 Task: Create new customer invoice with Date Opened: 21-Apr-23, Select Customer: Promise Me Not, Terms: Net 30. Make invoice entry for item-1 with Date: 21-mar-23, Description: Revlon Colorstay Concealer Skin Awakening 5-in-1 Caramel 076
, Income Account: Income:Sales, Quantity: 1, Unit Price: 6.99, Sales Tax: Y, Sales Tax Included: Y, Tax Table: Sales Tax. Make entry for item-2 with Date: 21-Apr-23, Description: L'Oreal Paris 620 Mica Lipstick, Income Account: Income:Sales, Quantity: 2, Unit Price: 12.49, Sales Tax: Y, Sales Tax Included: Y, Tax Table: Sales Tax. Post Invoice with Post Date: 21-Apr-23, Post to Accounts: Assets:Accounts Receivable. Pay / Process Payment with Transaction Date: 20-May-23, Amount: 31.97, Transfer Account: Checking Account. Go to 'Print Invoice'. Save a pdf copy of the invoice.
Action: Mouse moved to (186, 42)
Screenshot: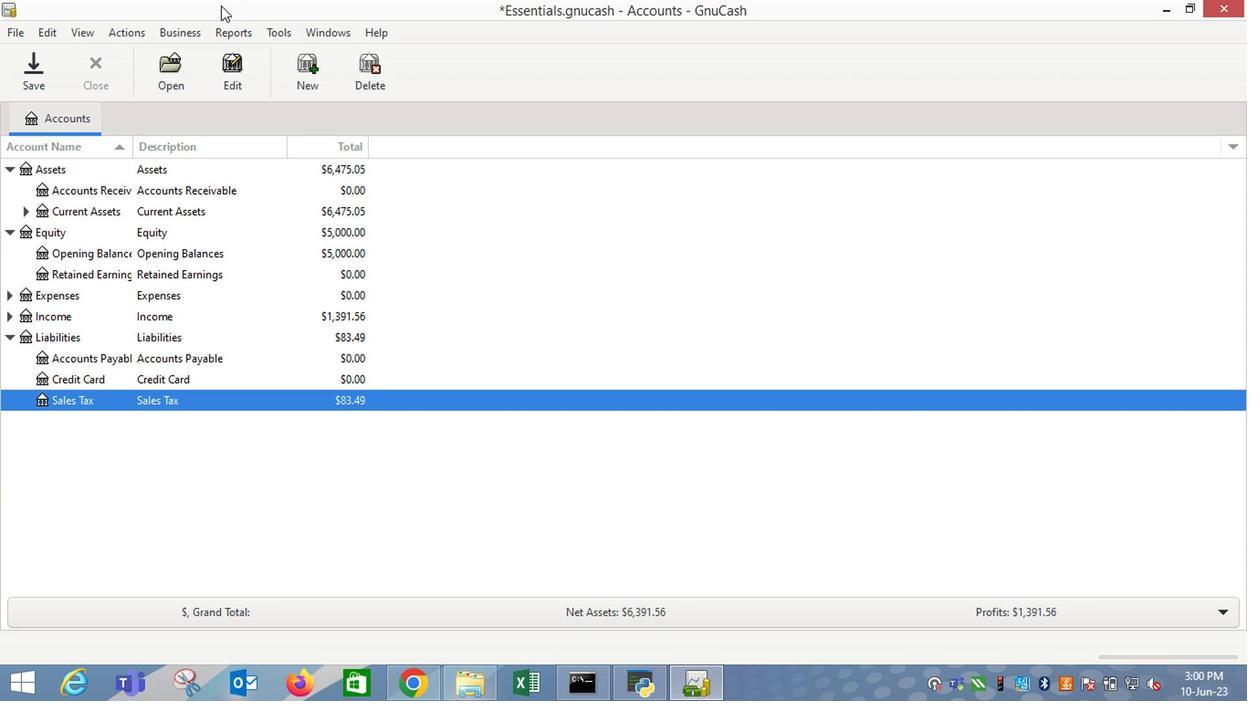 
Action: Mouse pressed left at (186, 42)
Screenshot: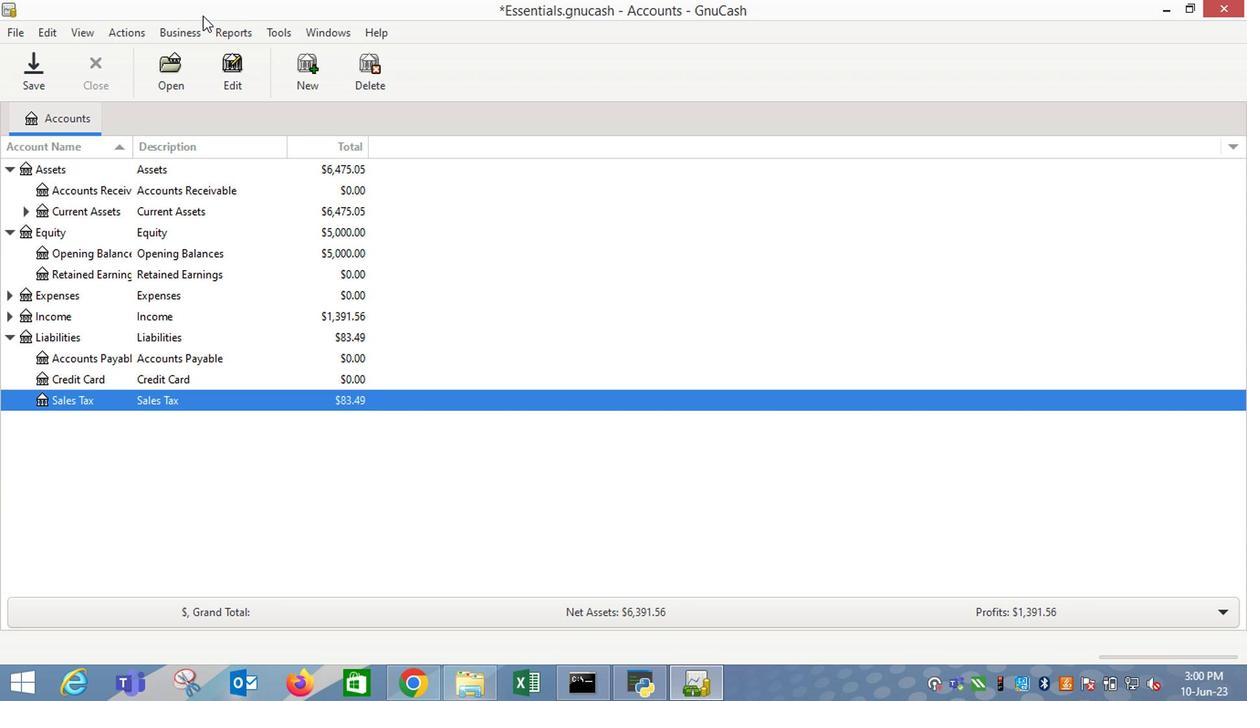 
Action: Mouse moved to (402, 106)
Screenshot: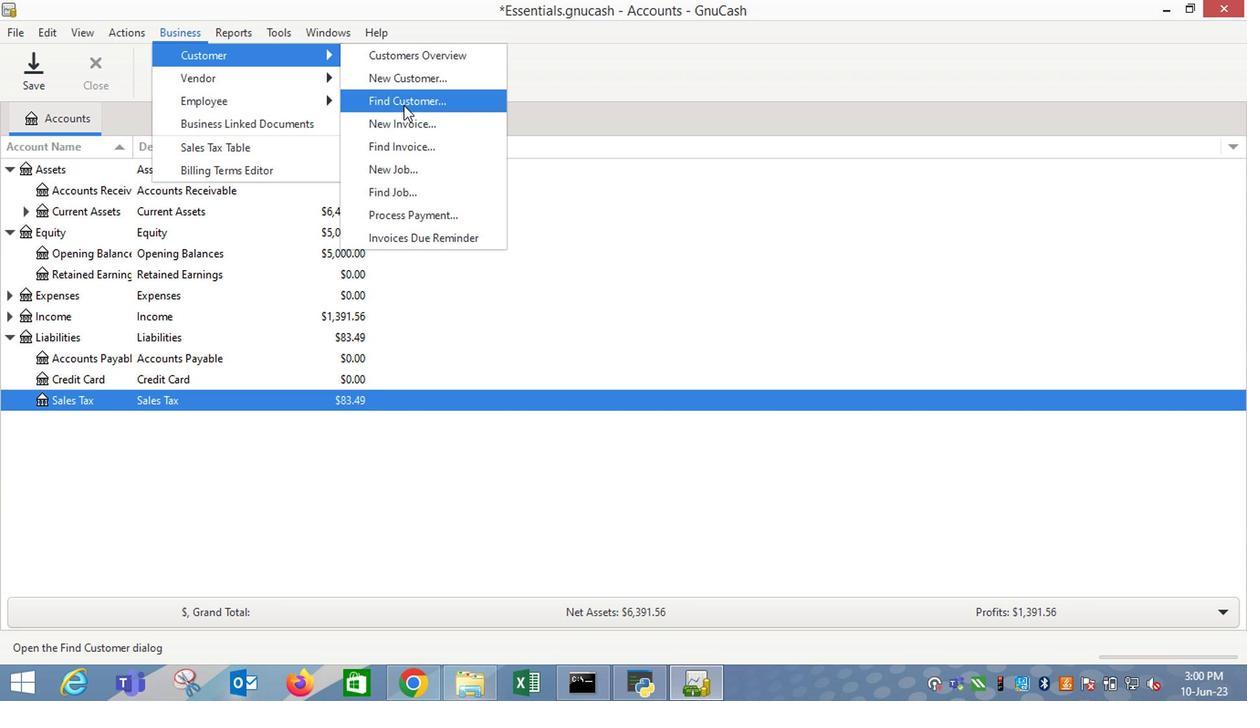 
Action: Mouse pressed left at (402, 106)
Screenshot: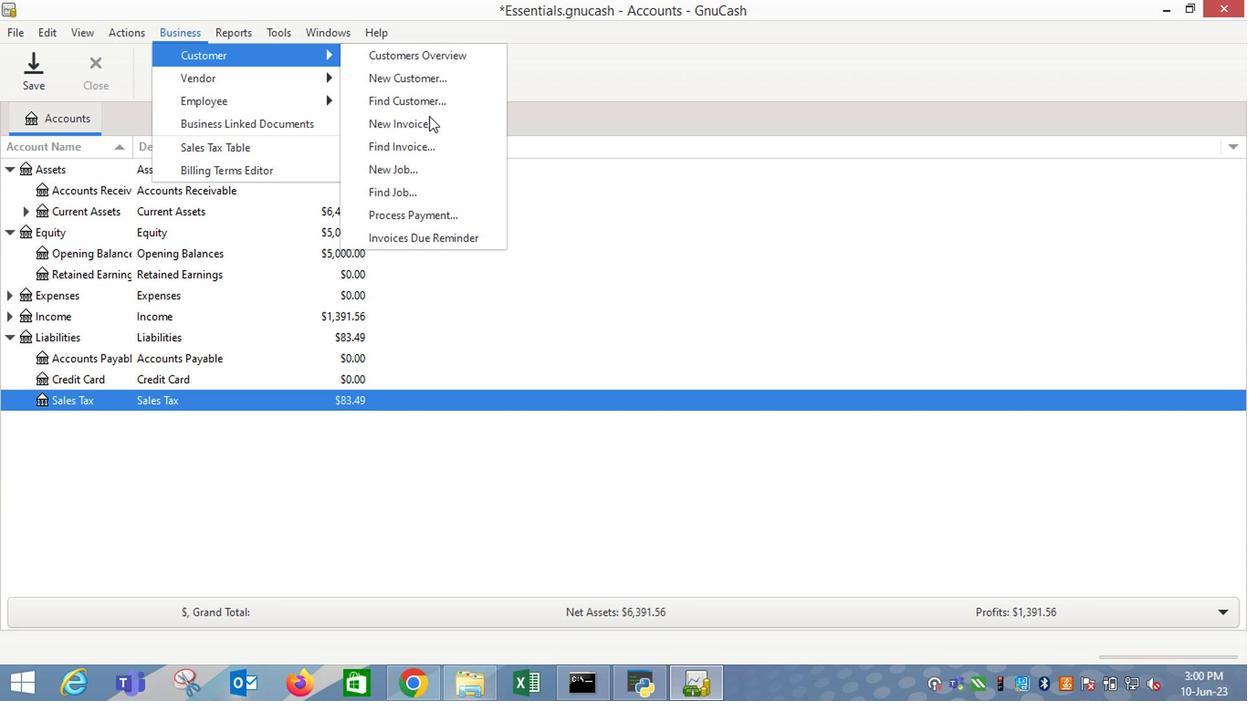 
Action: Mouse moved to (175, 35)
Screenshot: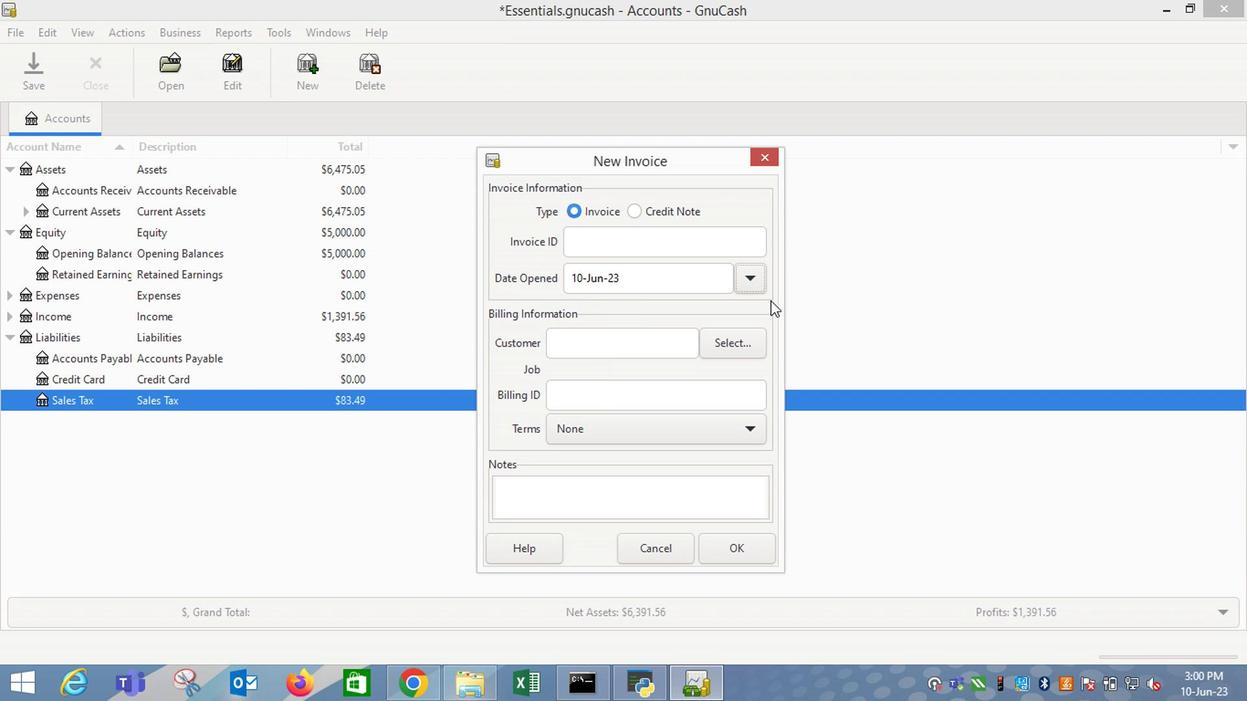 
Action: Mouse pressed left at (175, 35)
Screenshot: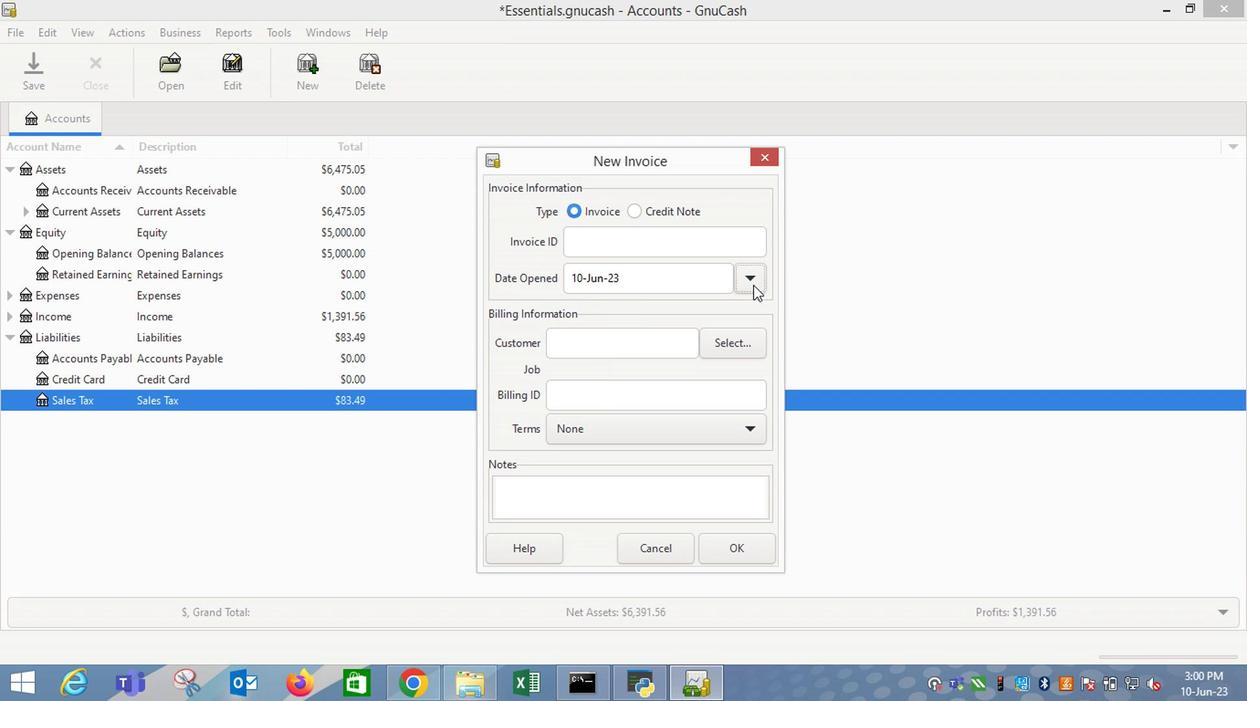 
Action: Mouse moved to (200, 42)
Screenshot: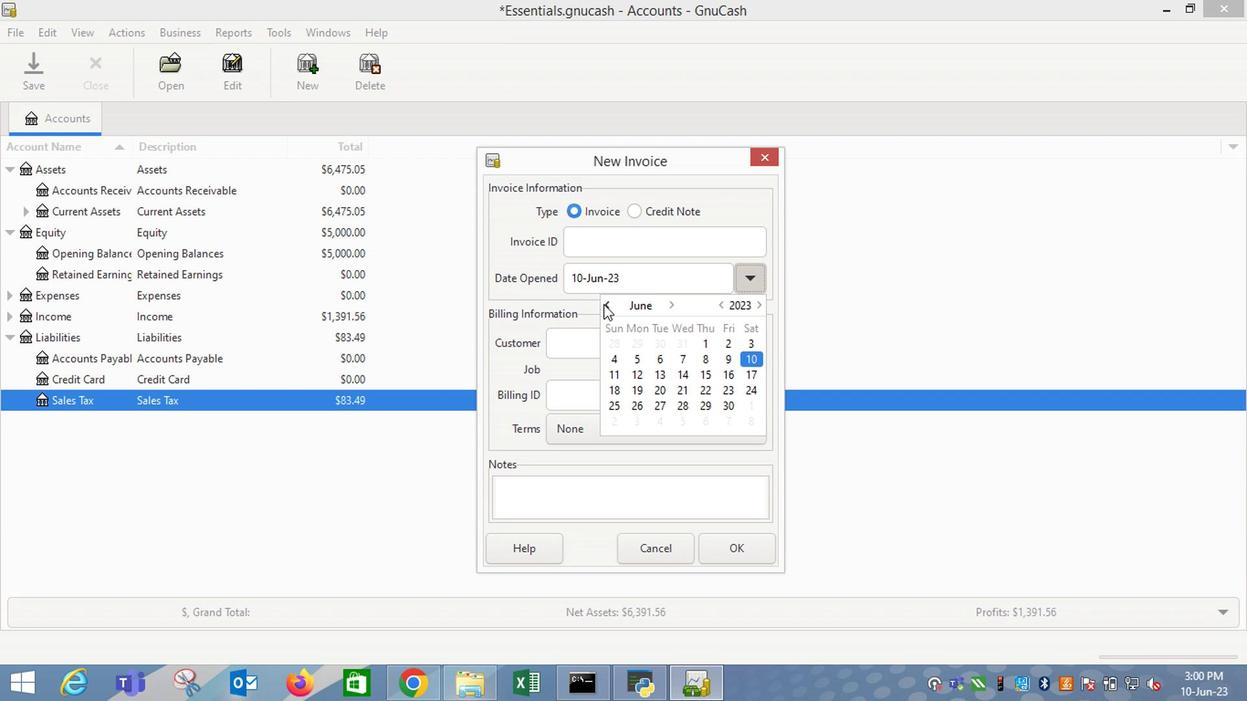 
Action: Key pressed <Key.esc>
Screenshot: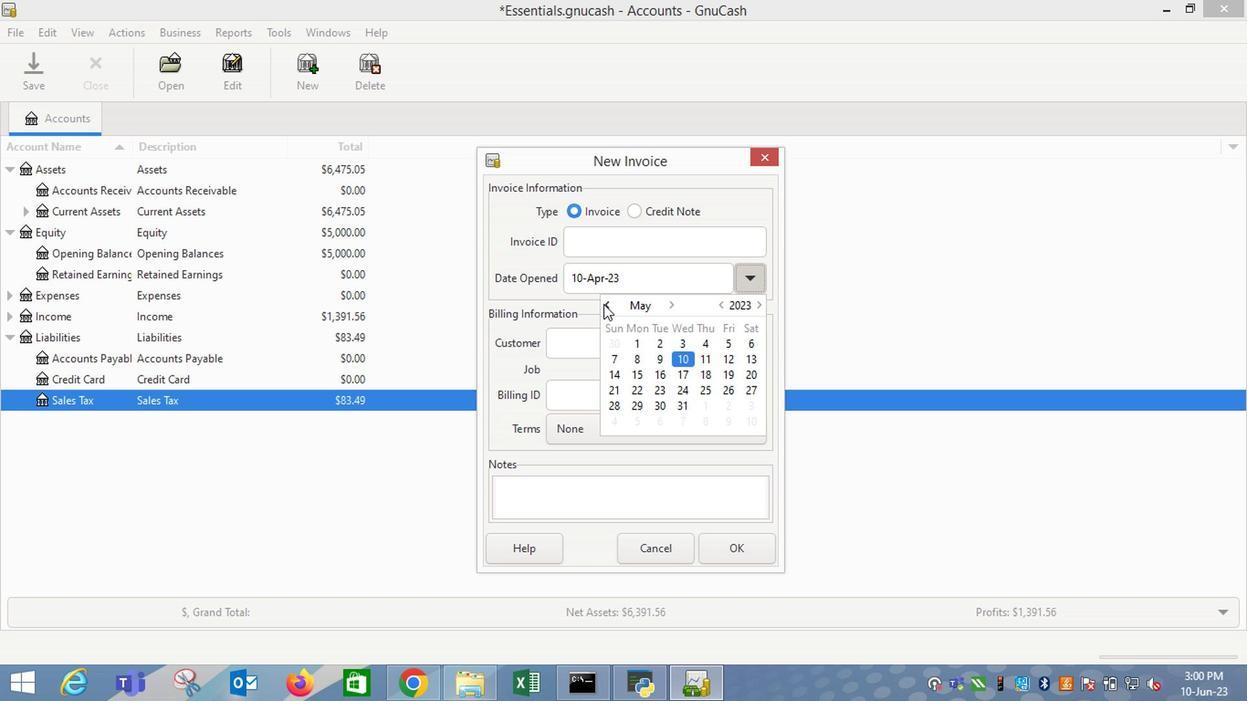 
Action: Mouse moved to (174, 40)
Screenshot: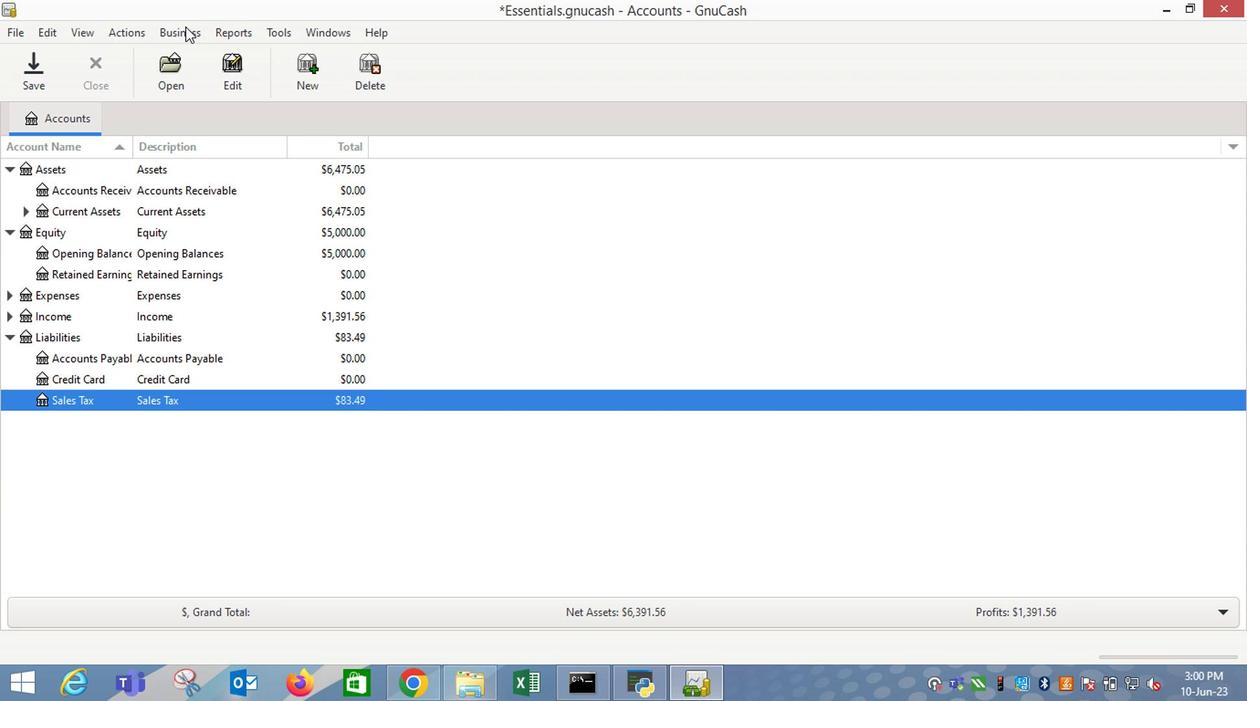 
Action: Mouse pressed left at (174, 40)
Screenshot: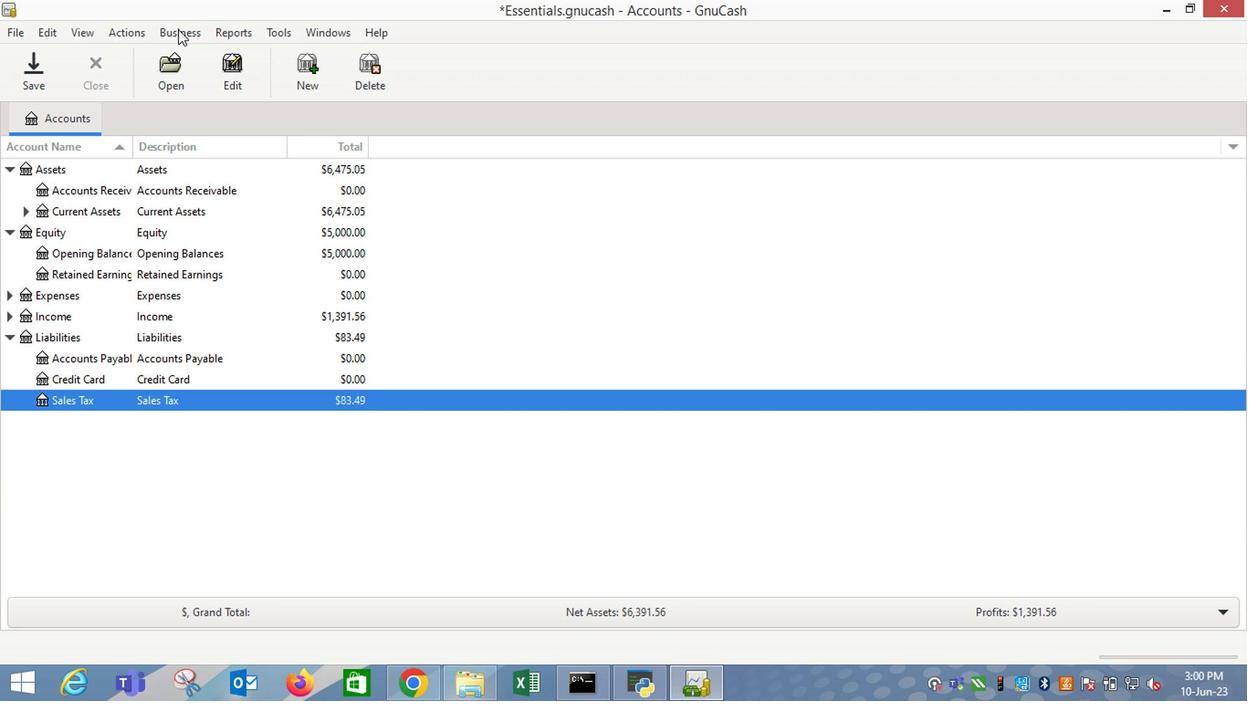 
Action: Mouse moved to (423, 135)
Screenshot: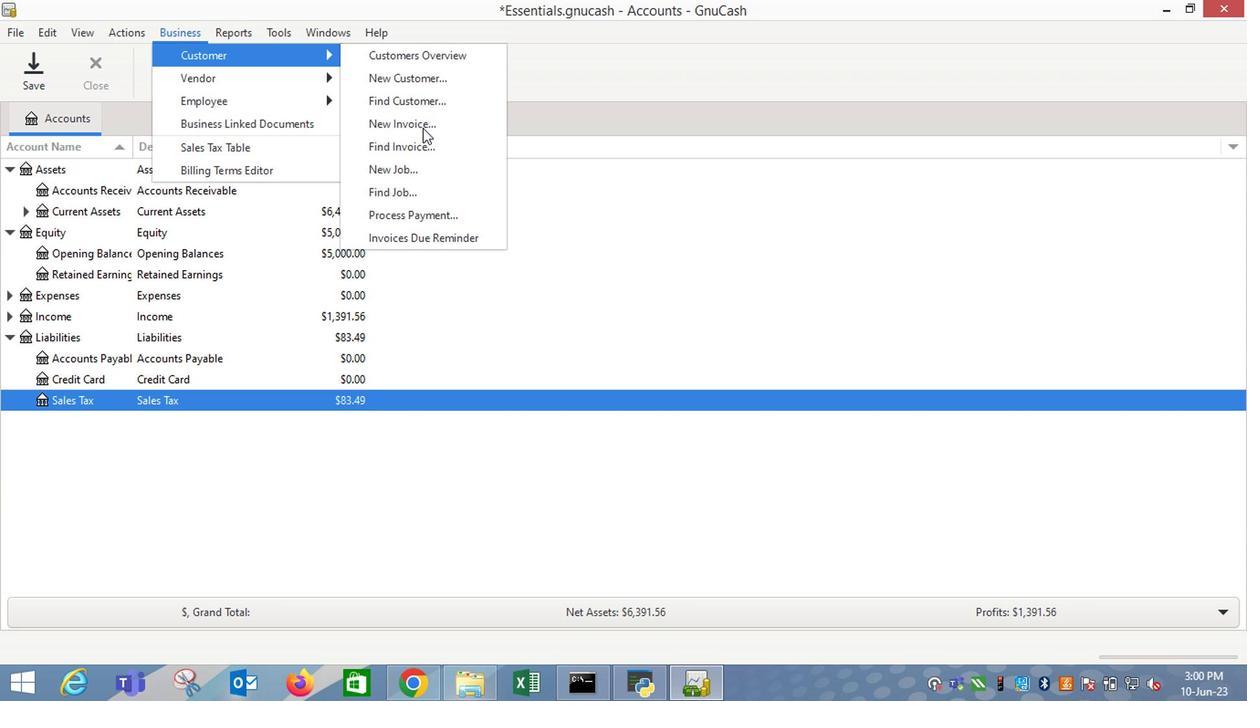 
Action: Mouse pressed left at (423, 135)
Screenshot: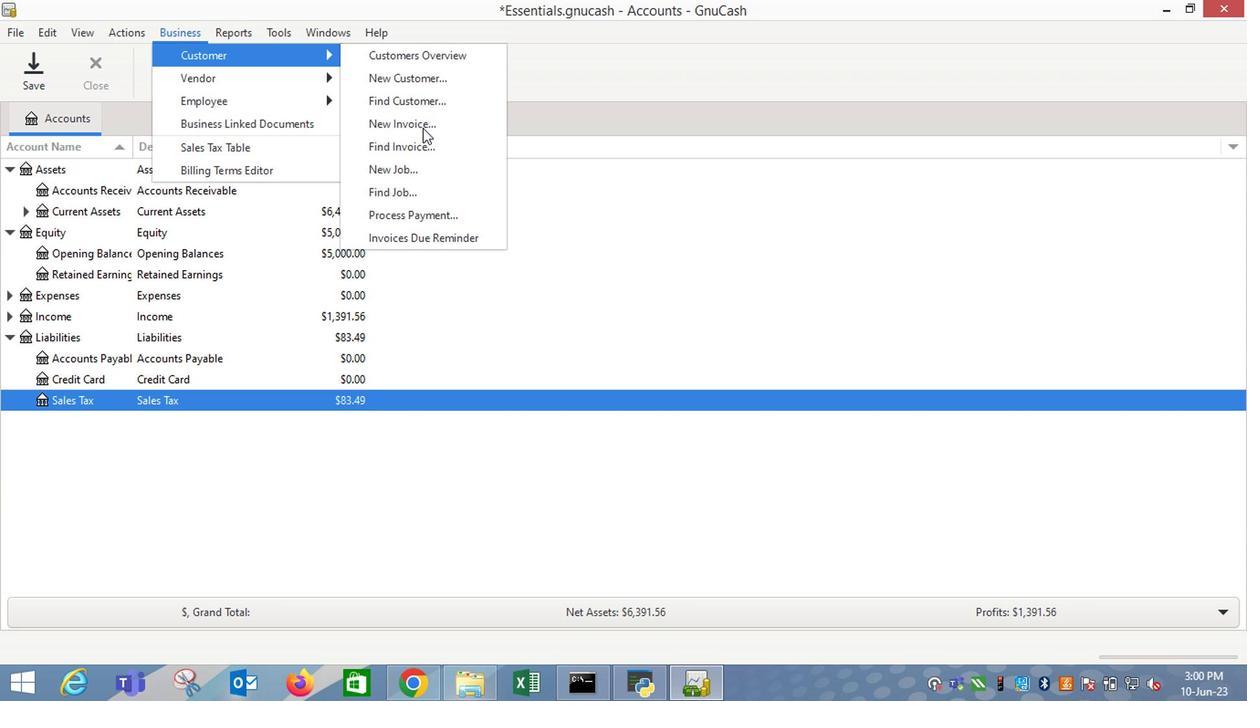 
Action: Mouse moved to (751, 282)
Screenshot: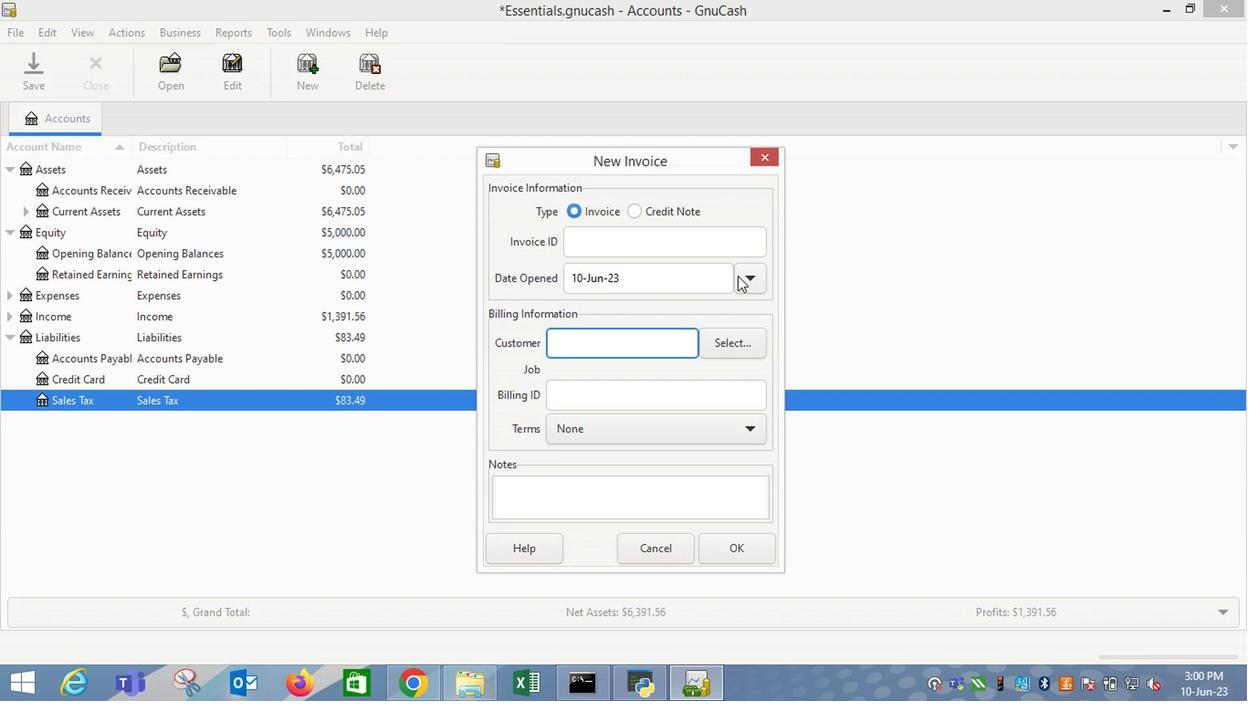 
Action: Mouse pressed left at (751, 282)
Screenshot: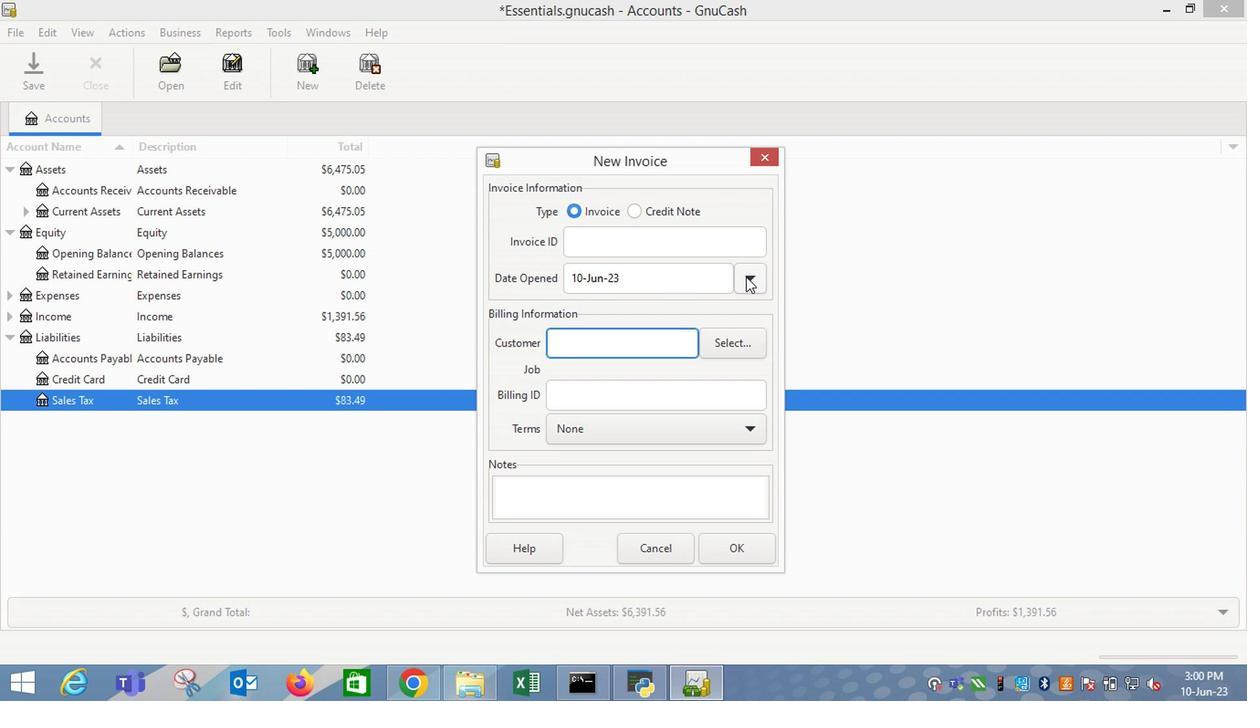 
Action: Mouse moved to (612, 311)
Screenshot: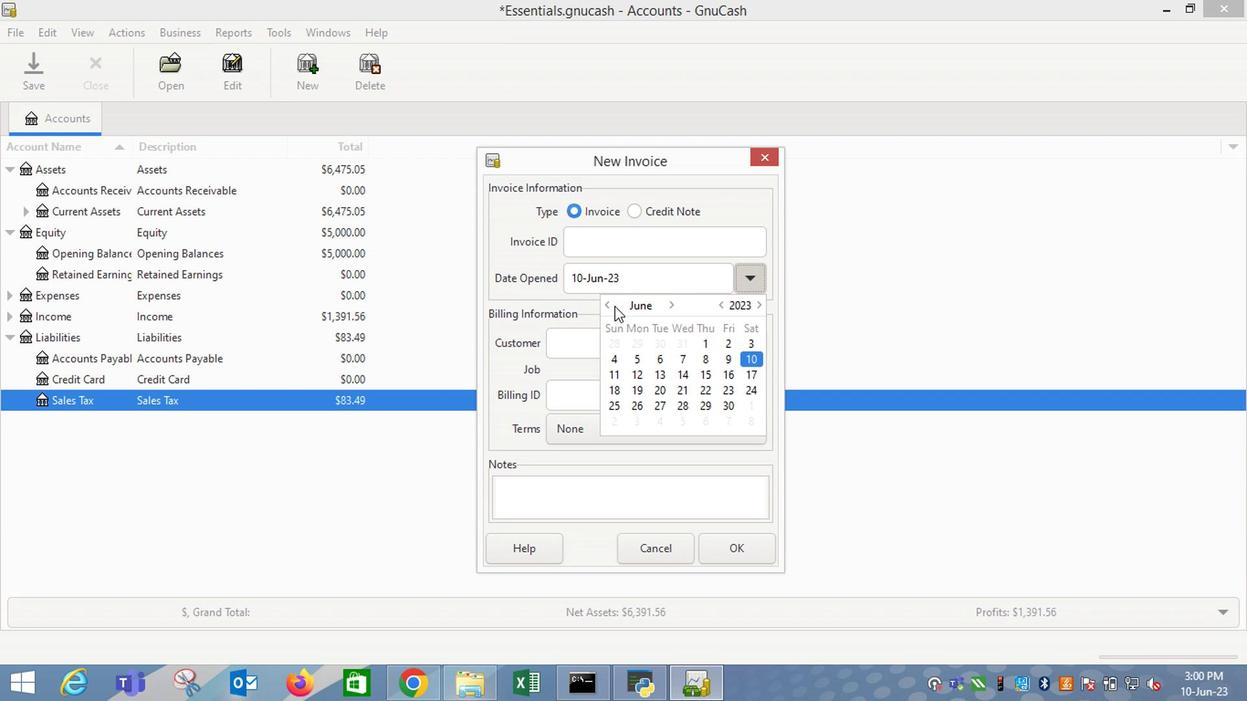 
Action: Mouse pressed left at (612, 311)
Screenshot: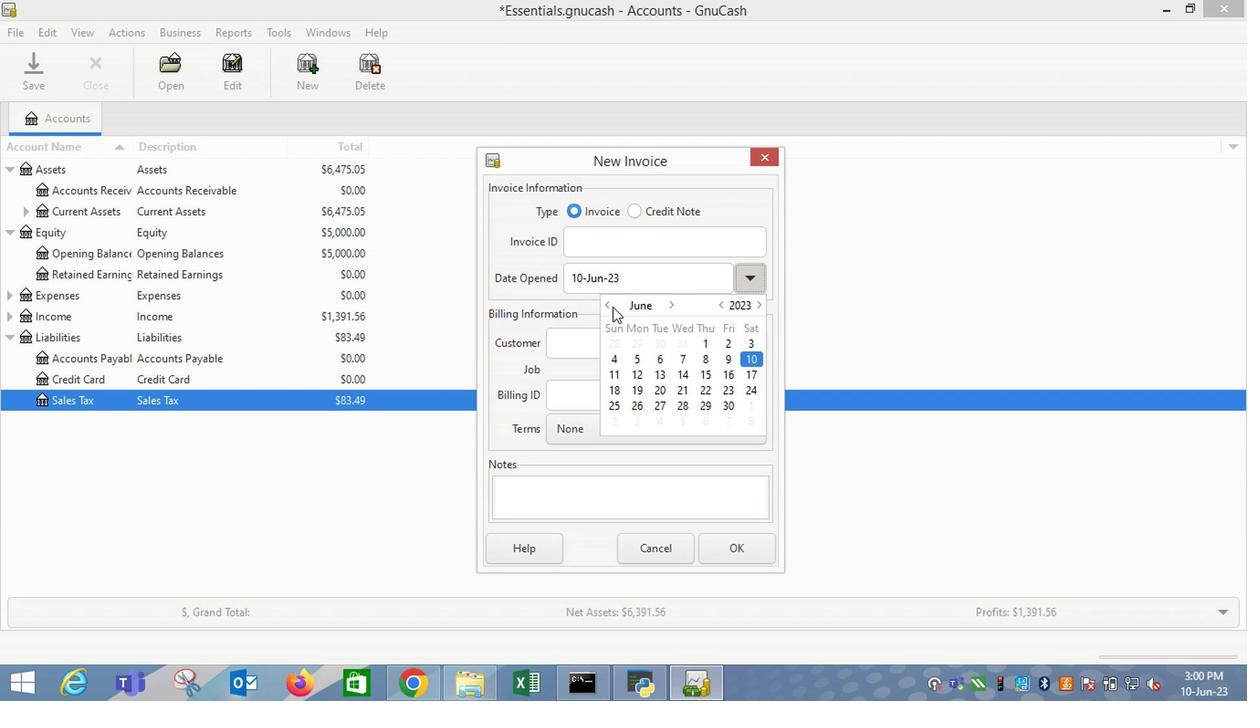 
Action: Mouse moved to (749, 287)
Screenshot: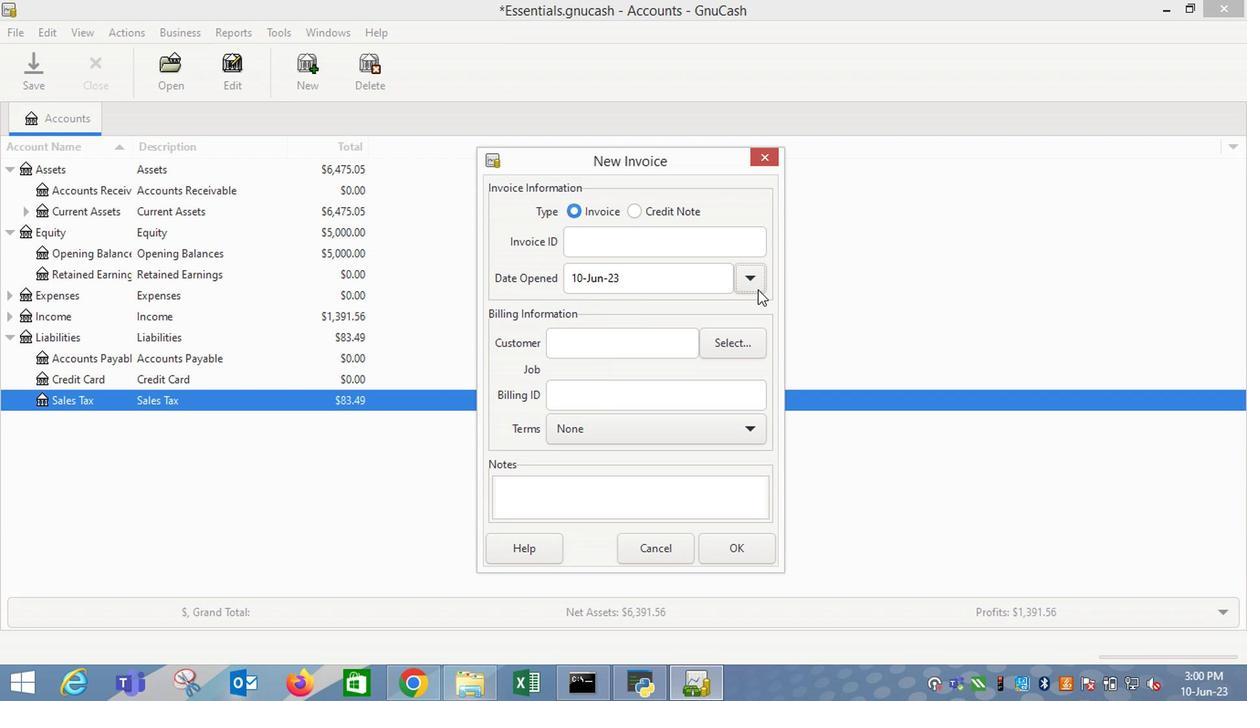 
Action: Mouse pressed left at (749, 287)
Screenshot: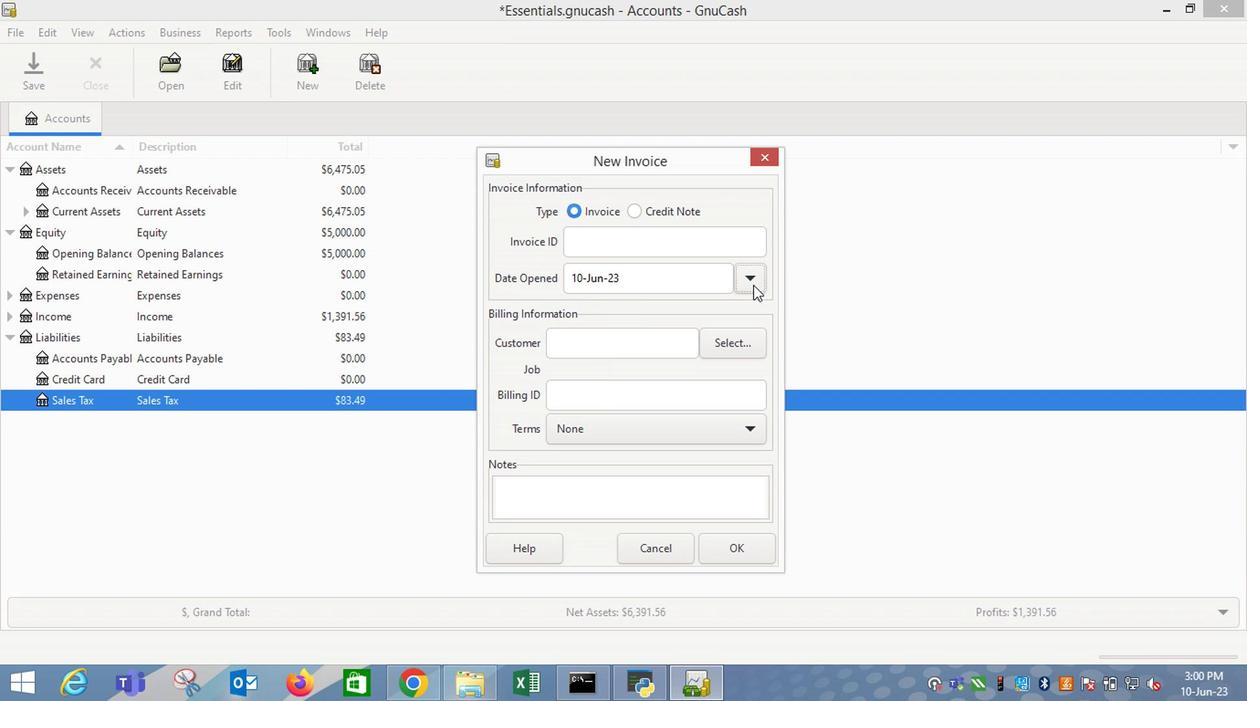 
Action: Mouse moved to (603, 308)
Screenshot: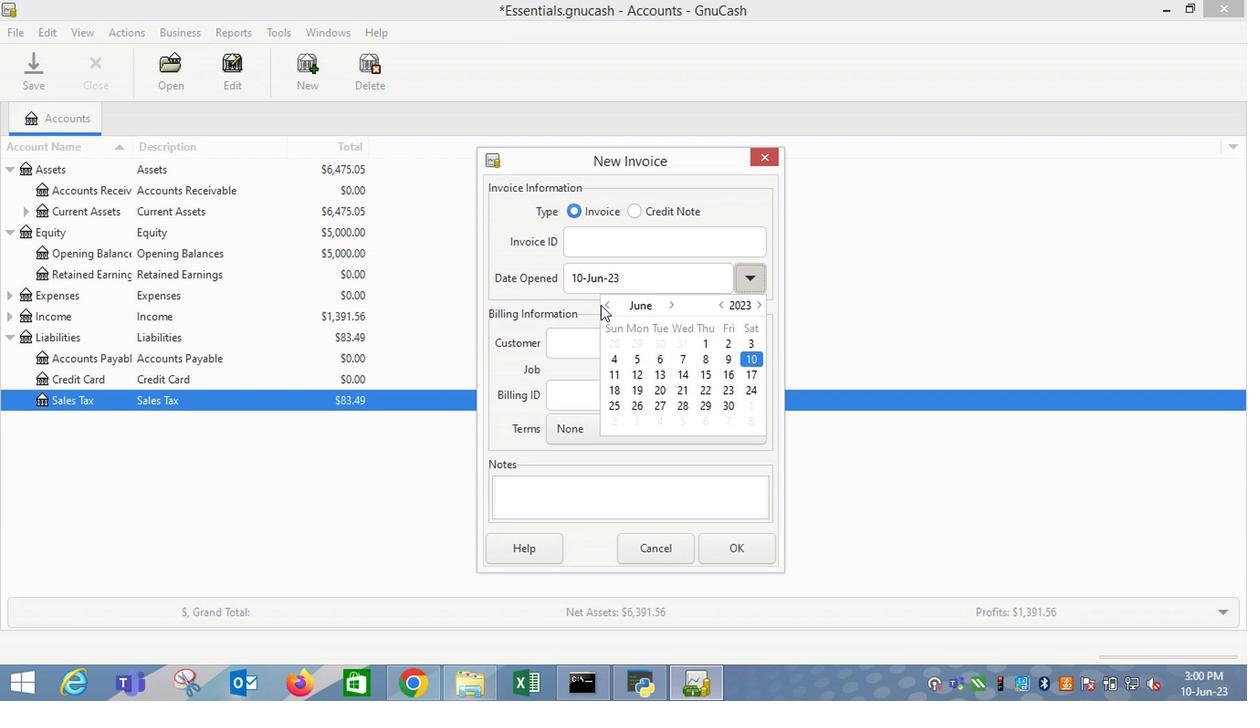 
Action: Mouse pressed left at (603, 308)
Screenshot: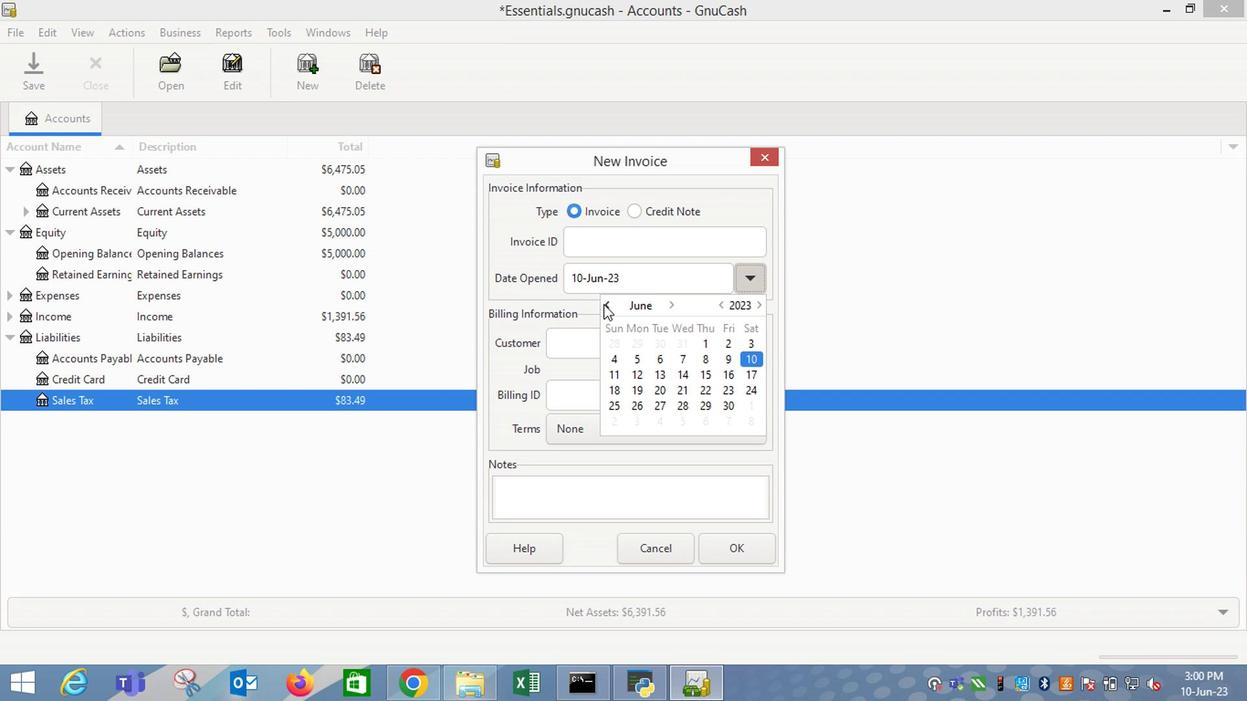 
Action: Mouse pressed left at (603, 308)
Screenshot: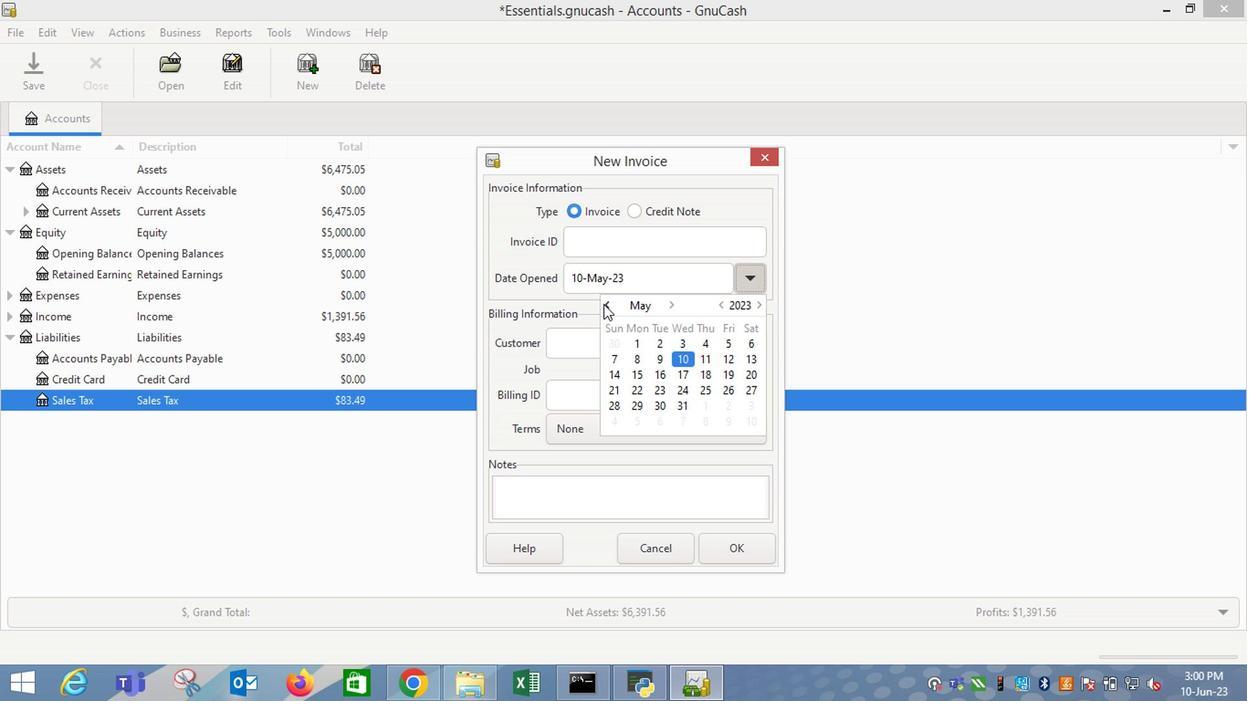 
Action: Mouse moved to (723, 392)
Screenshot: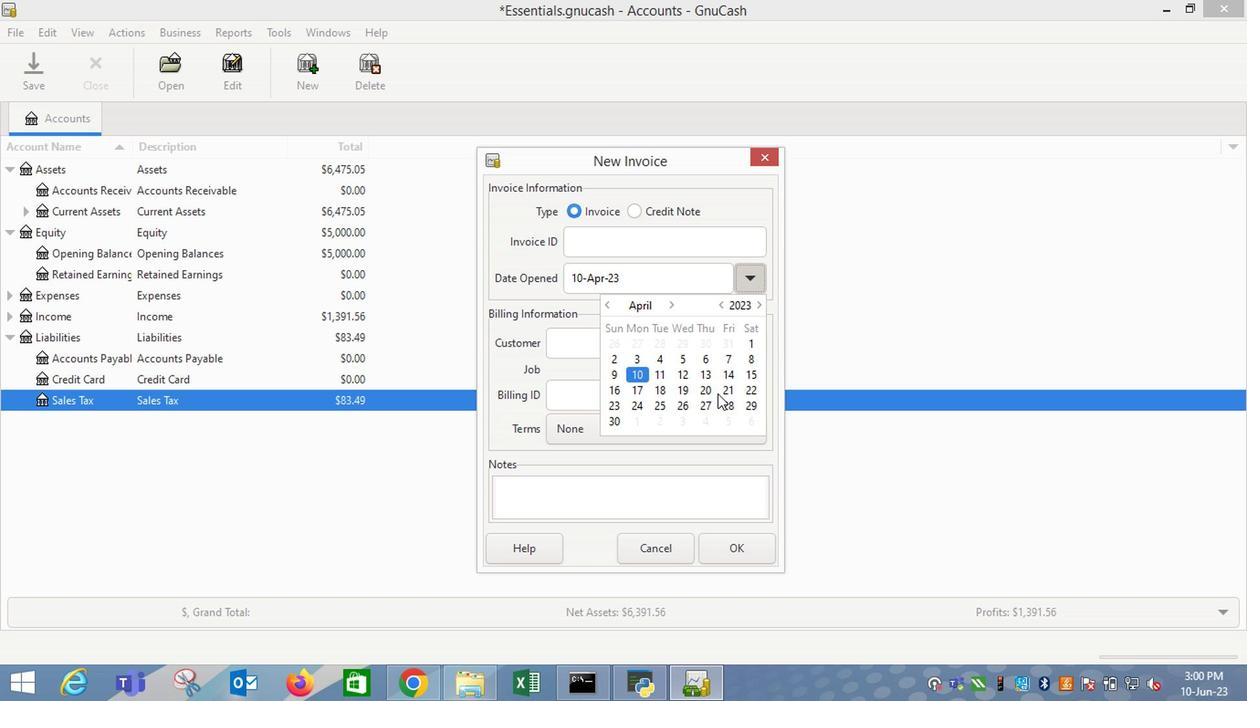 
Action: Mouse pressed left at (723, 392)
Screenshot: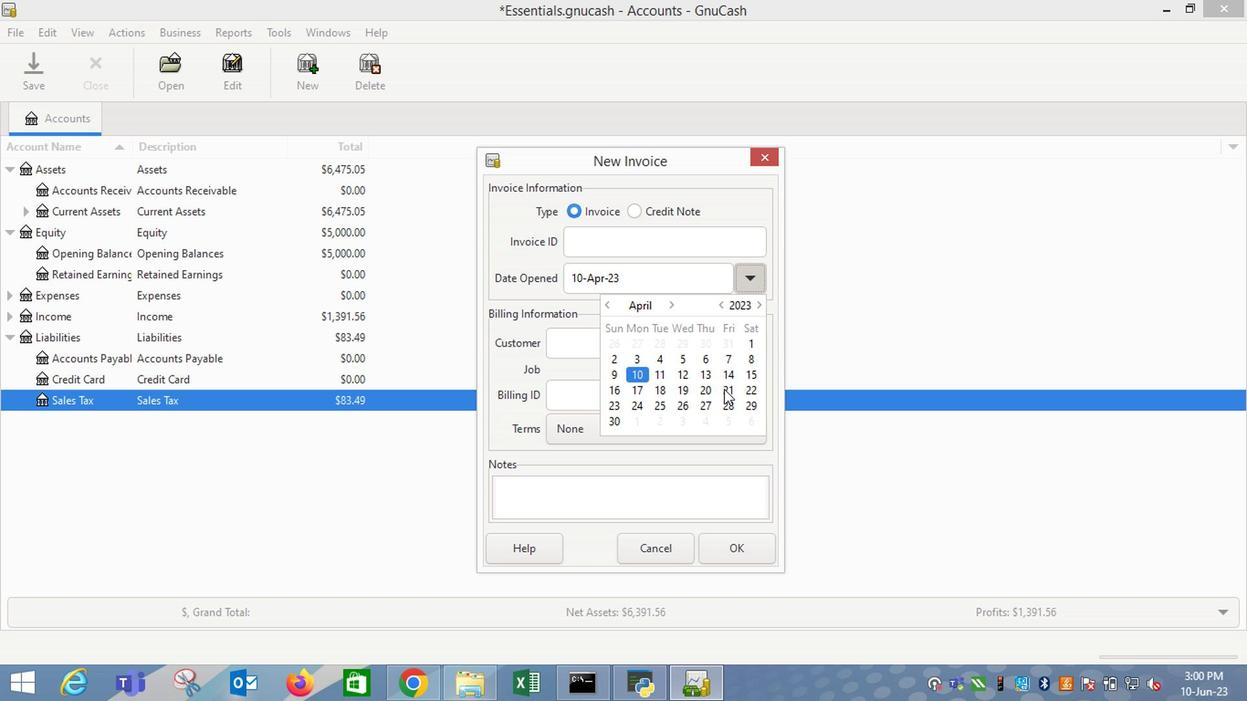 
Action: Mouse moved to (577, 352)
Screenshot: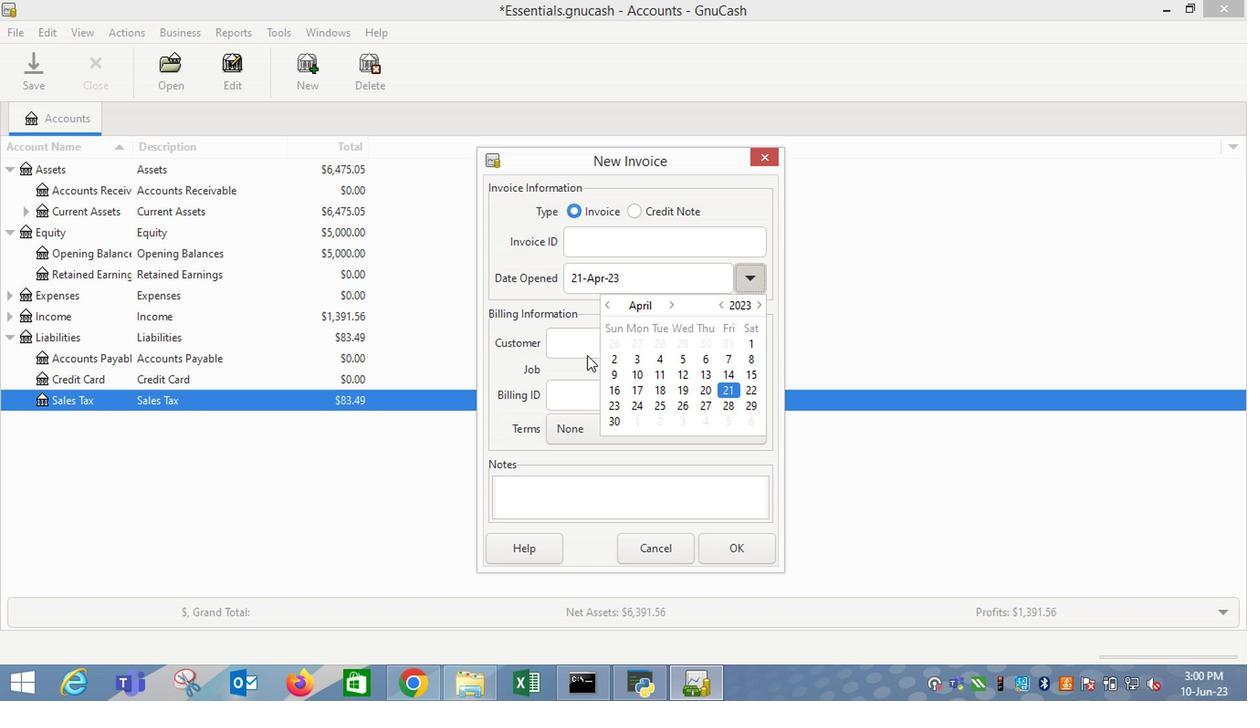 
Action: Mouse pressed left at (577, 352)
Screenshot: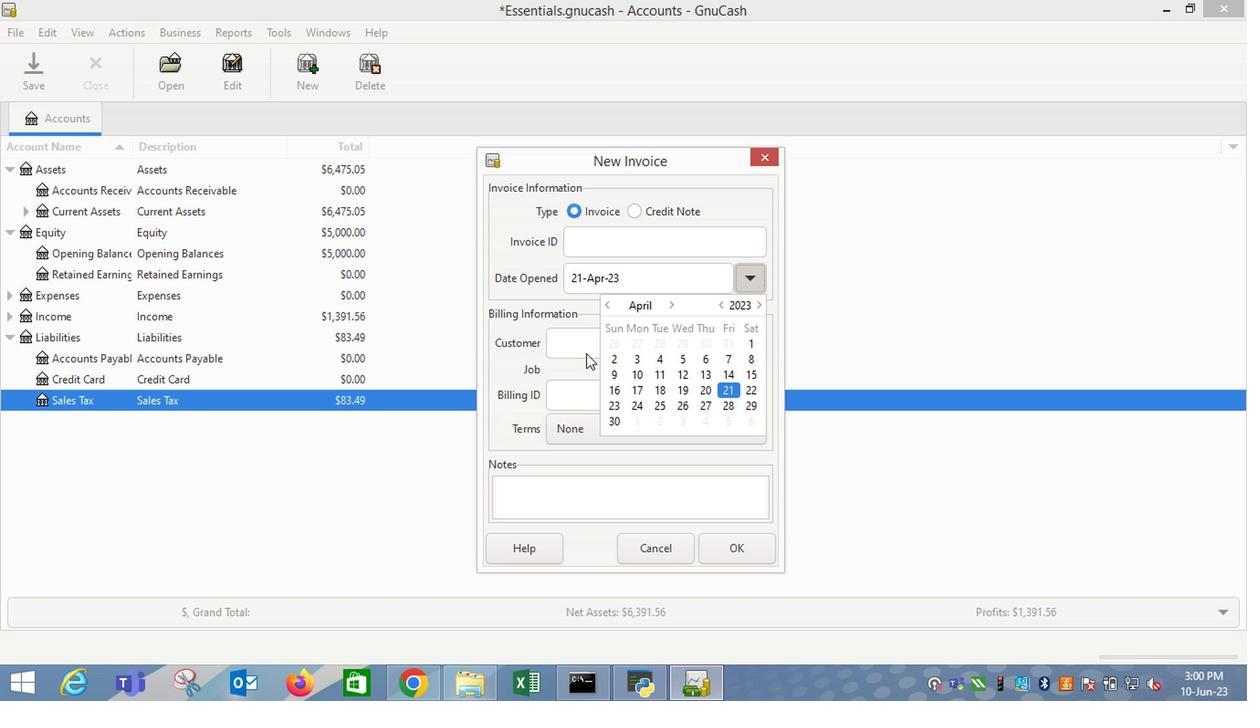 
Action: Mouse moved to (579, 350)
Screenshot: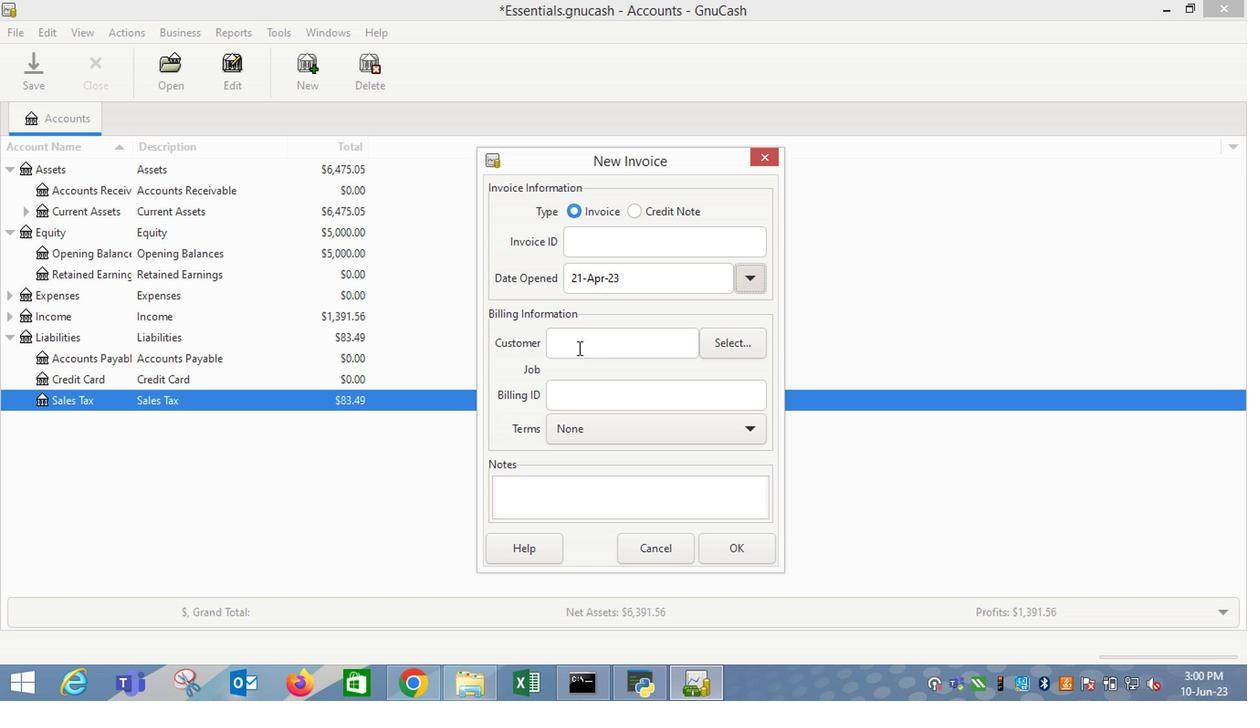 
Action: Mouse pressed left at (579, 350)
Screenshot: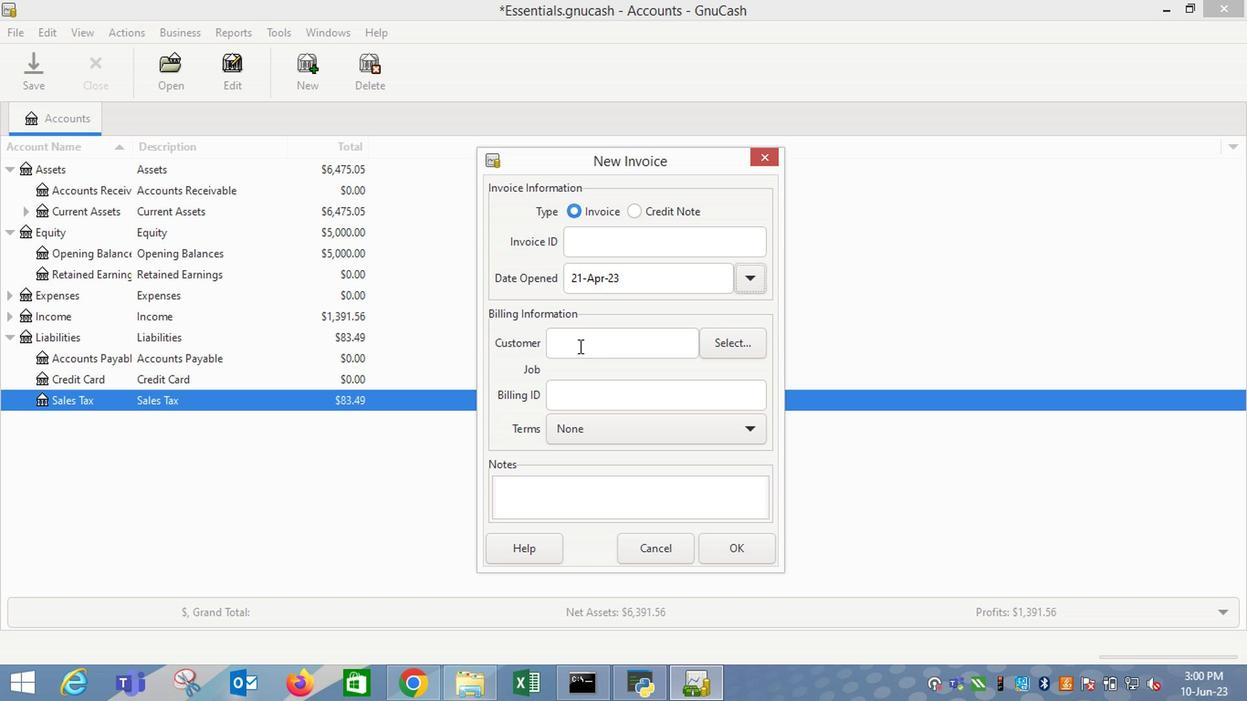 
Action: Key pressed <Key.shift_r>Pr
Screenshot: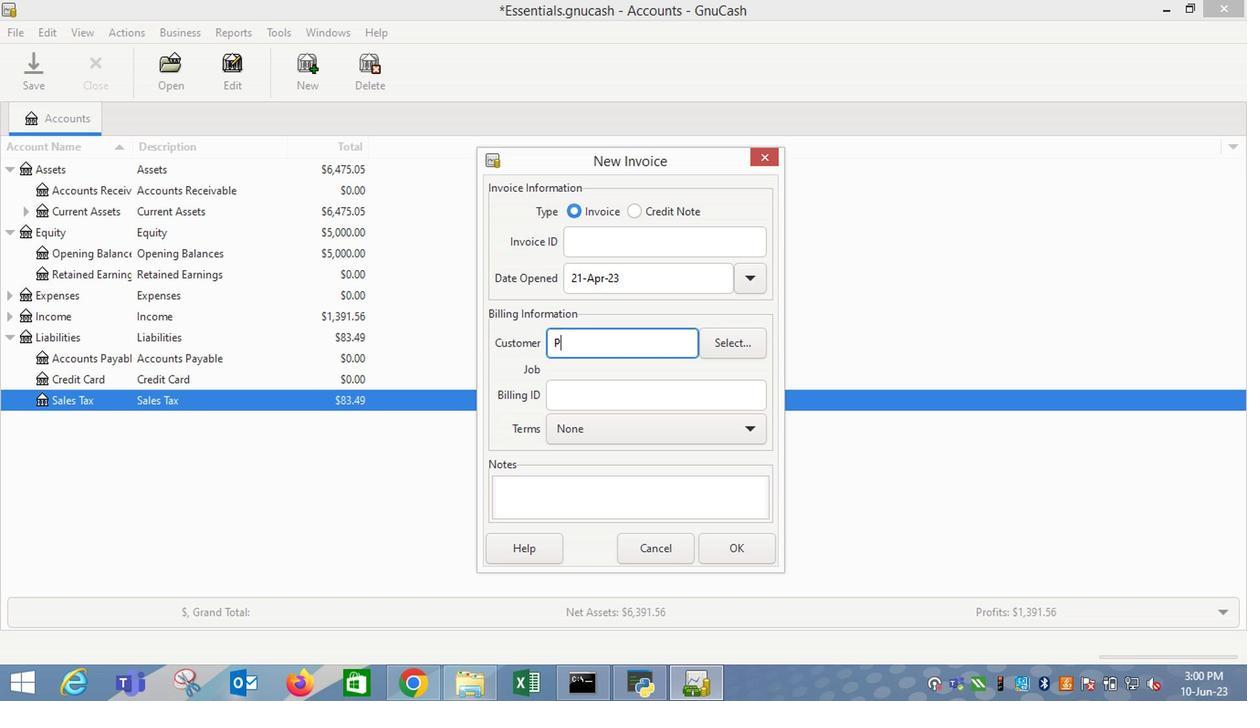 
Action: Mouse moved to (579, 374)
Screenshot: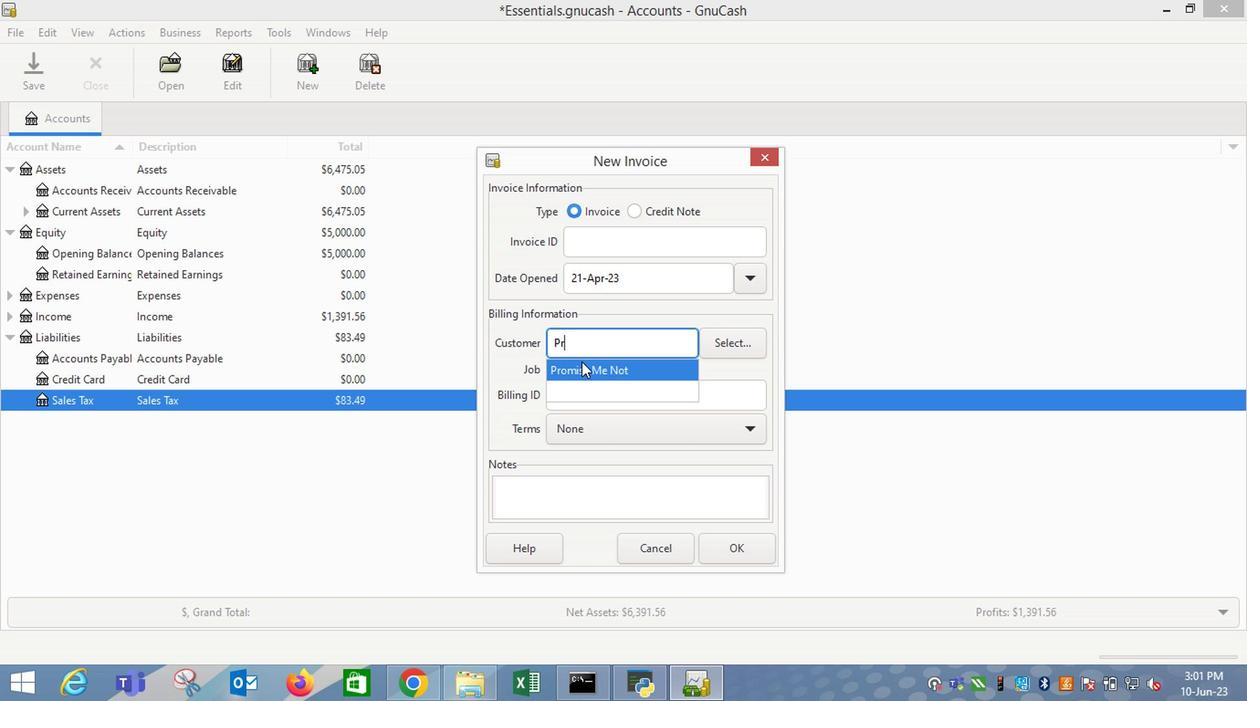 
Action: Mouse pressed left at (579, 374)
Screenshot: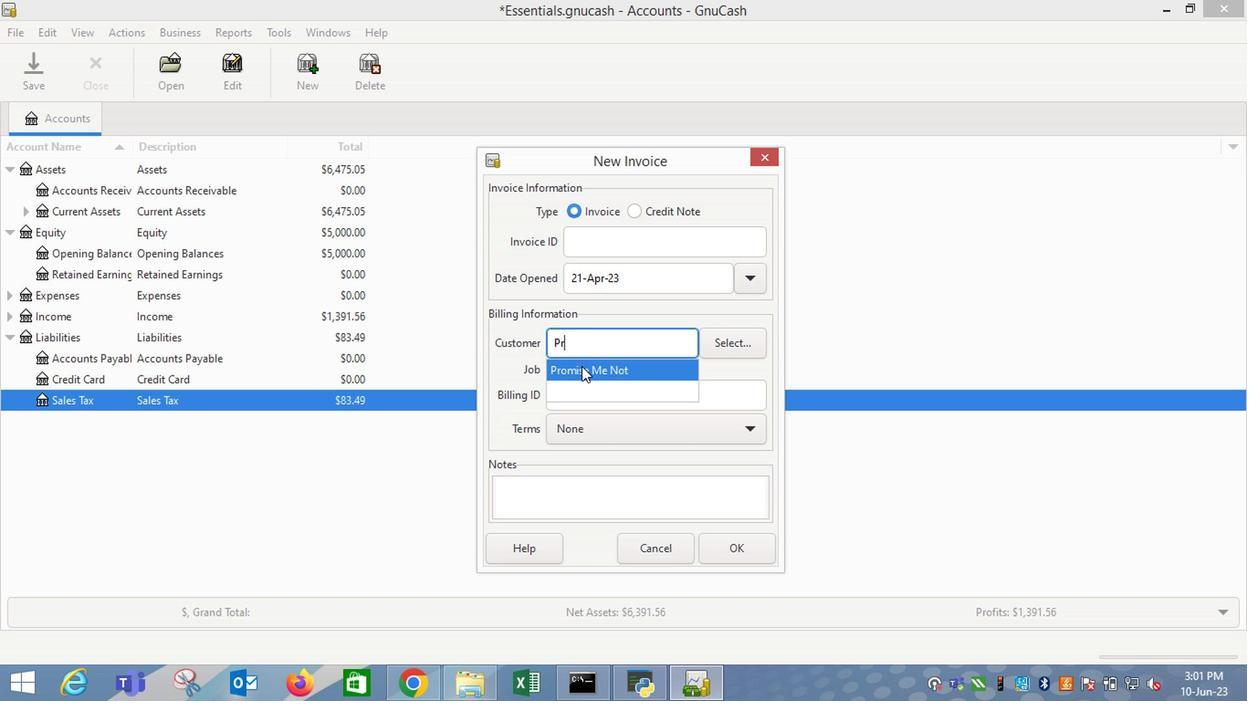 
Action: Mouse moved to (591, 442)
Screenshot: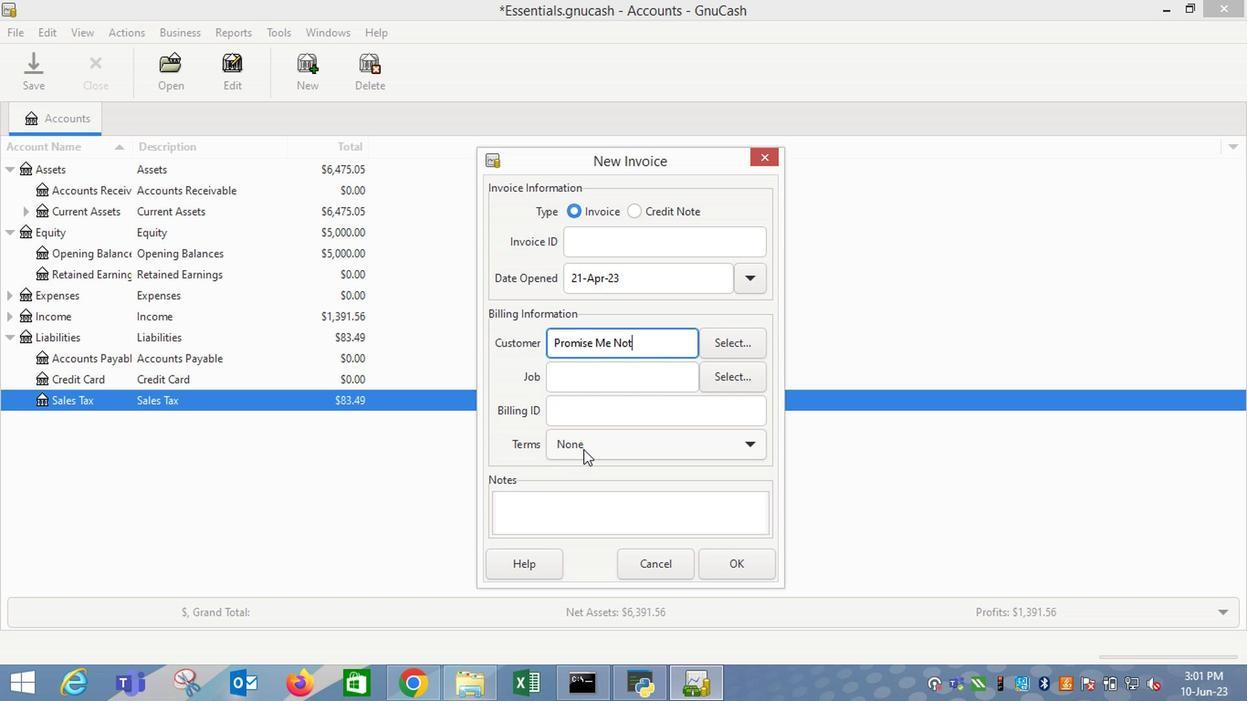 
Action: Mouse pressed left at (591, 442)
Screenshot: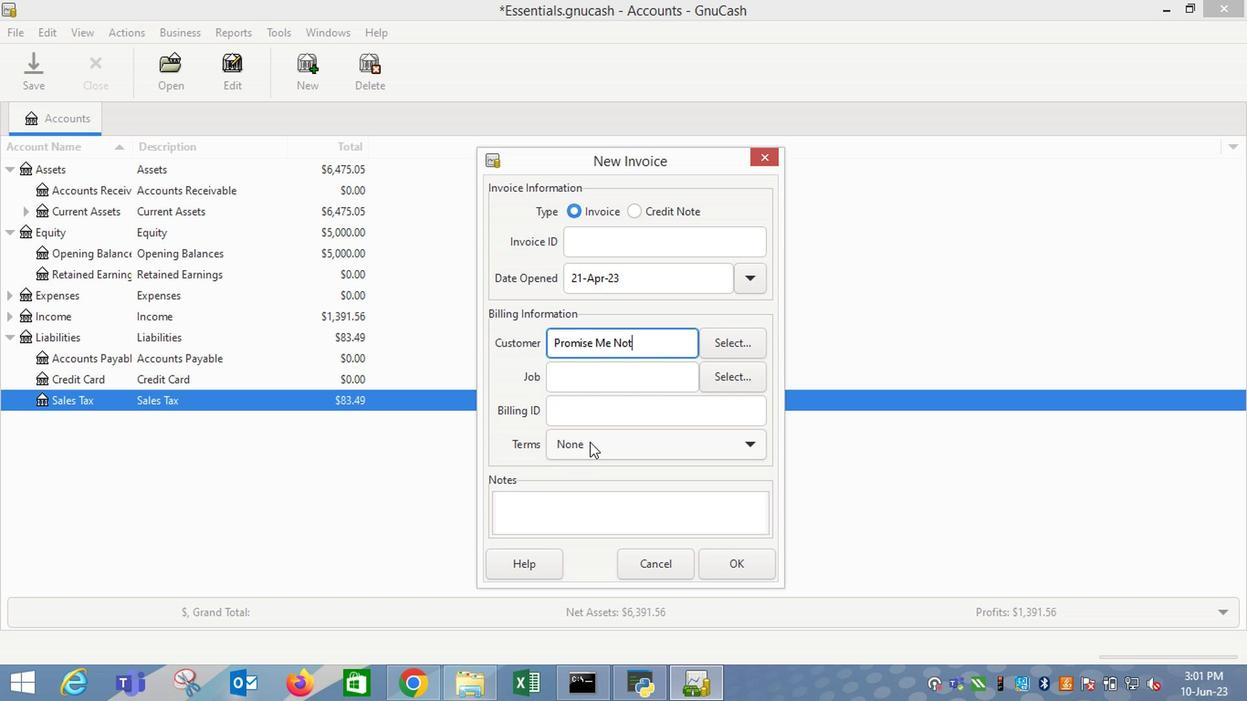 
Action: Mouse moved to (588, 498)
Screenshot: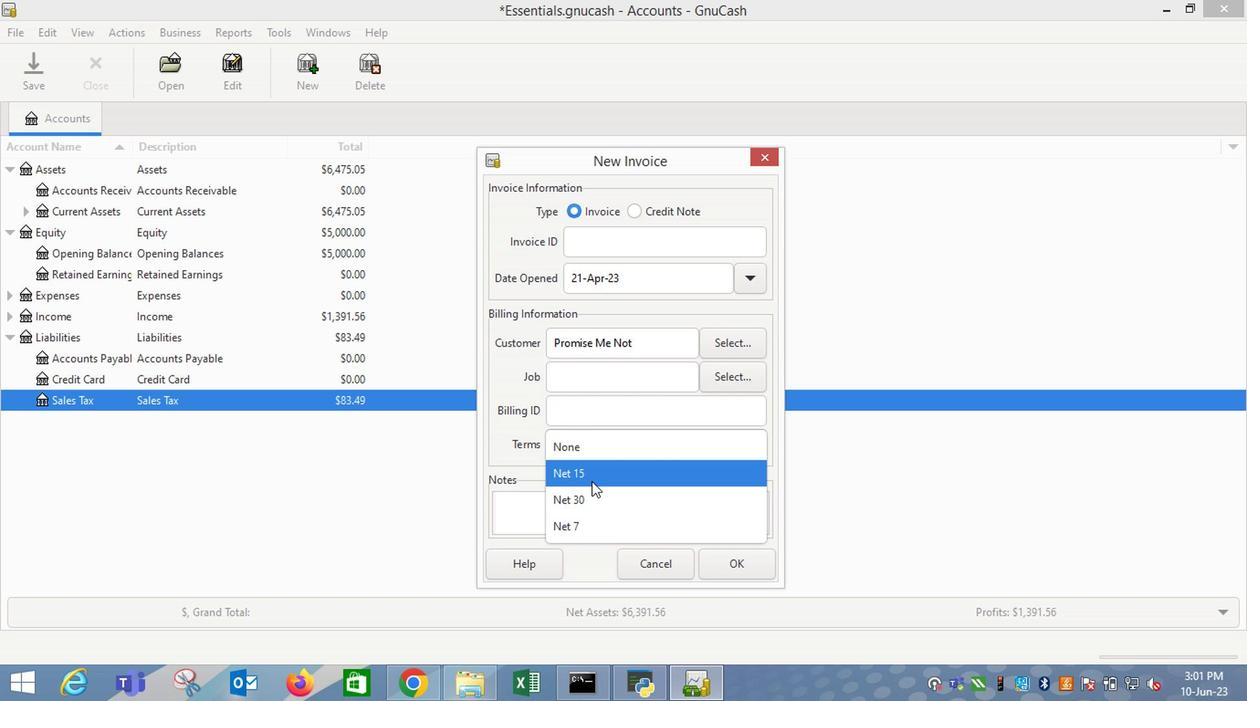 
Action: Mouse pressed left at (588, 498)
Screenshot: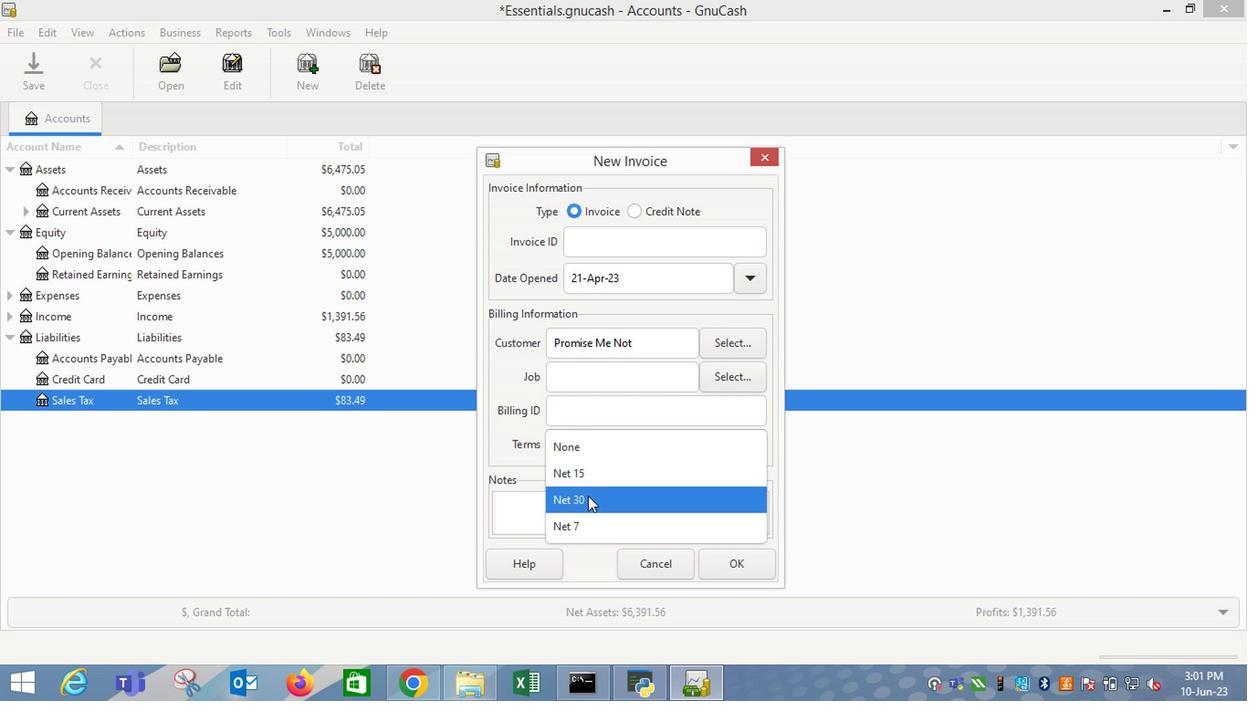 
Action: Mouse moved to (762, 581)
Screenshot: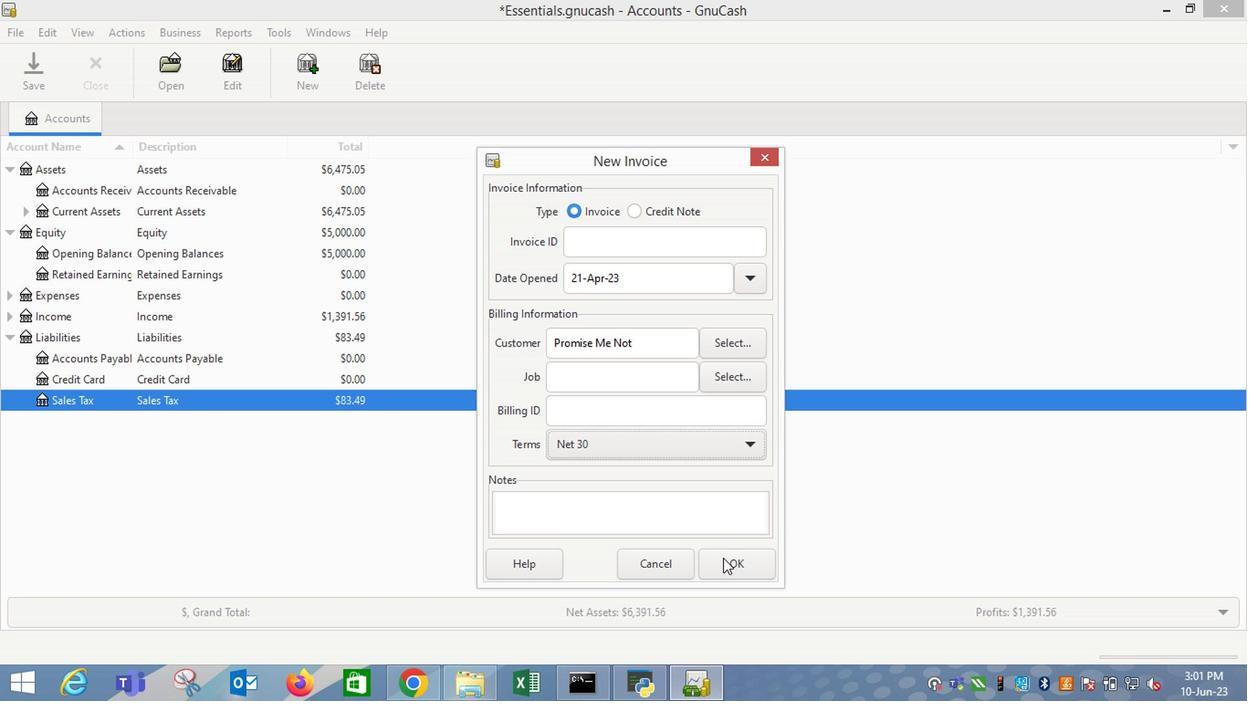 
Action: Mouse pressed left at (762, 581)
Screenshot: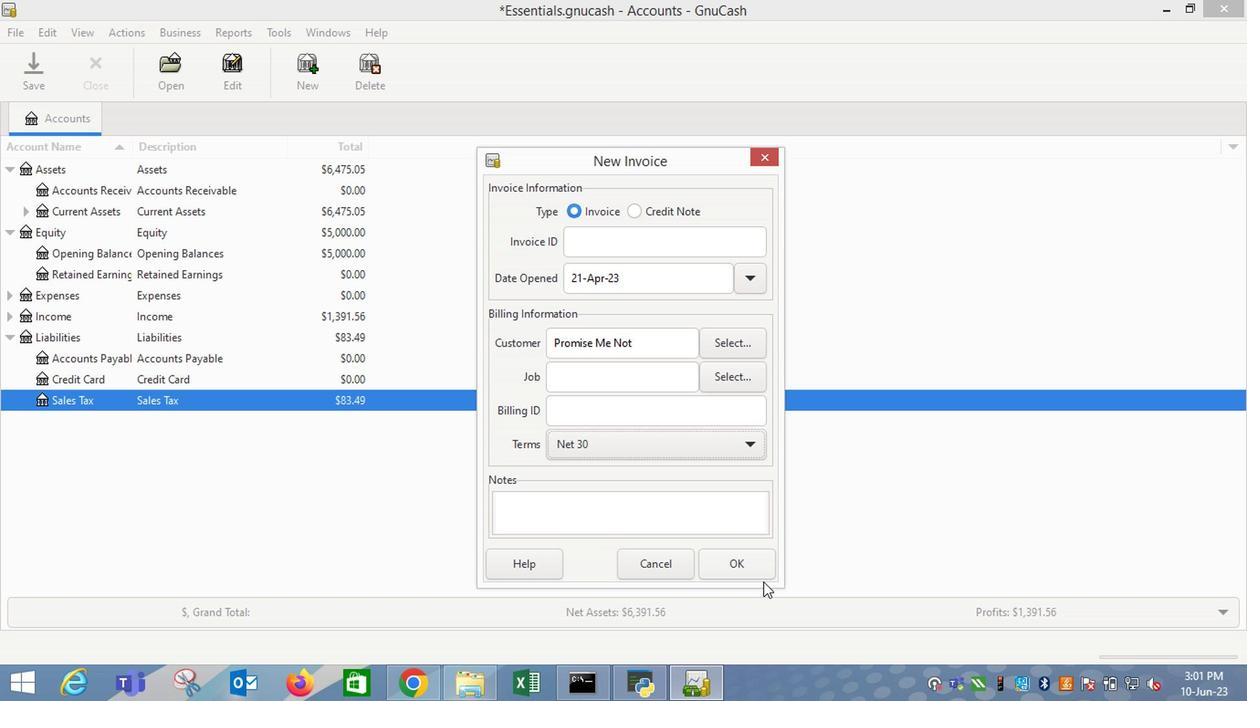 
Action: Mouse moved to (759, 571)
Screenshot: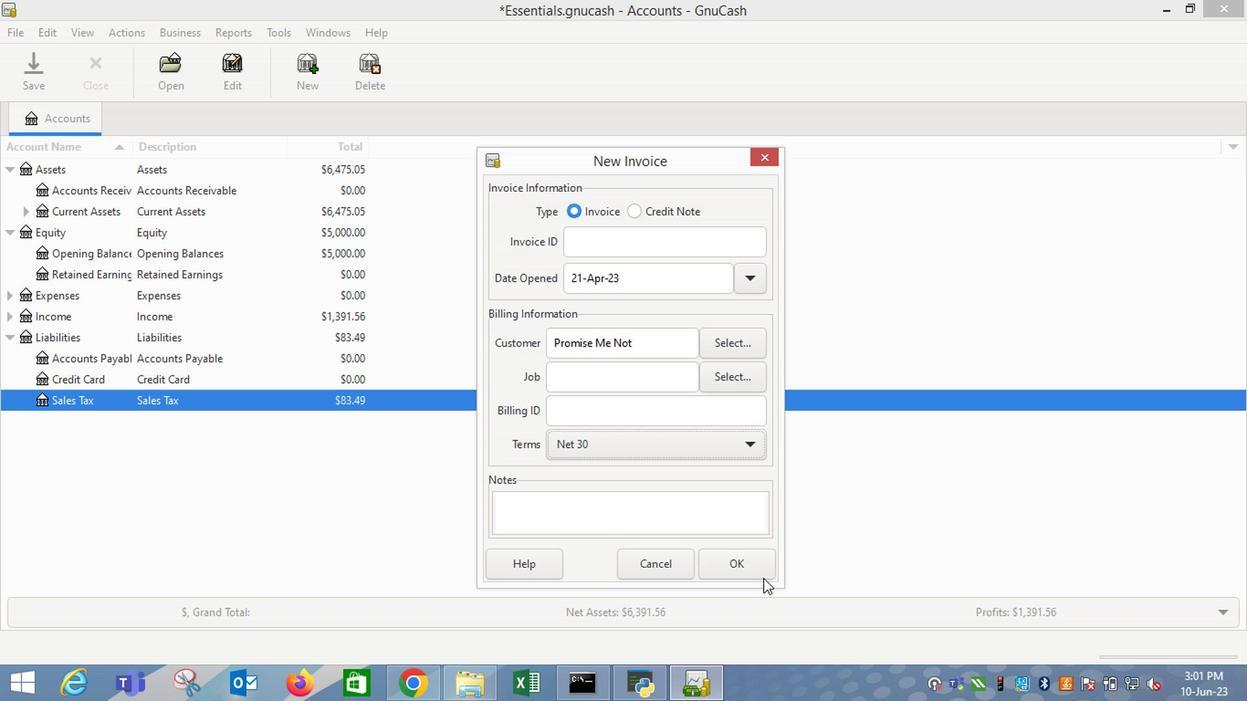 
Action: Mouse pressed left at (759, 571)
Screenshot: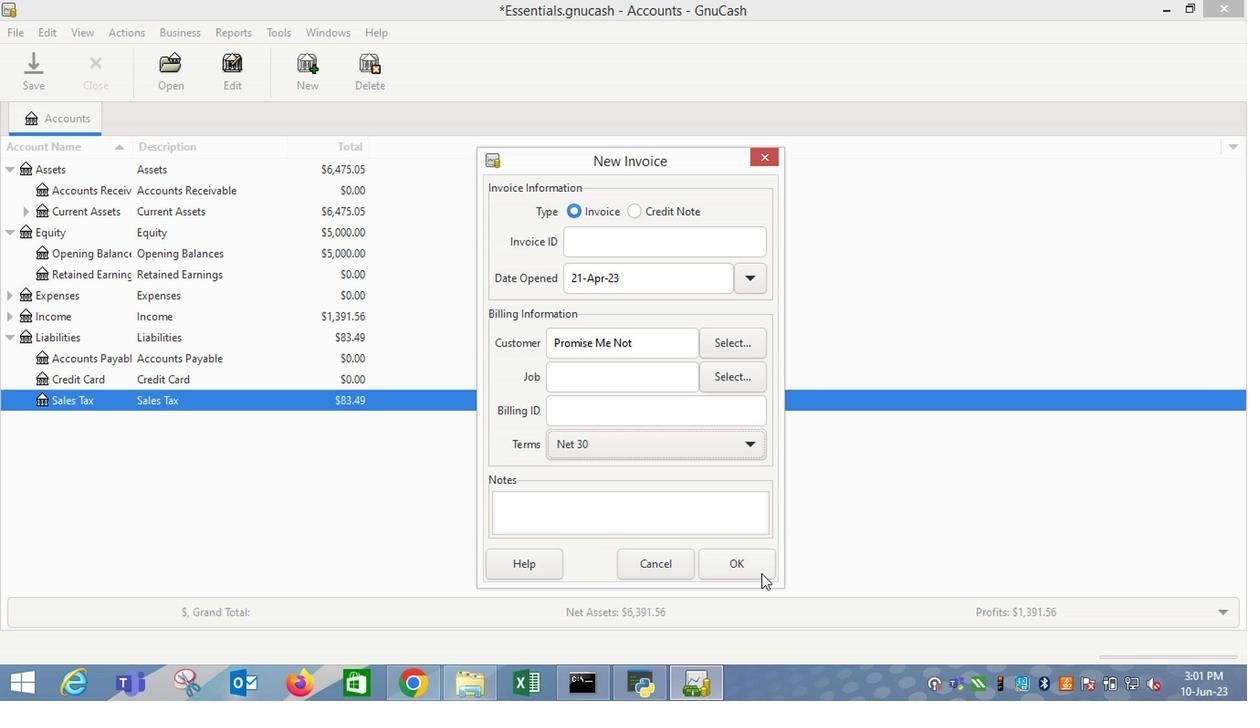 
Action: Mouse moved to (87, 361)
Screenshot: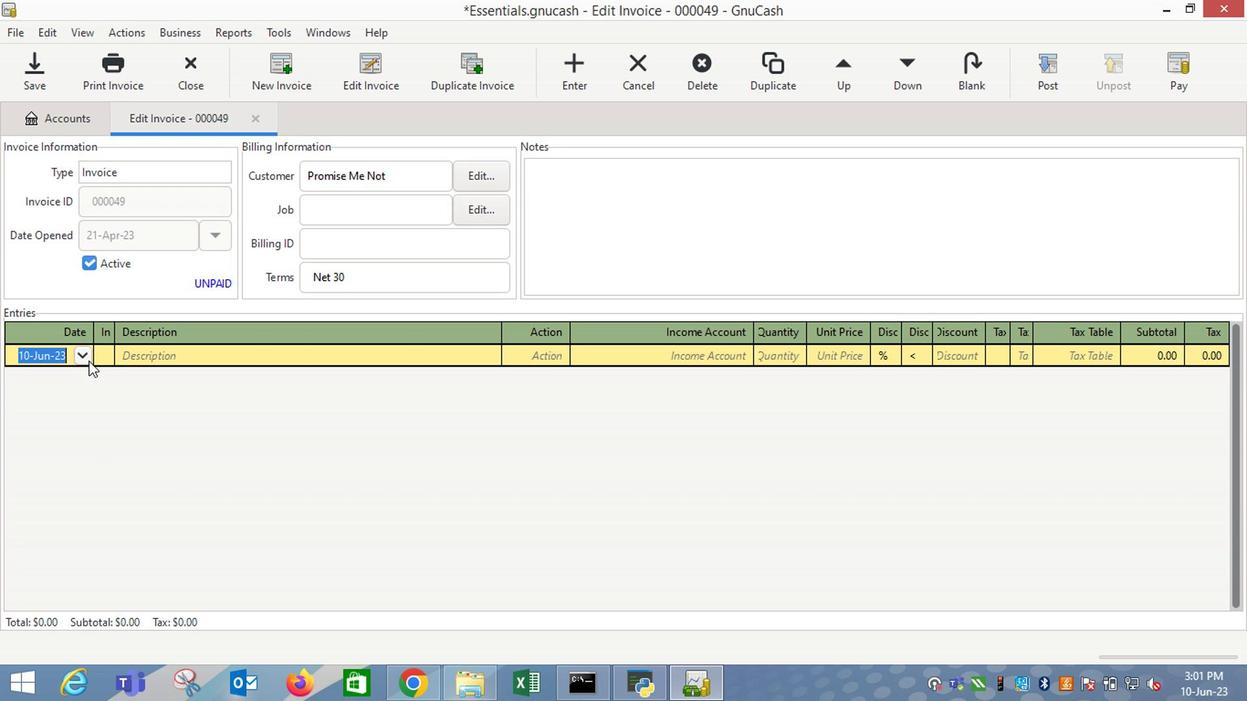 
Action: Mouse pressed left at (87, 361)
Screenshot: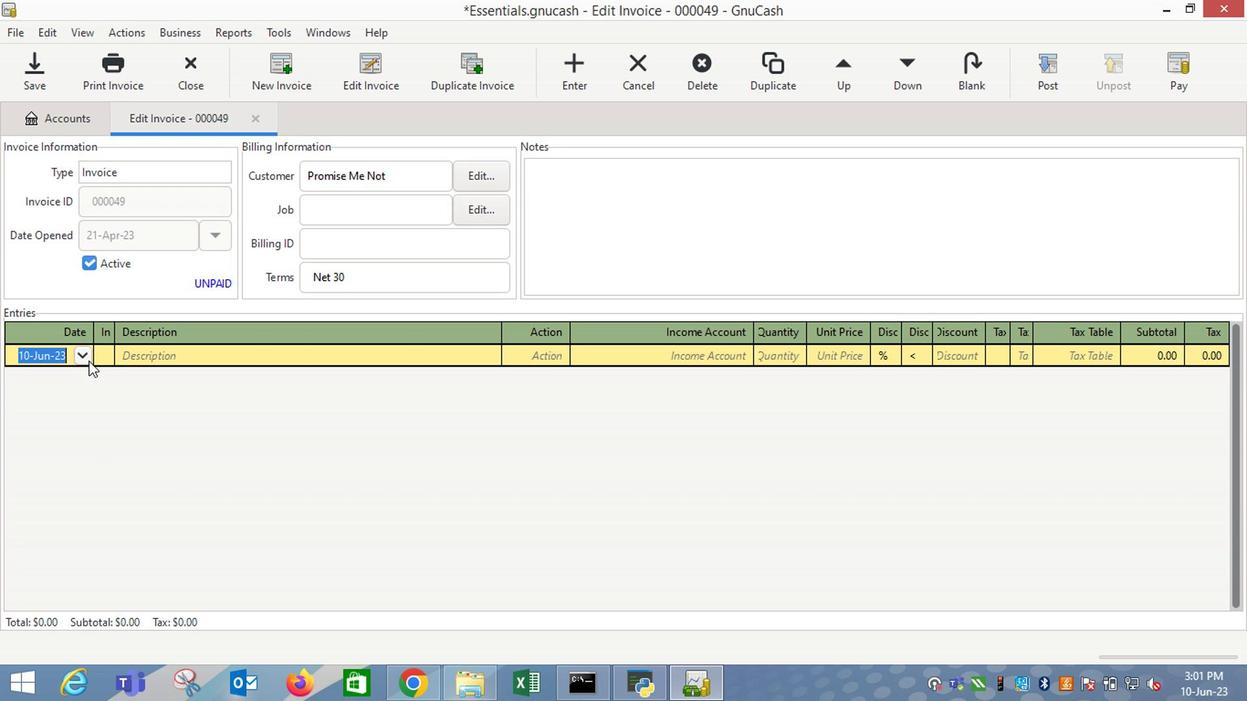
Action: Mouse moved to (9, 382)
Screenshot: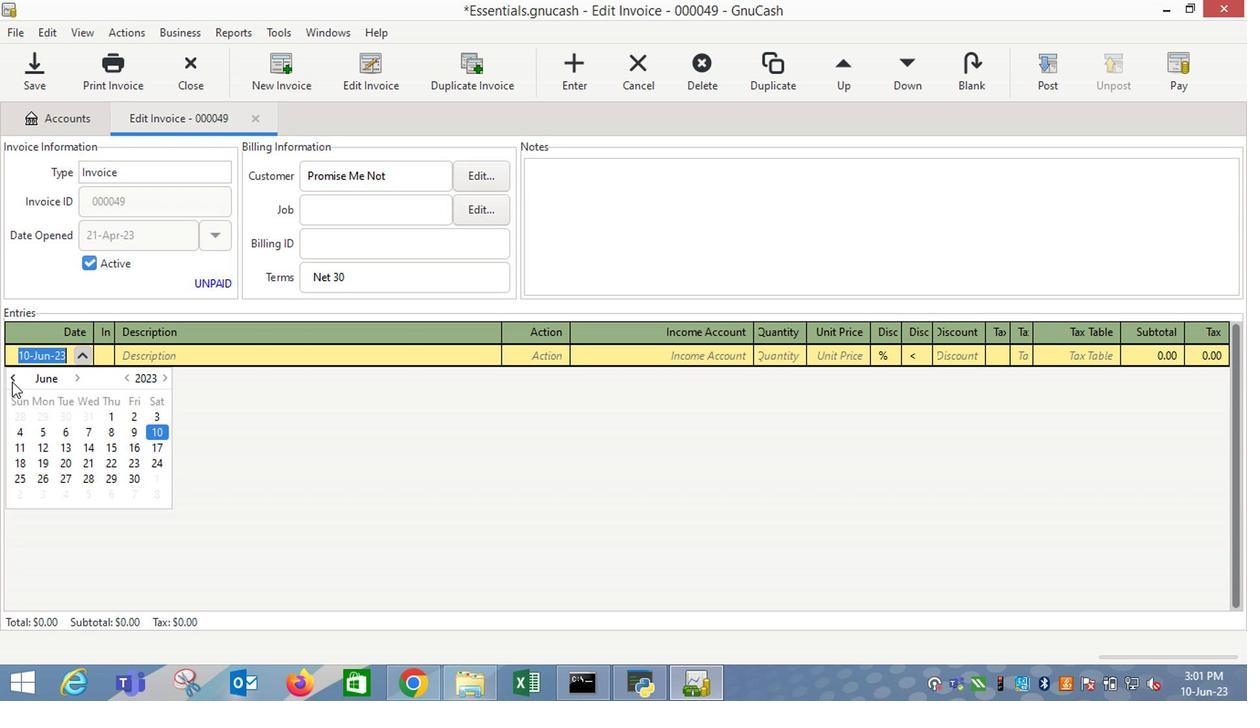 
Action: Mouse pressed left at (9, 382)
Screenshot: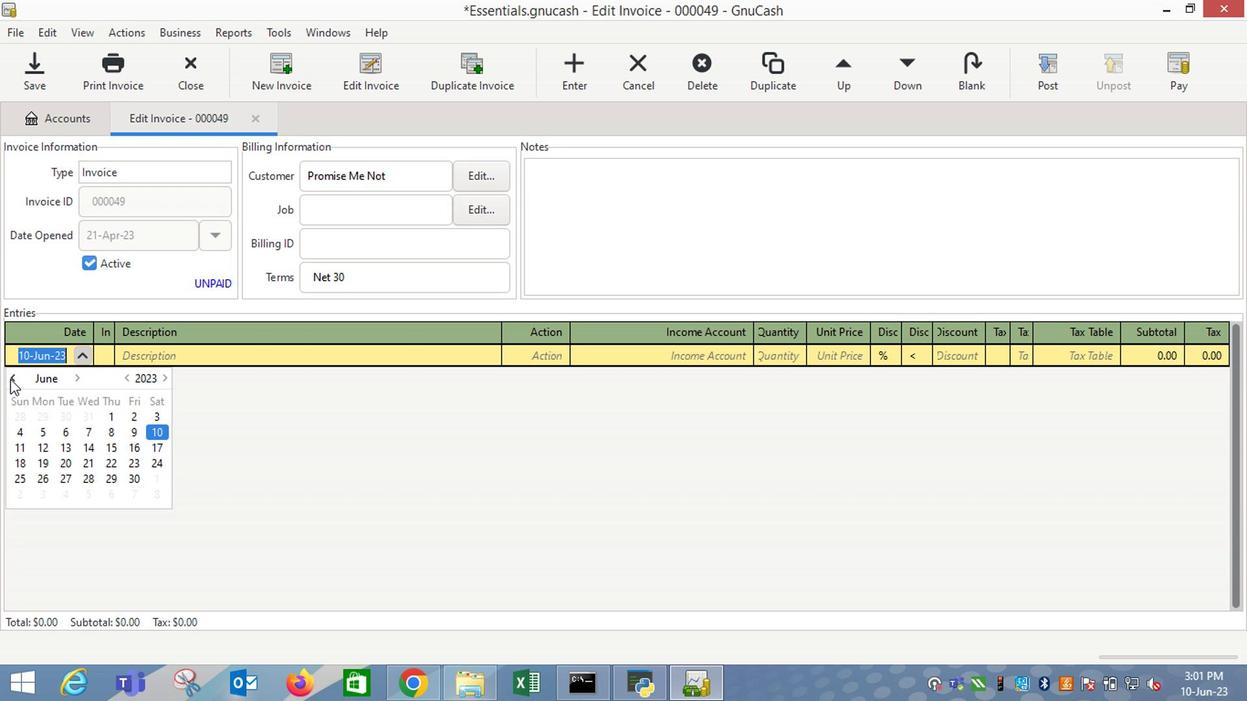 
Action: Mouse pressed left at (9, 382)
Screenshot: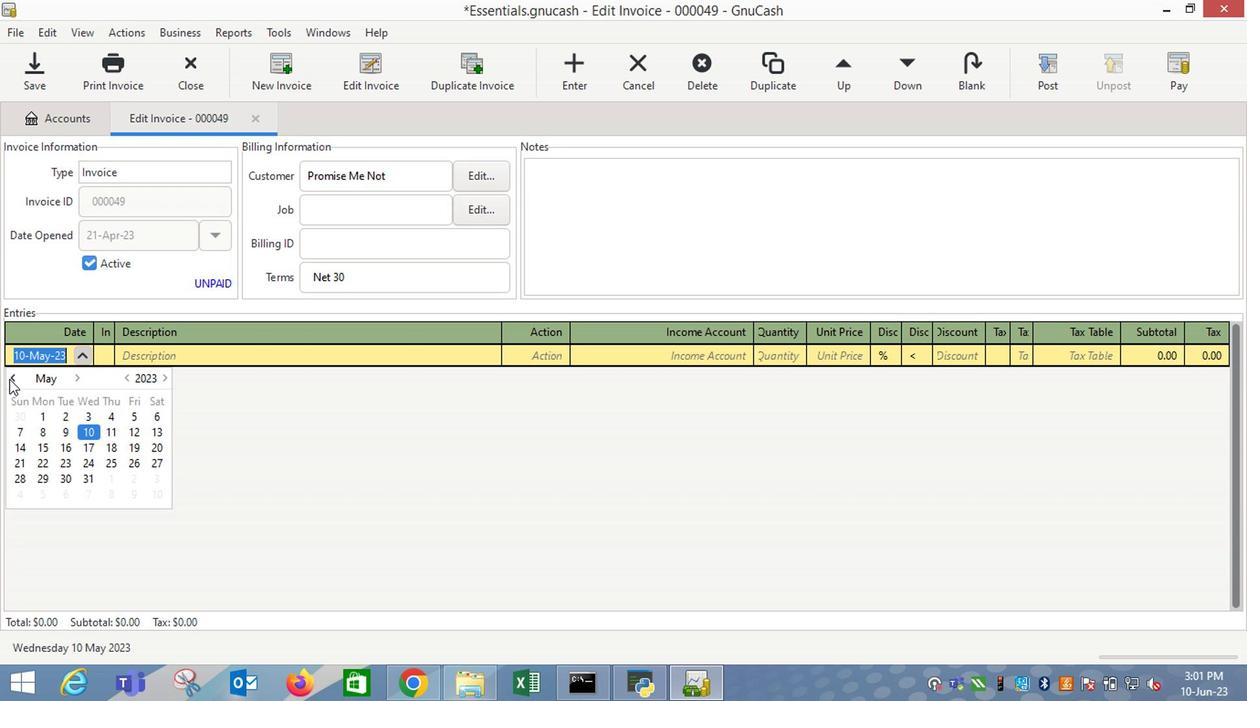 
Action: Mouse pressed right at (9, 382)
Screenshot: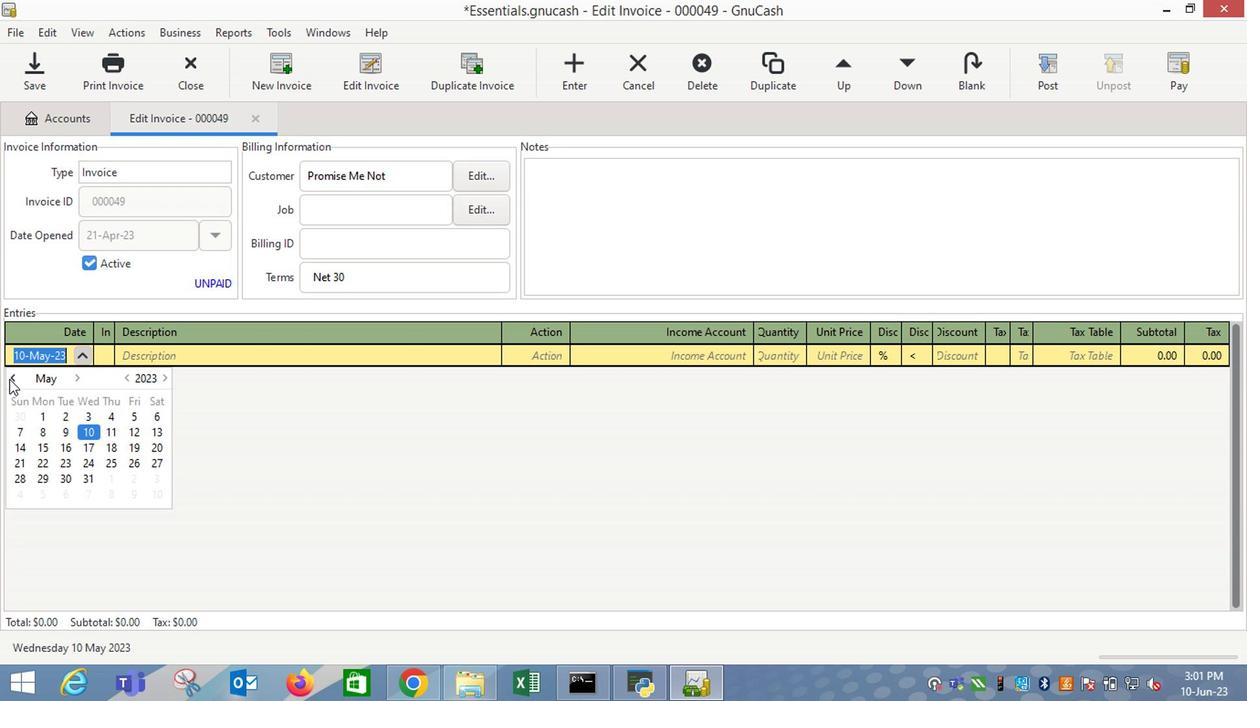 
Action: Mouse moved to (63, 468)
Screenshot: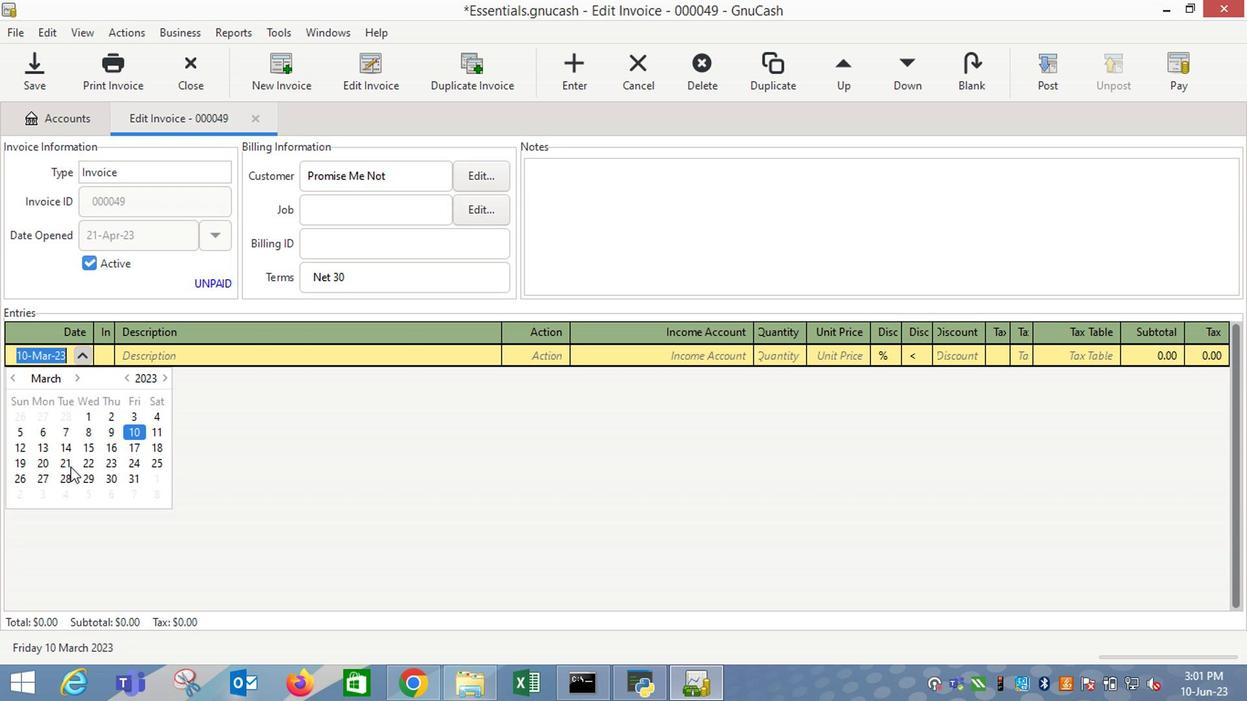 
Action: Mouse pressed left at (63, 468)
Screenshot: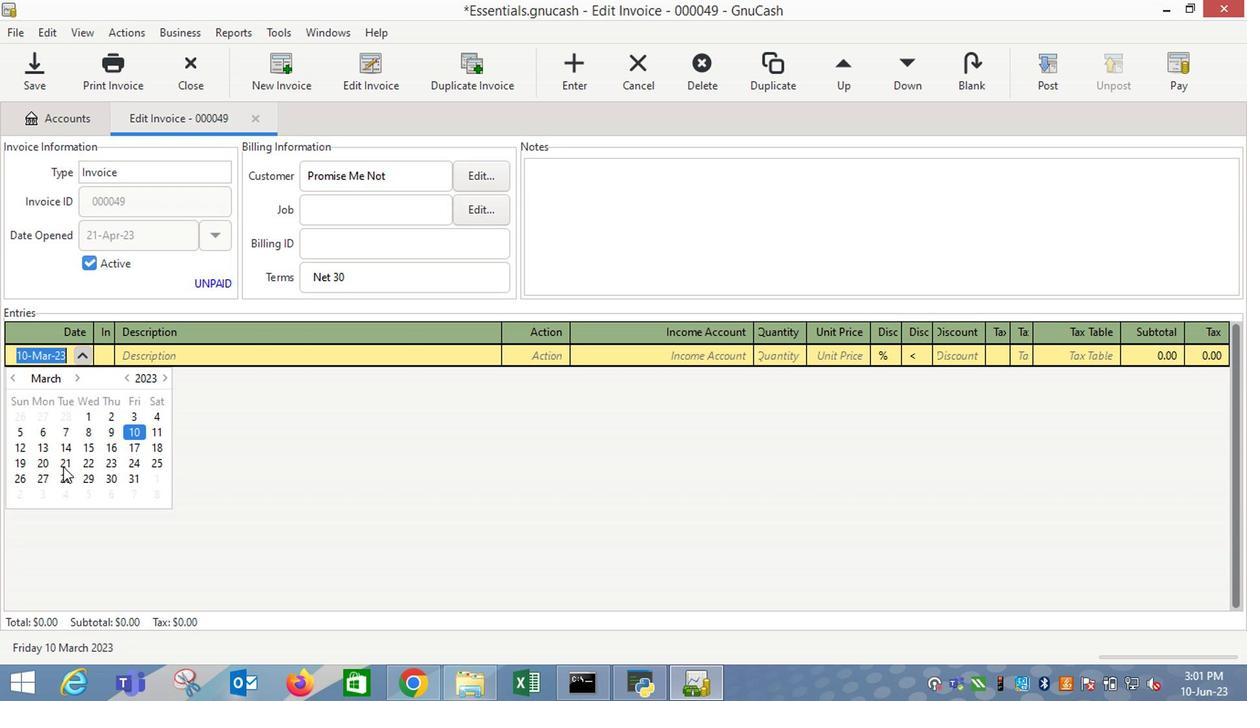 
Action: Mouse moved to (62, 470)
Screenshot: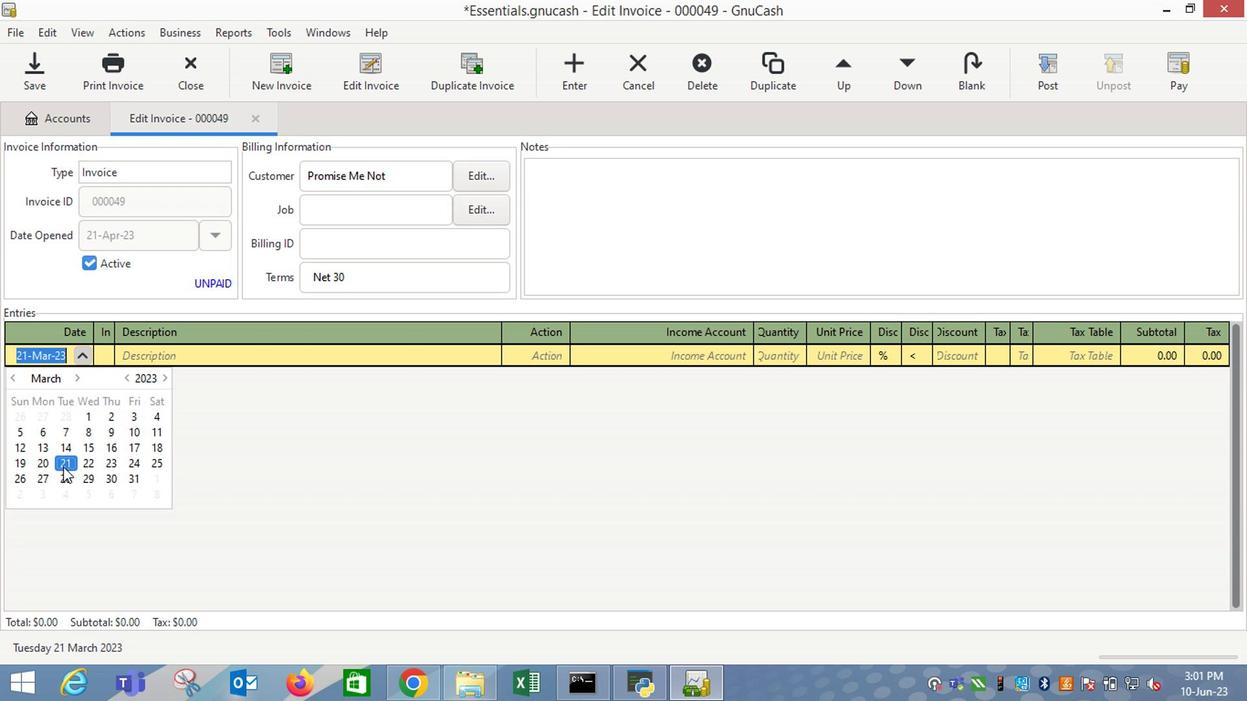 
Action: Key pressed <Key.tab><Key.shift_r>Revlon<Key.space><Key.shift_r>Colorstay<Key.space><Key.shift_r>Concealer<Key.space><Key.shift_r>Skin<Key.space><Key.shift_r>Awakening<Key.space>5-in-7<Key.backspace>1<Key.space><Key.shift_r>Caramel<Key.space>076<Key.tab><Key.tab>i<Key.down><Key.down><Key.down><Key.tab>1<Key.tab>6.99
Screenshot: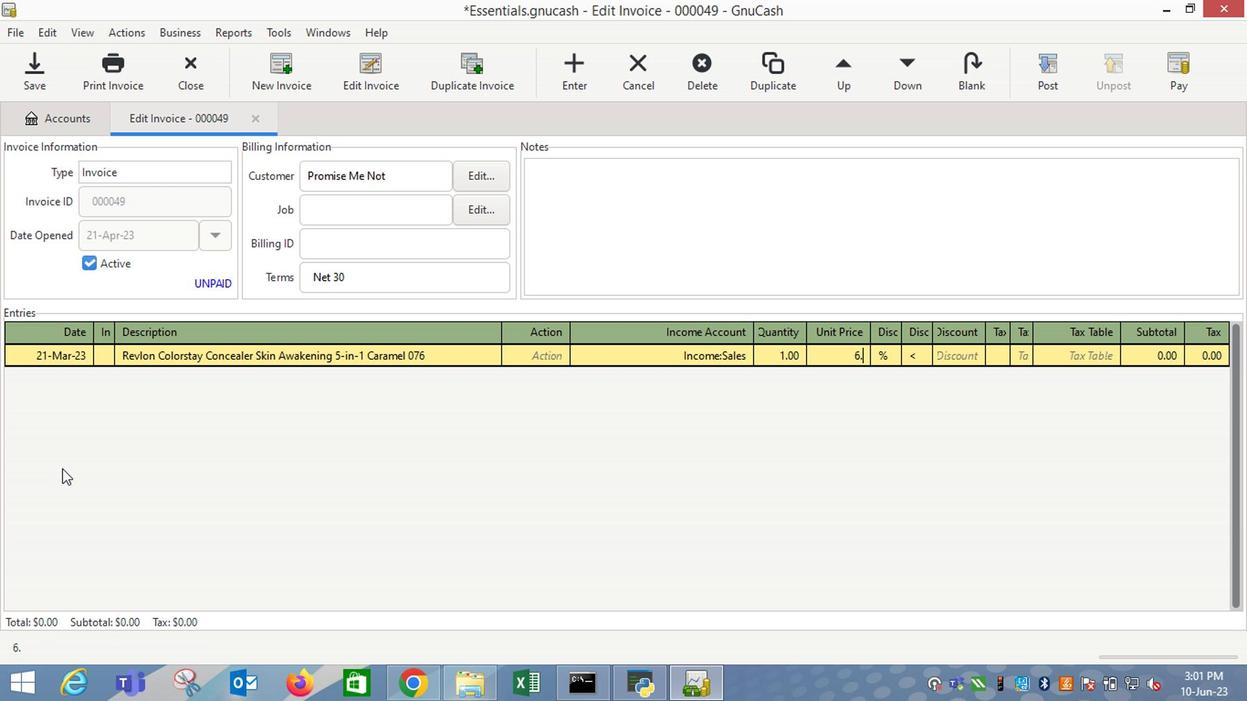 
Action: Mouse moved to (165, 455)
Screenshot: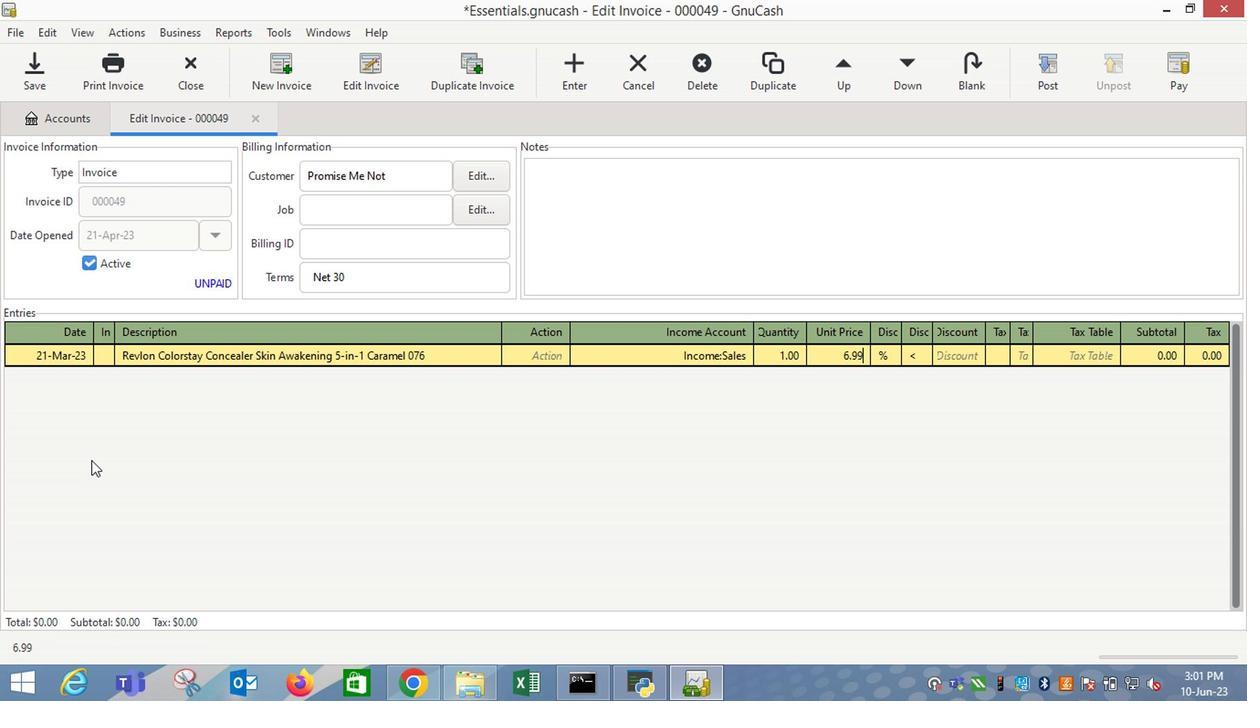 
Action: Key pressed <Key.tab>
Screenshot: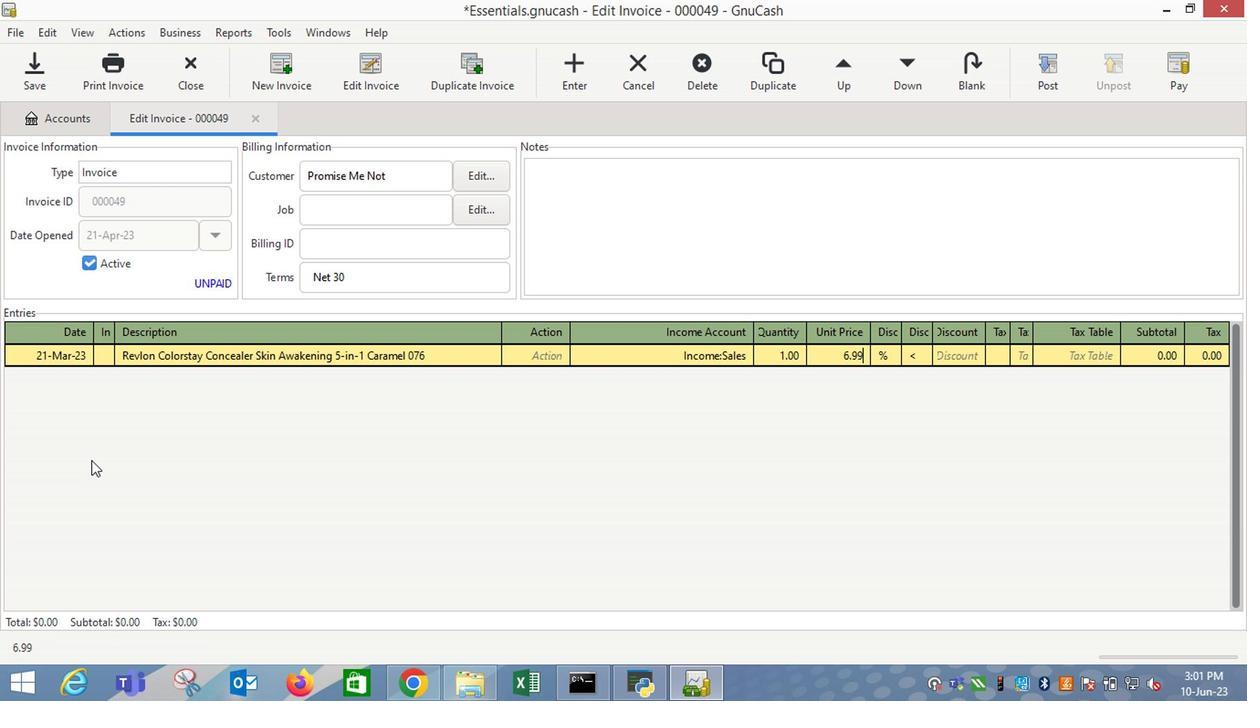 
Action: Mouse moved to (988, 360)
Screenshot: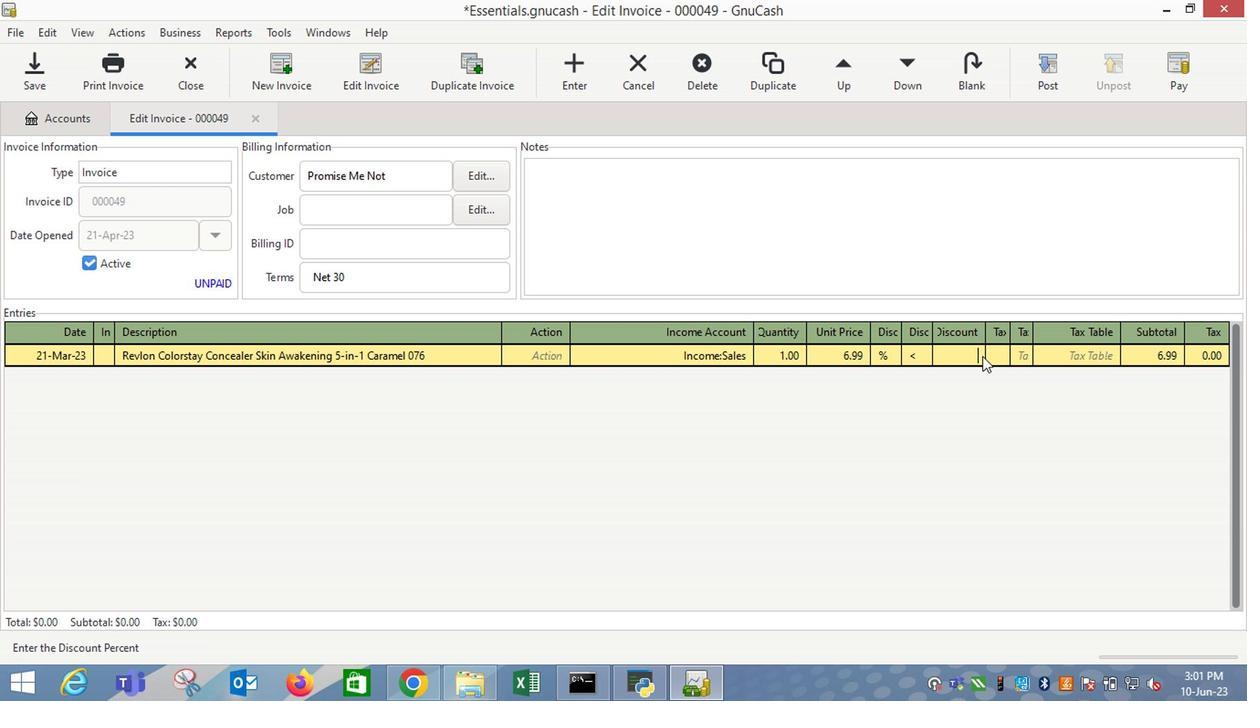 
Action: Mouse pressed left at (988, 360)
Screenshot: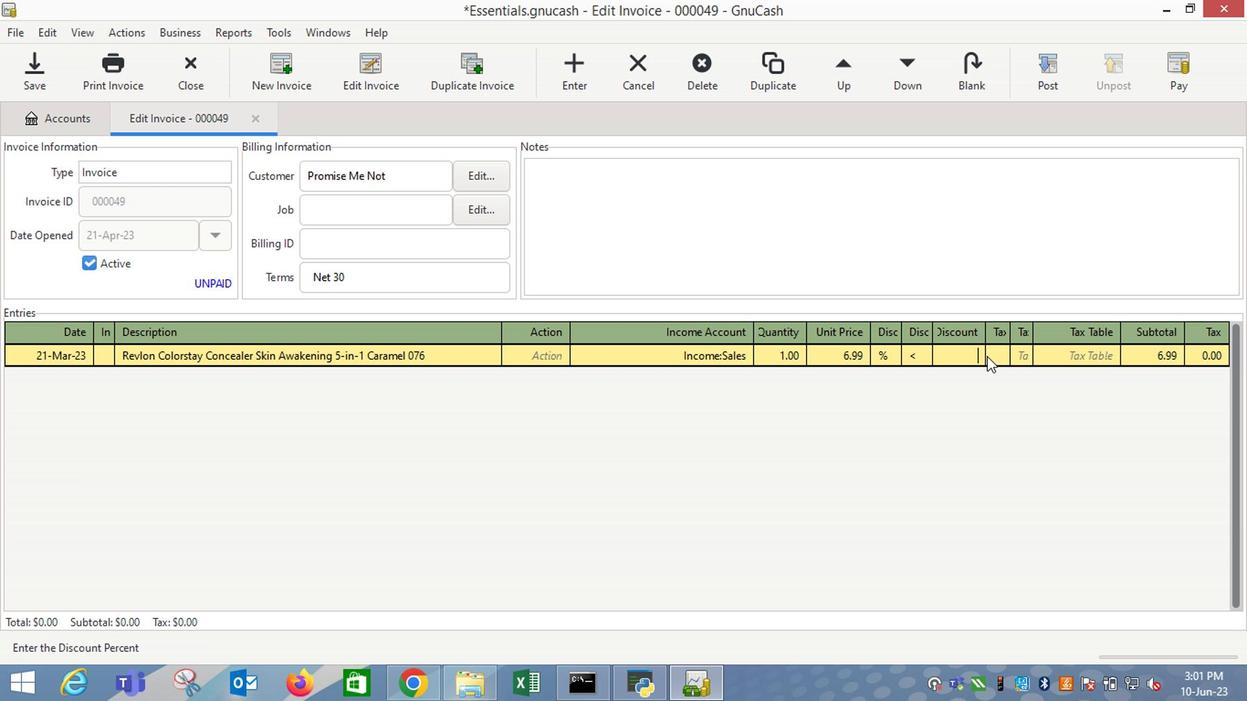 
Action: Mouse moved to (1020, 356)
Screenshot: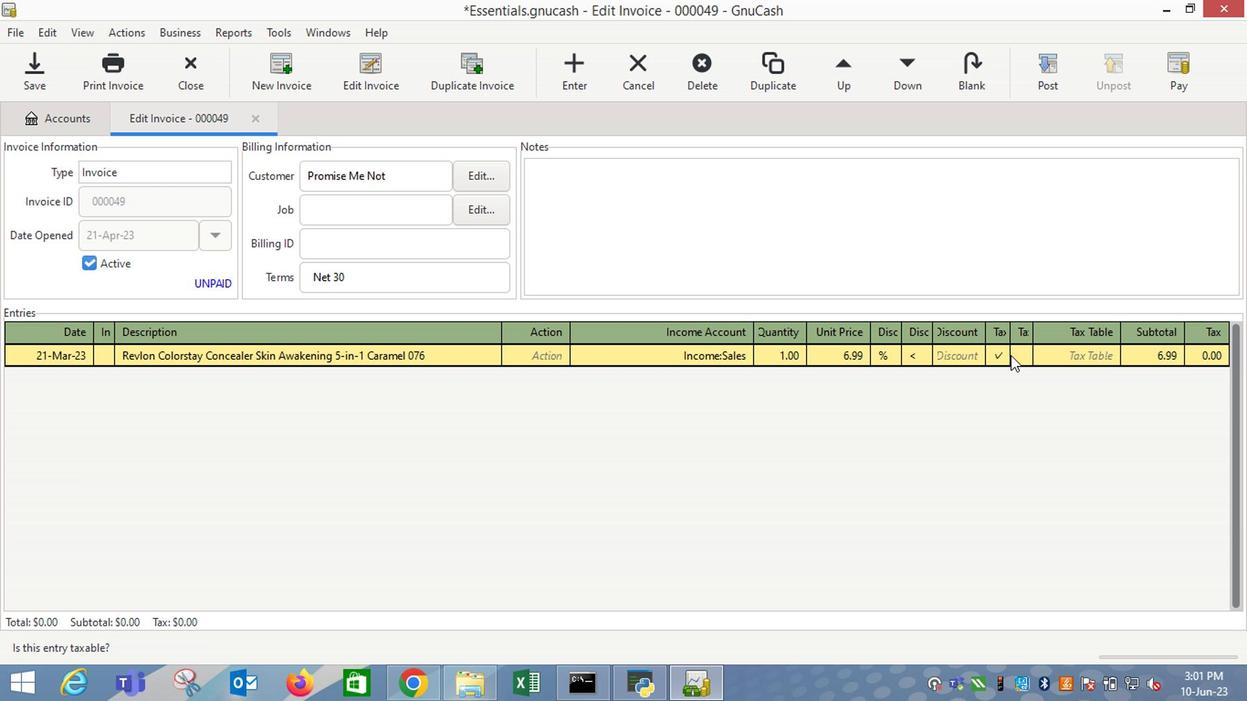 
Action: Mouse pressed left at (1020, 356)
Screenshot: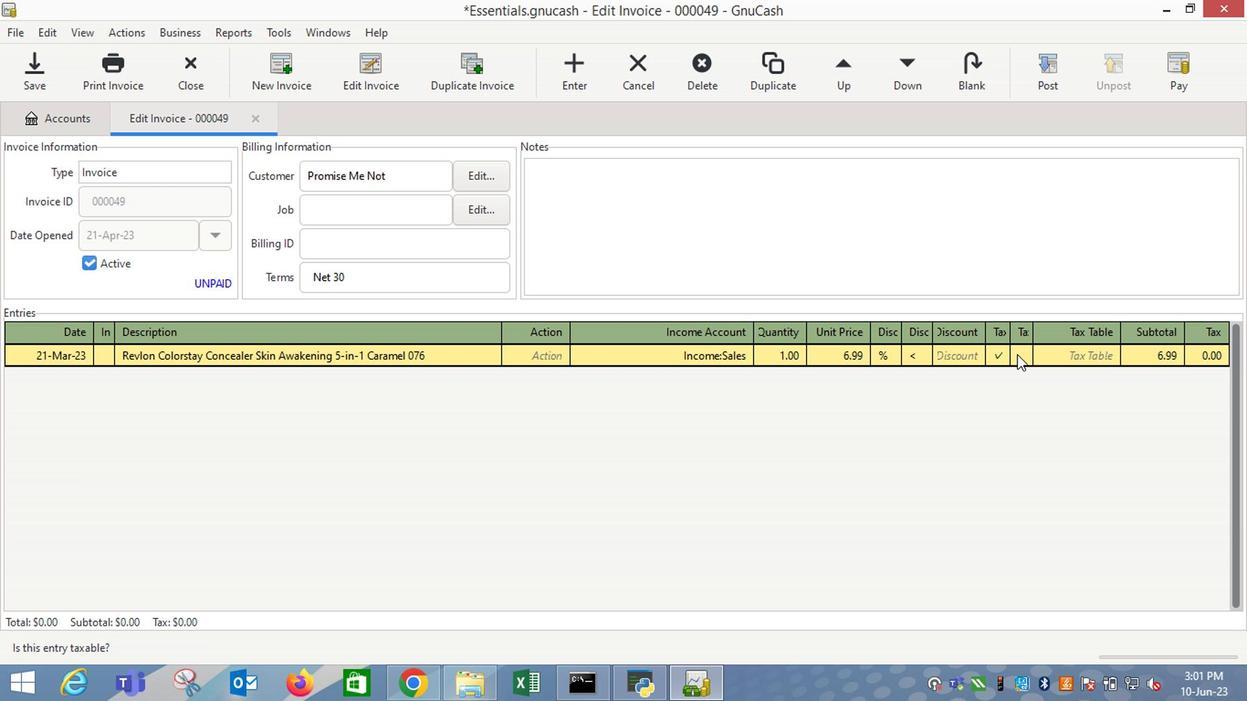 
Action: Mouse moved to (1067, 357)
Screenshot: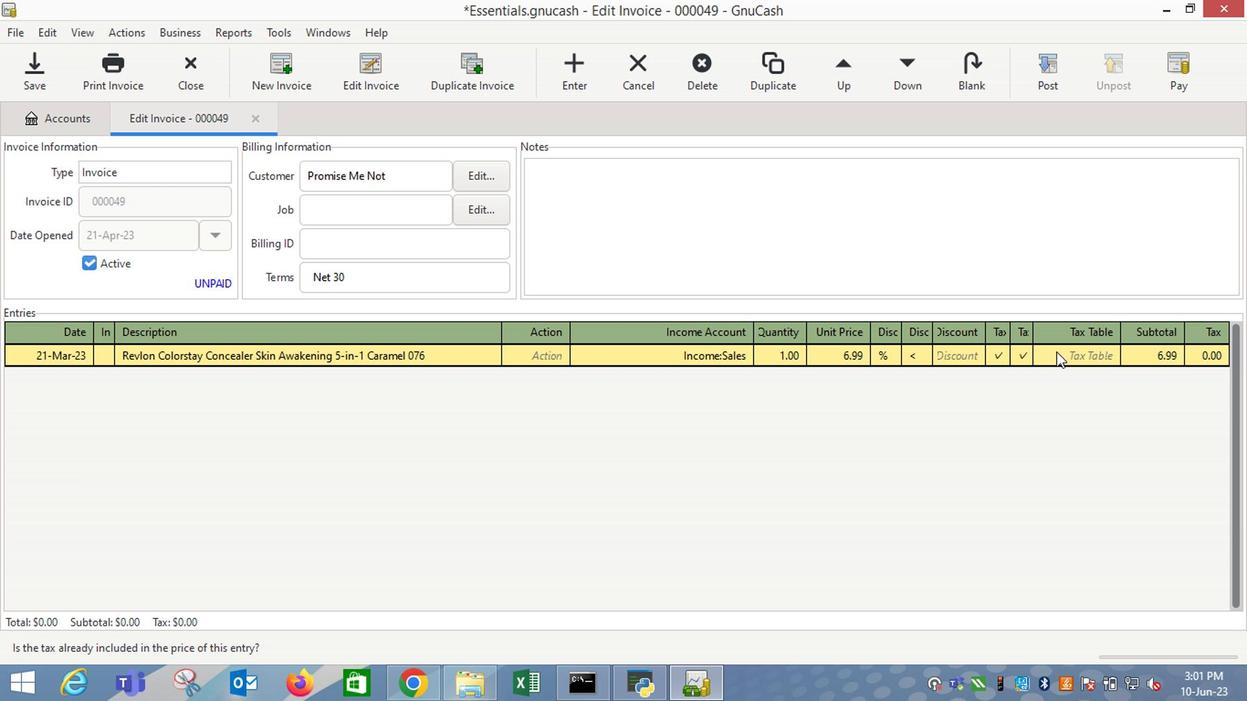 
Action: Mouse pressed left at (1067, 357)
Screenshot: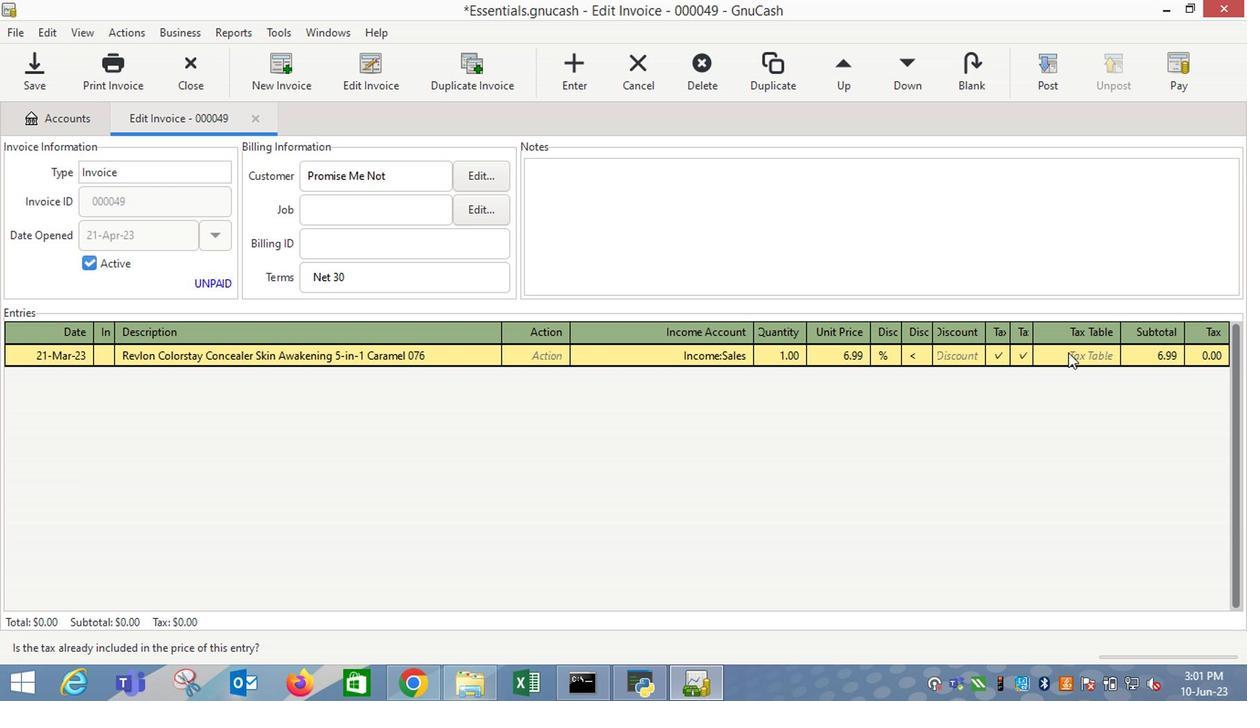 
Action: Mouse moved to (1101, 363)
Screenshot: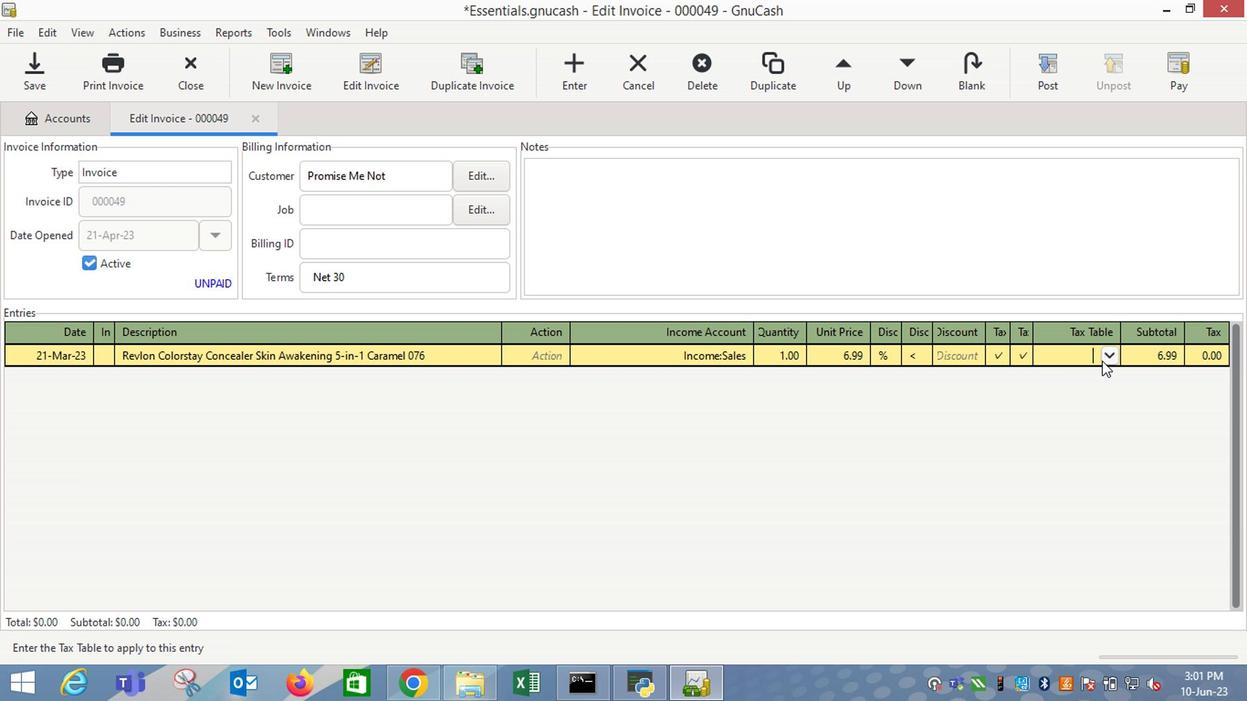 
Action: Mouse pressed left at (1101, 363)
Screenshot: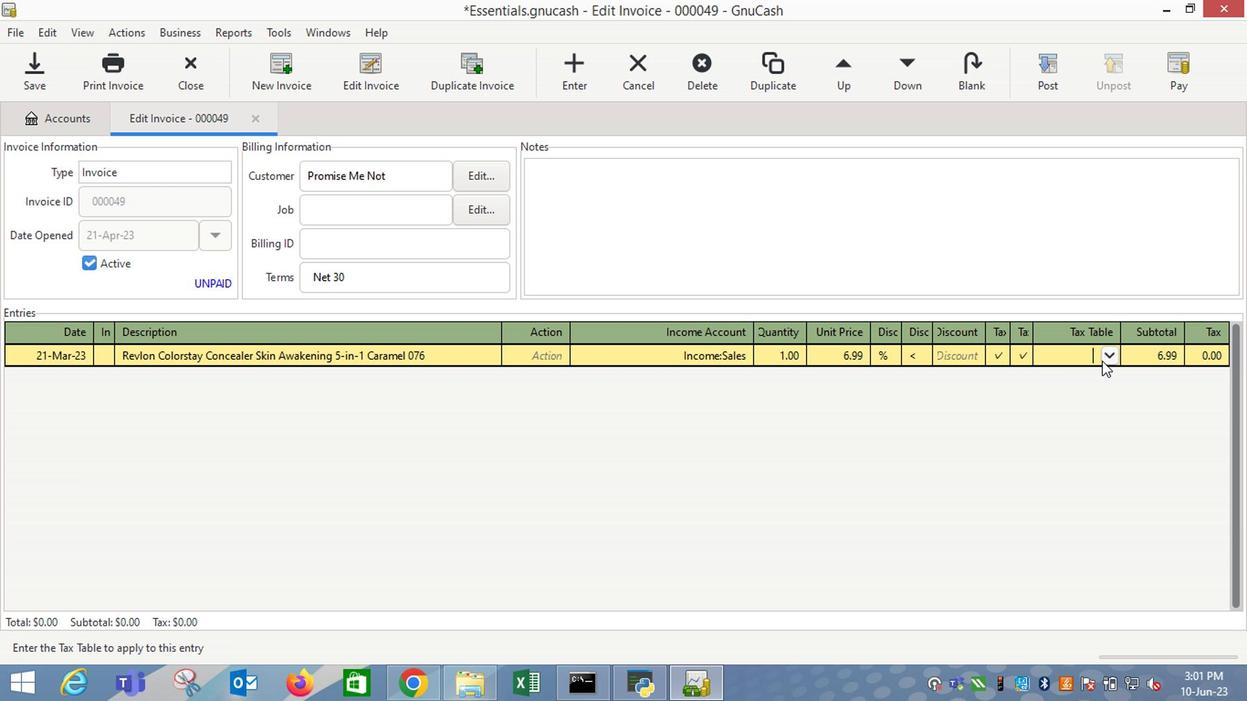 
Action: Mouse moved to (1066, 382)
Screenshot: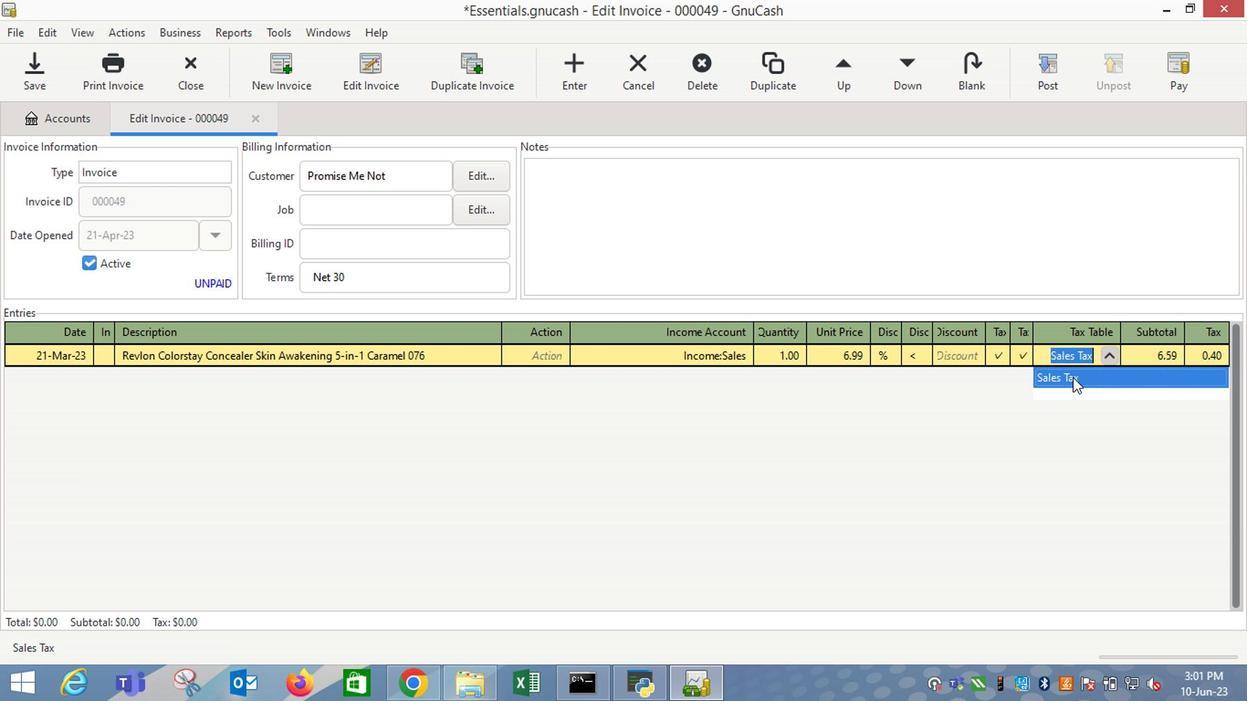 
Action: Mouse pressed left at (1066, 382)
Screenshot: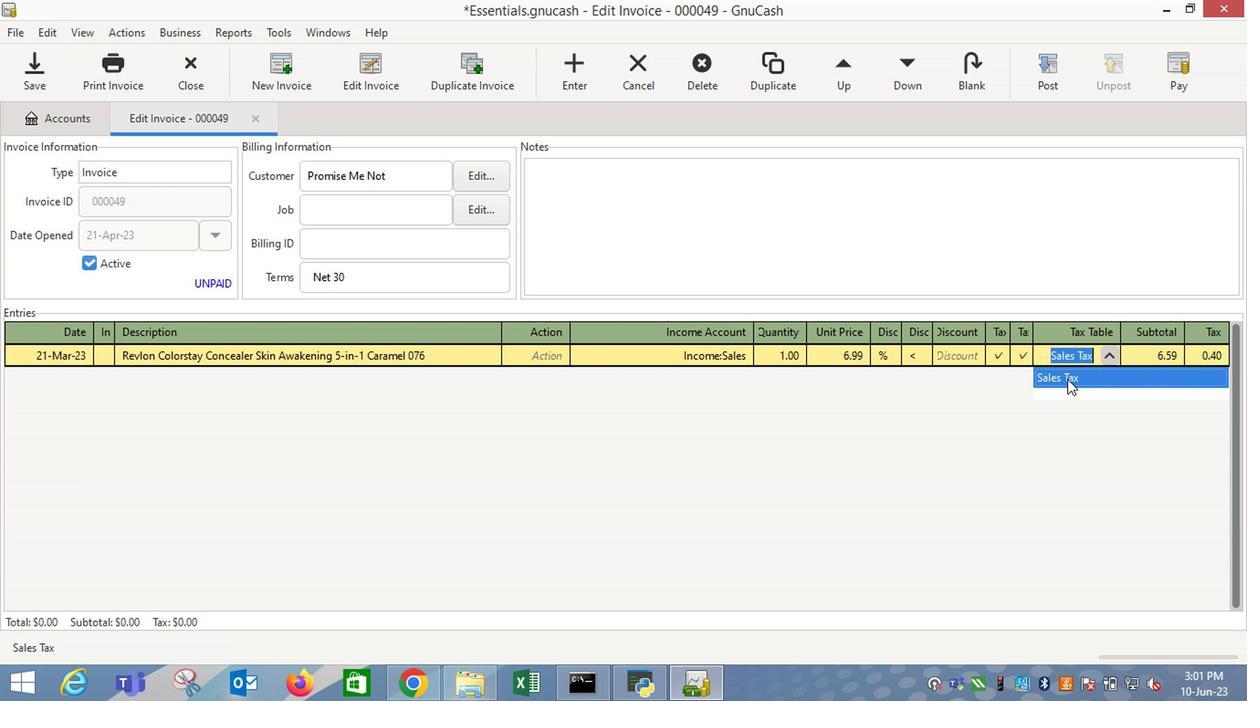 
Action: Mouse moved to (1045, 389)
Screenshot: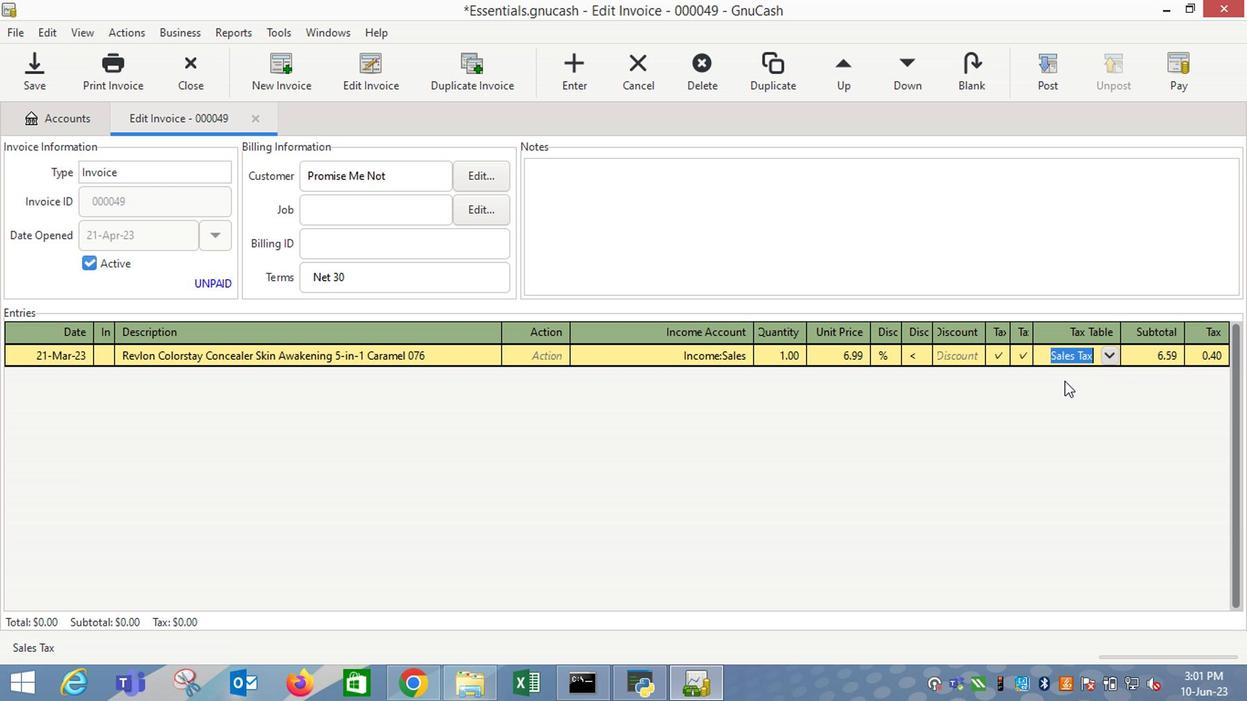 
Action: Key pressed <Key.enter><Key.tab>
Screenshot: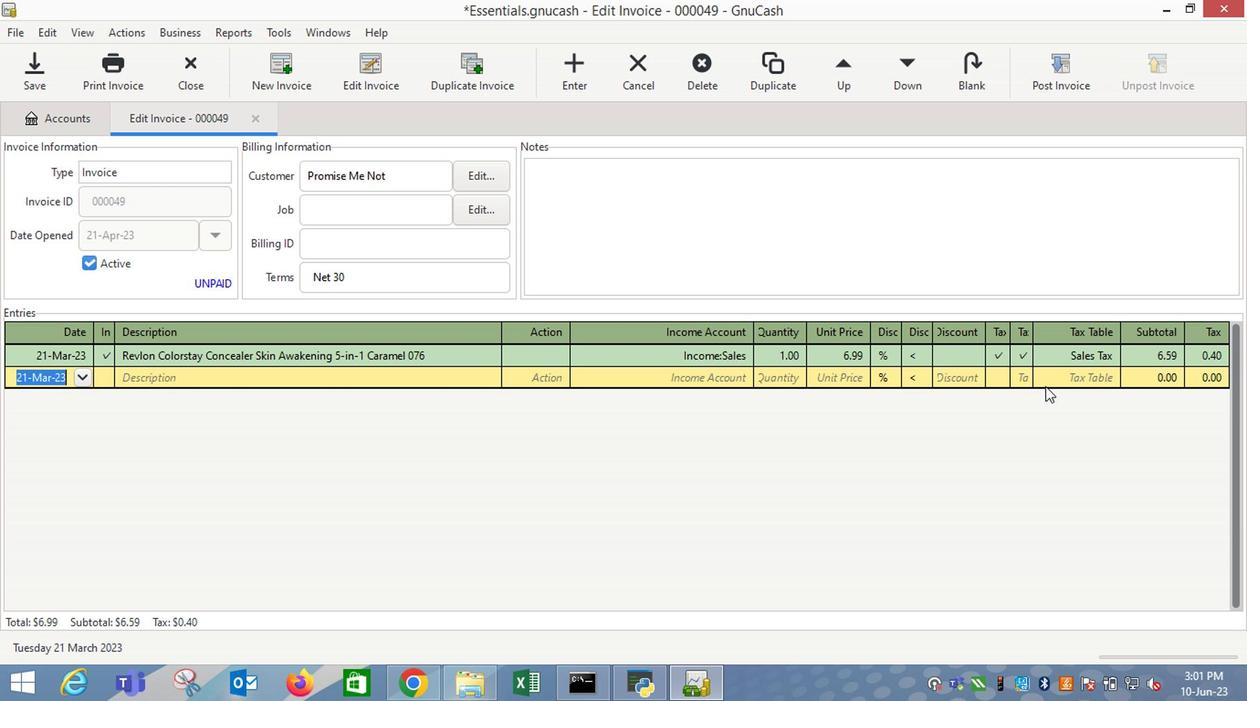 
Action: Mouse pressed left at (1045, 389)
Screenshot: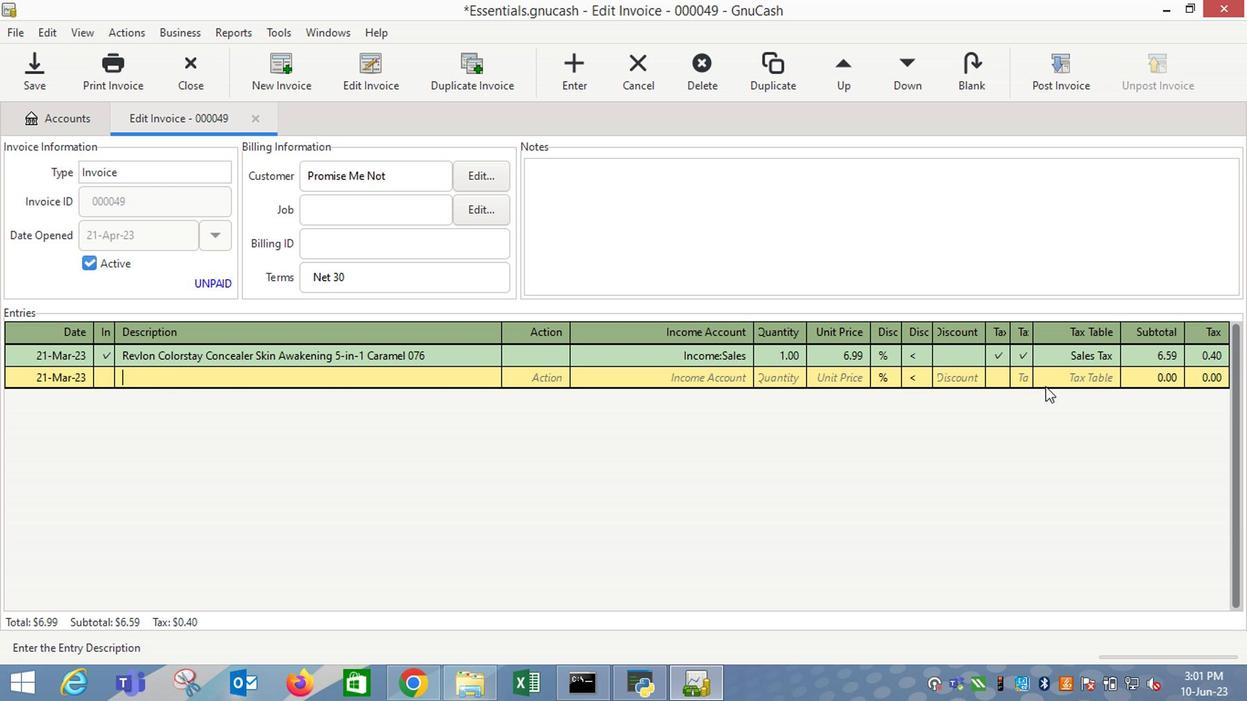 
Action: Key pressed <Key.shift_r>L'<Key.tab>
Screenshot: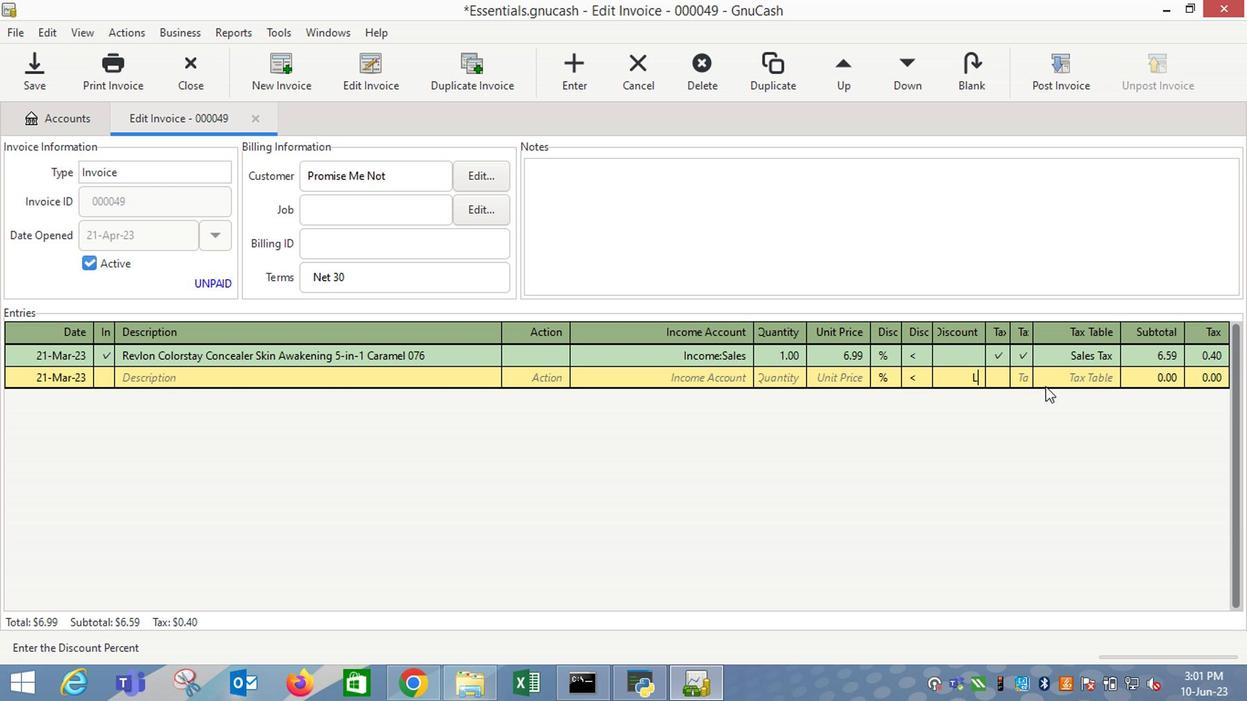 
Action: Mouse moved to (229, 380)
Screenshot: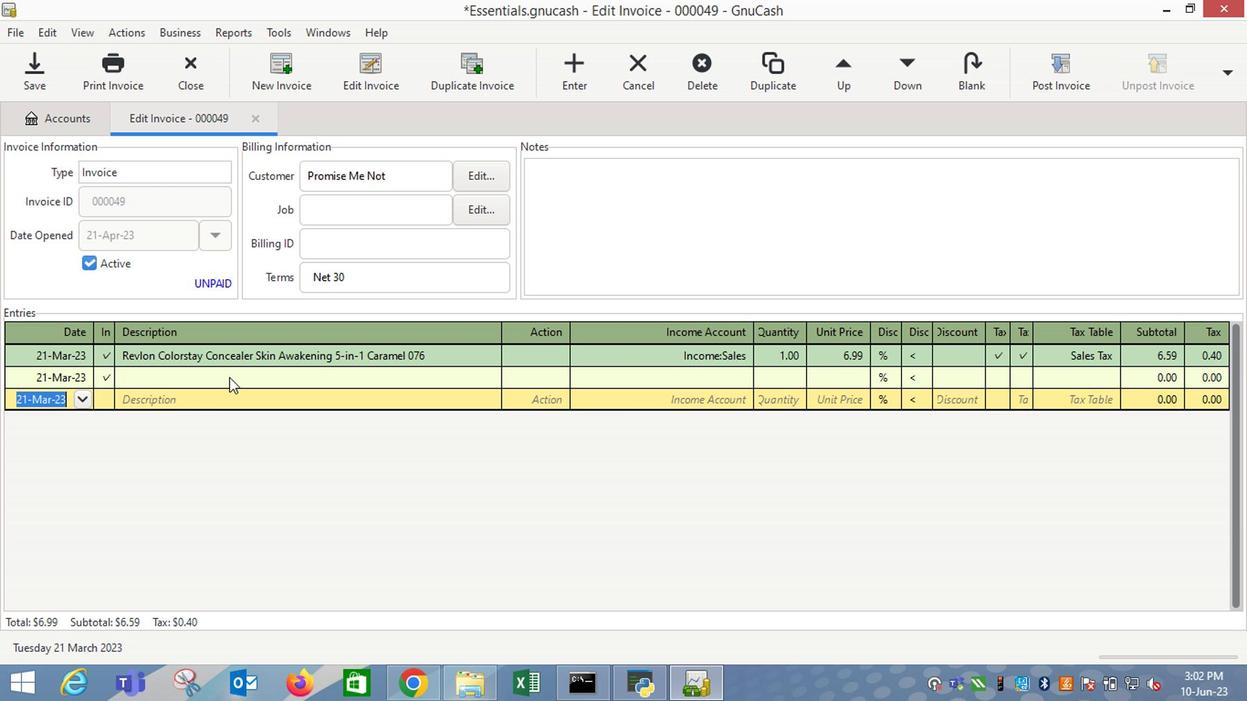 
Action: Mouse pressed left at (229, 380)
Screenshot: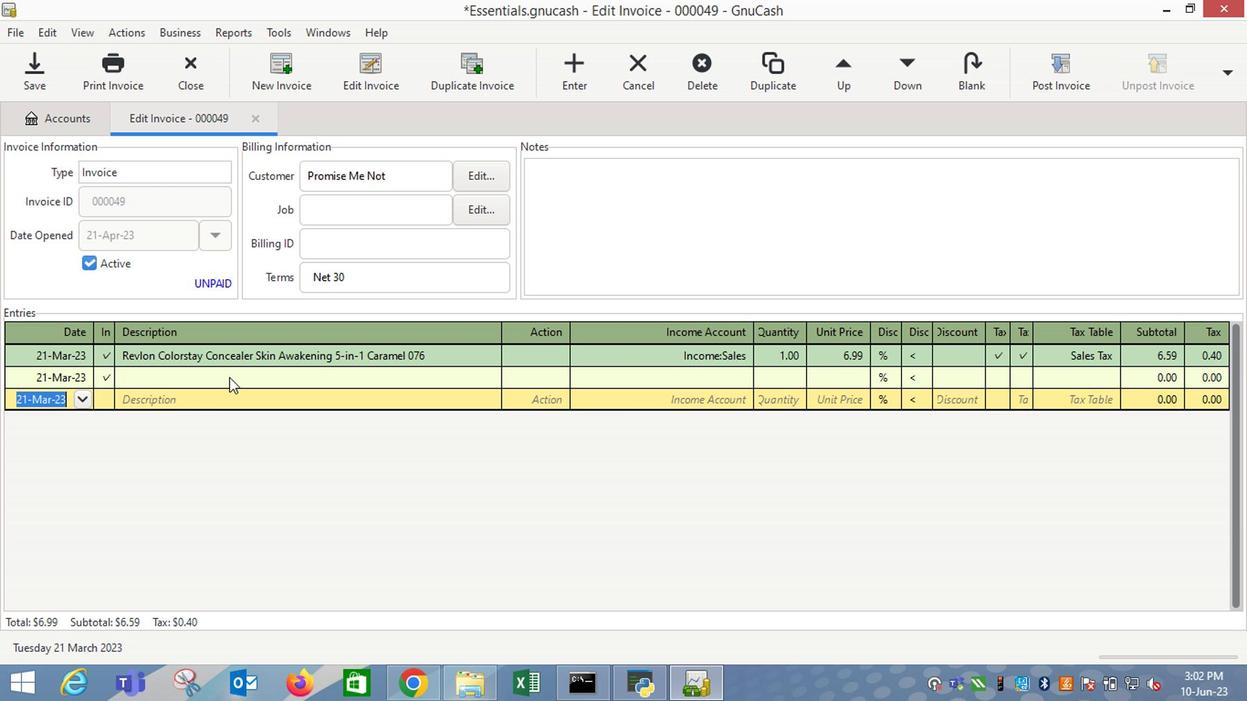 
Action: Mouse moved to (460, 404)
Screenshot: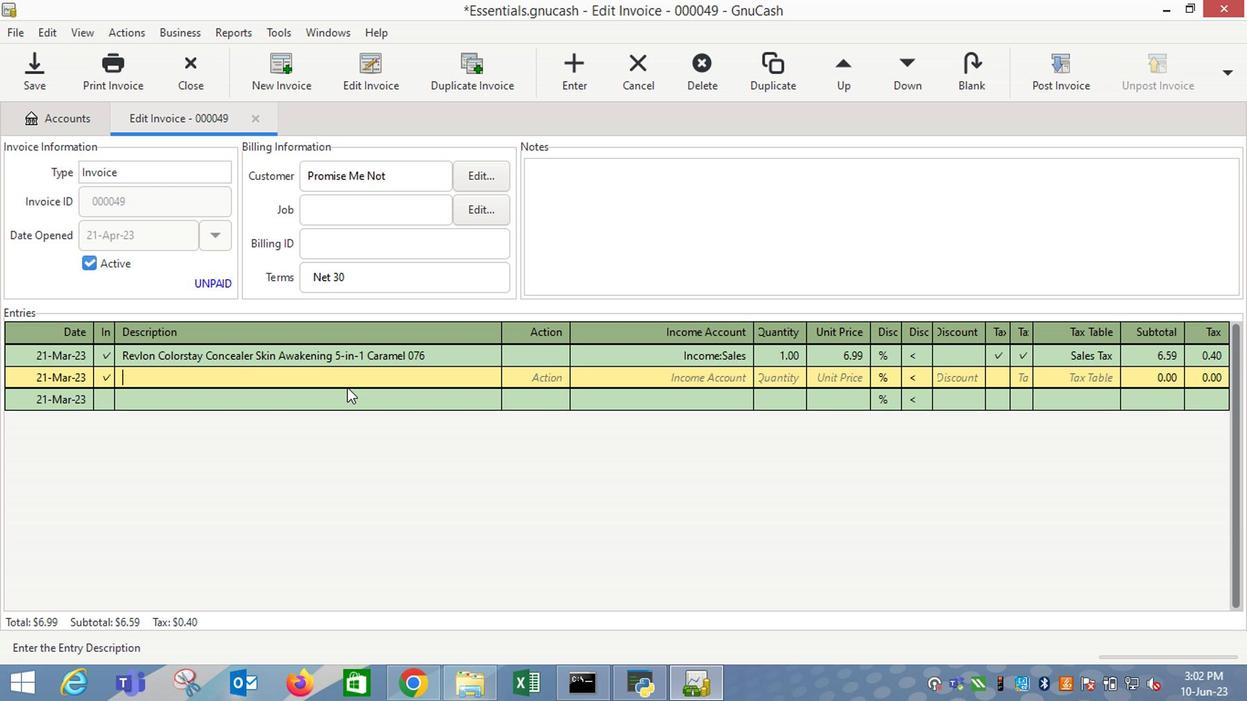 
Action: Key pressed <Key.shift_r>L'<Key.shift_r>Oreal<Key.space><Key.shift_r>Paris<Key.space>620<Key.space><Key.shift_r>Mica<Key.space><Key.shift_r>Lipstick<Key.tab><Key.tab>i<Key.down><Key.down><Key.down><Key.tab>2<Key.tab>12.49<Key.tab>
Screenshot: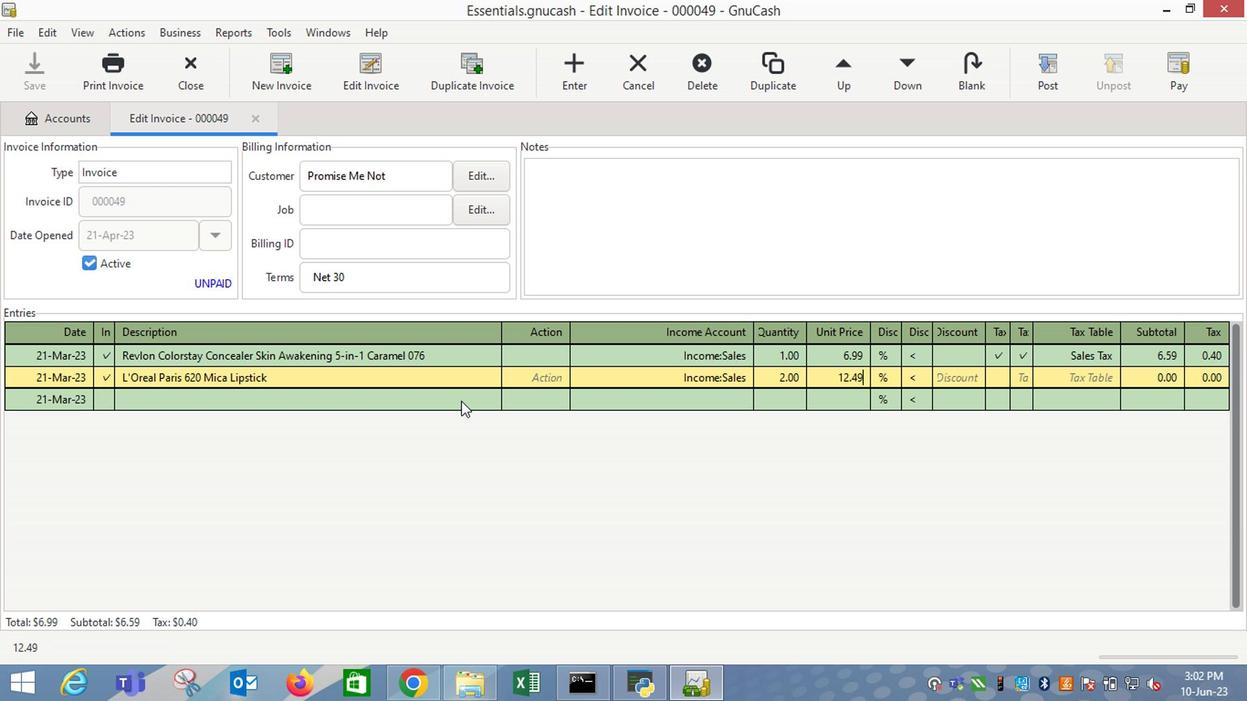 
Action: Mouse moved to (991, 378)
Screenshot: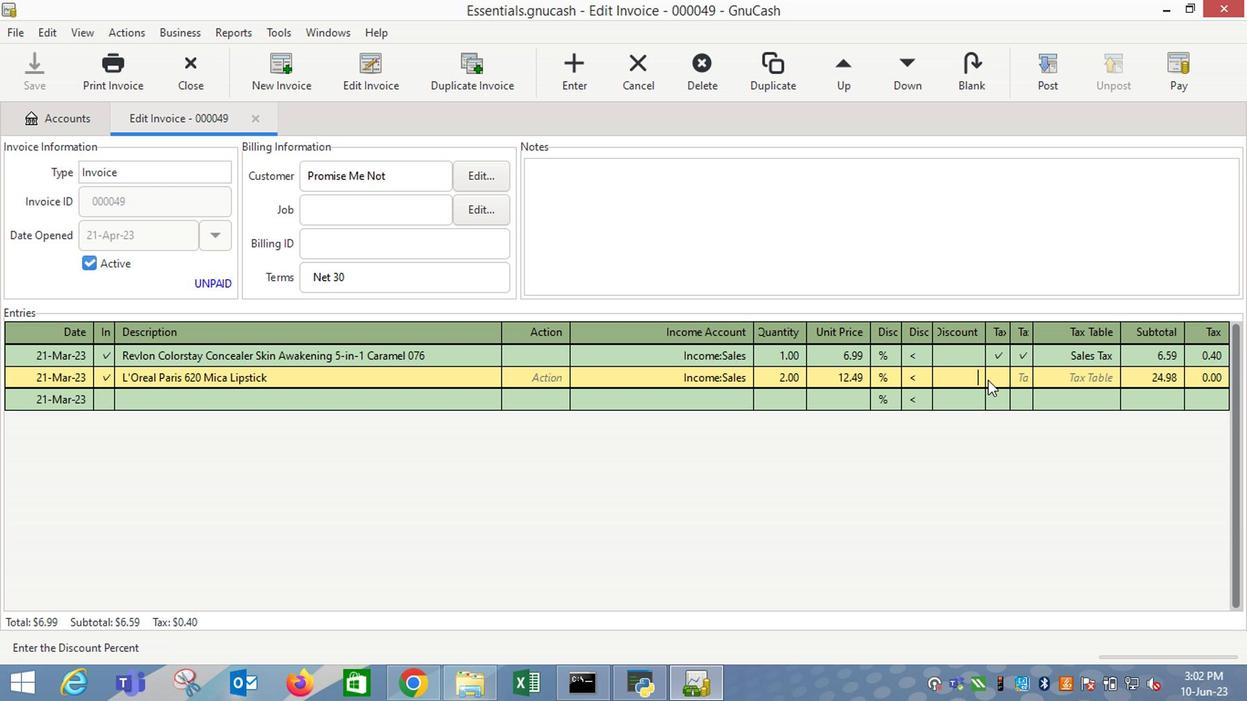 
Action: Mouse pressed left at (991, 378)
Screenshot: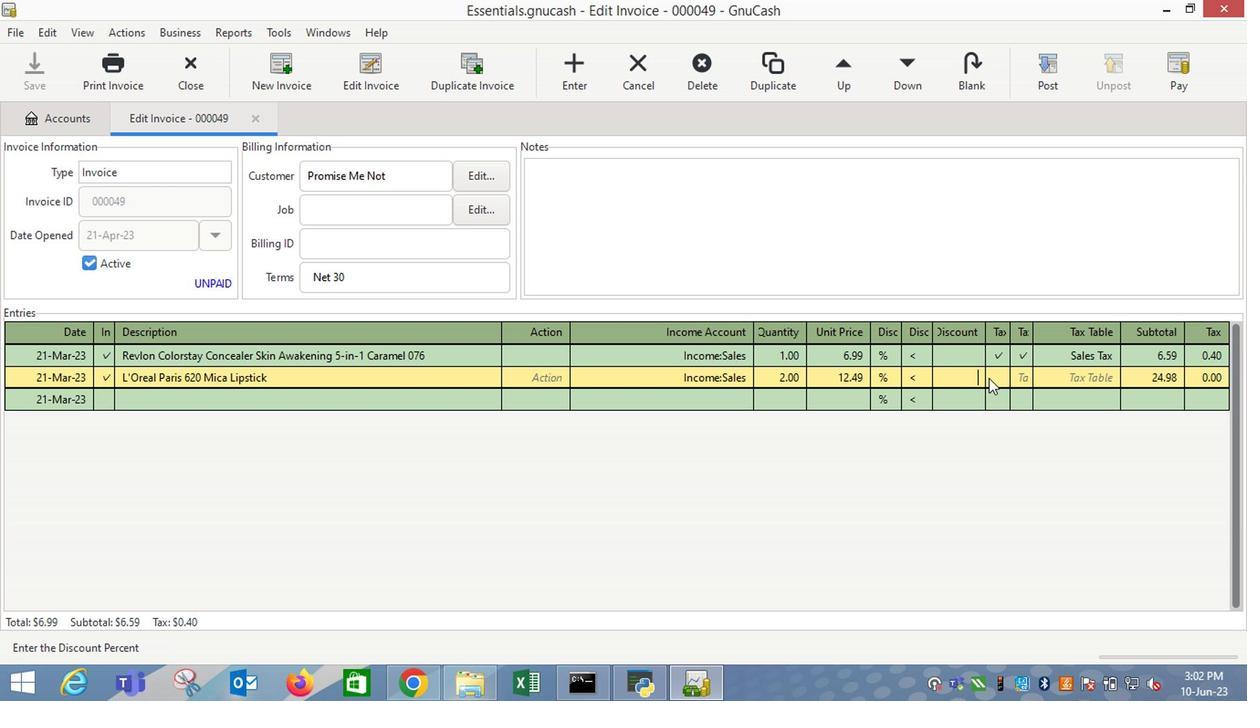 
Action: Mouse moved to (1019, 376)
Screenshot: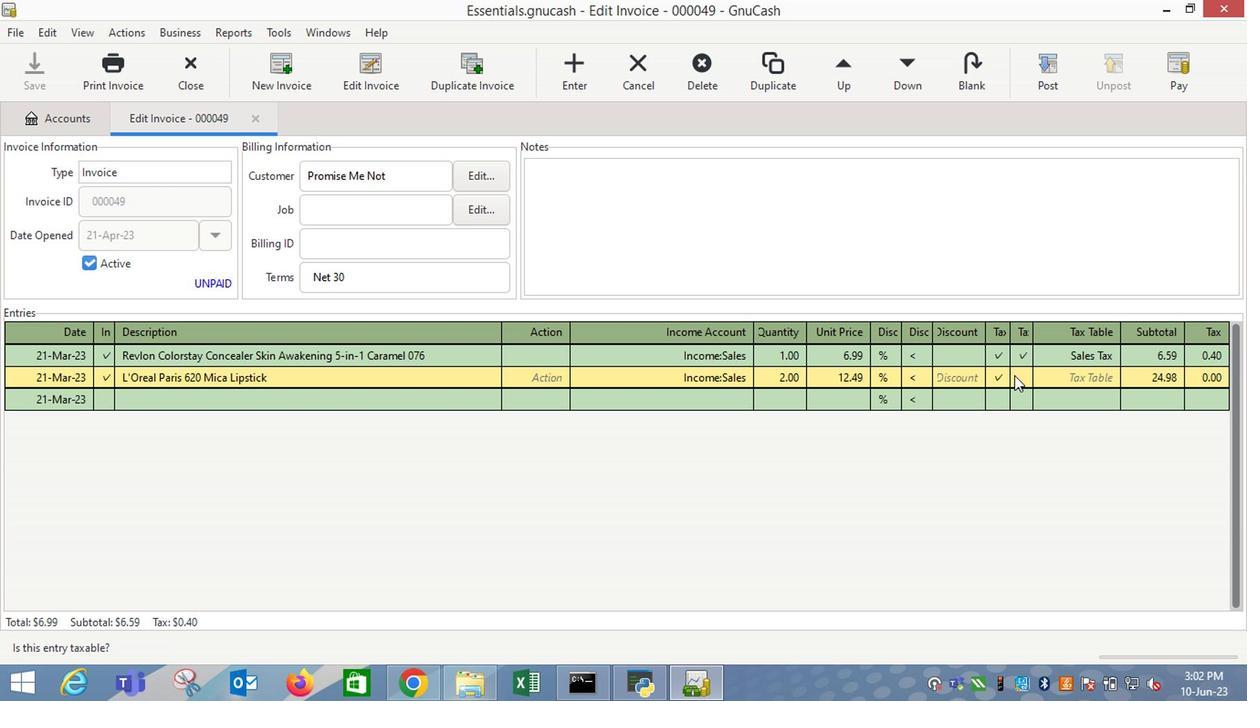 
Action: Mouse pressed left at (1019, 376)
Screenshot: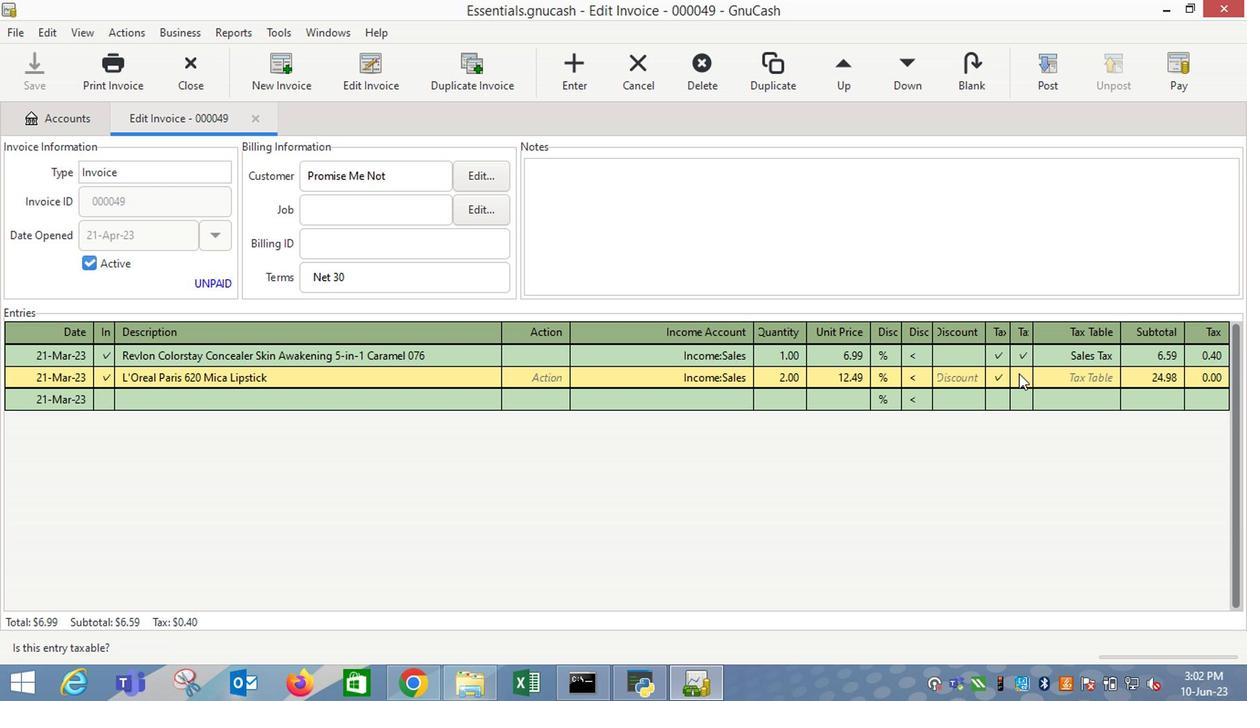 
Action: Mouse moved to (1078, 382)
Screenshot: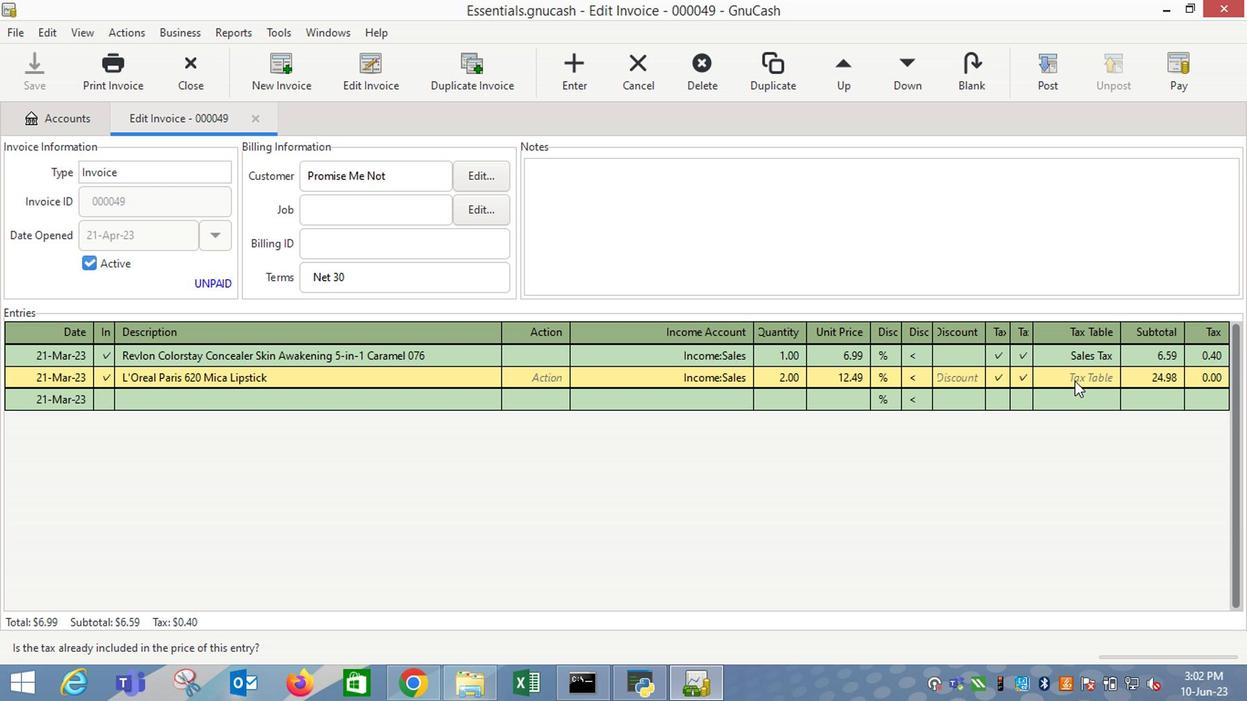 
Action: Mouse pressed left at (1078, 382)
Screenshot: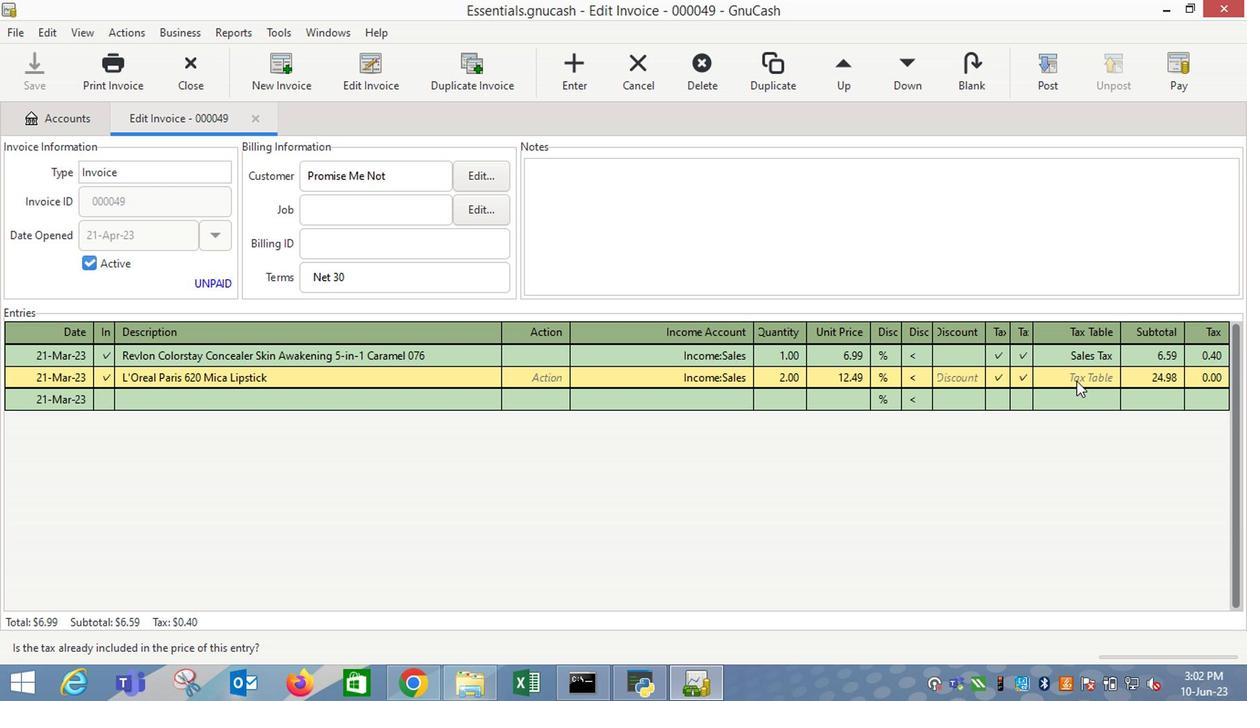 
Action: Mouse moved to (1106, 378)
Screenshot: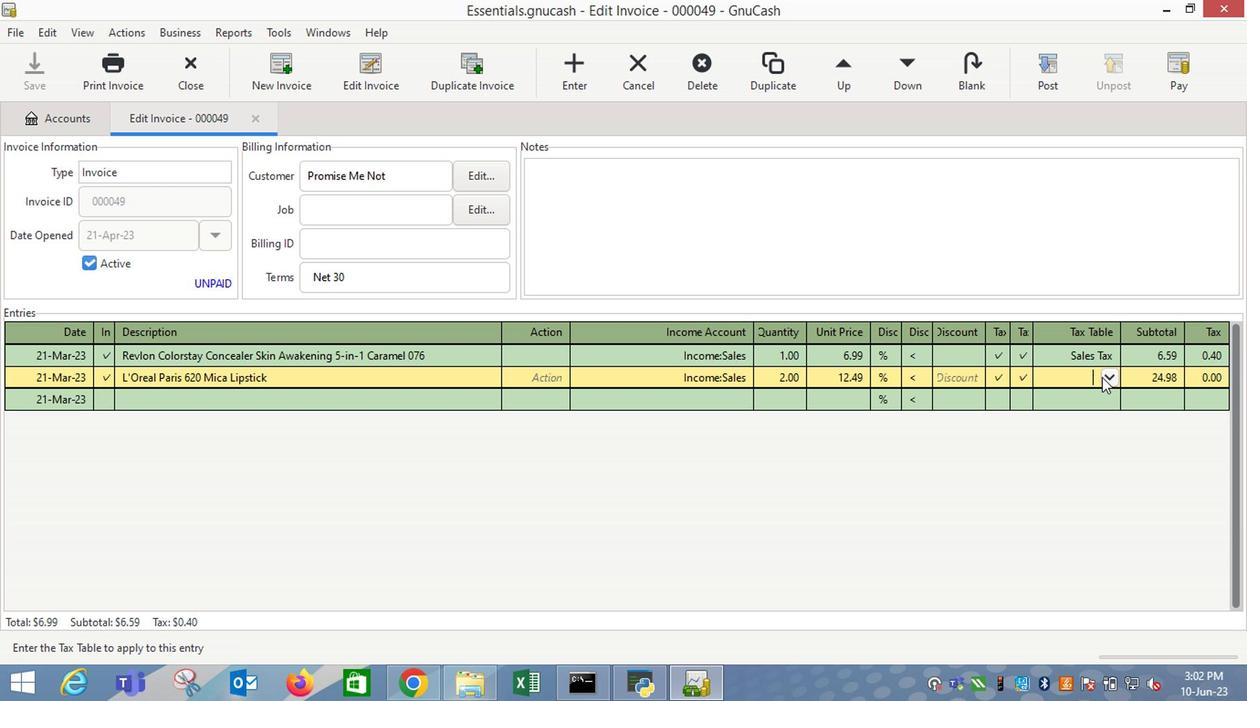 
Action: Mouse pressed left at (1106, 378)
Screenshot: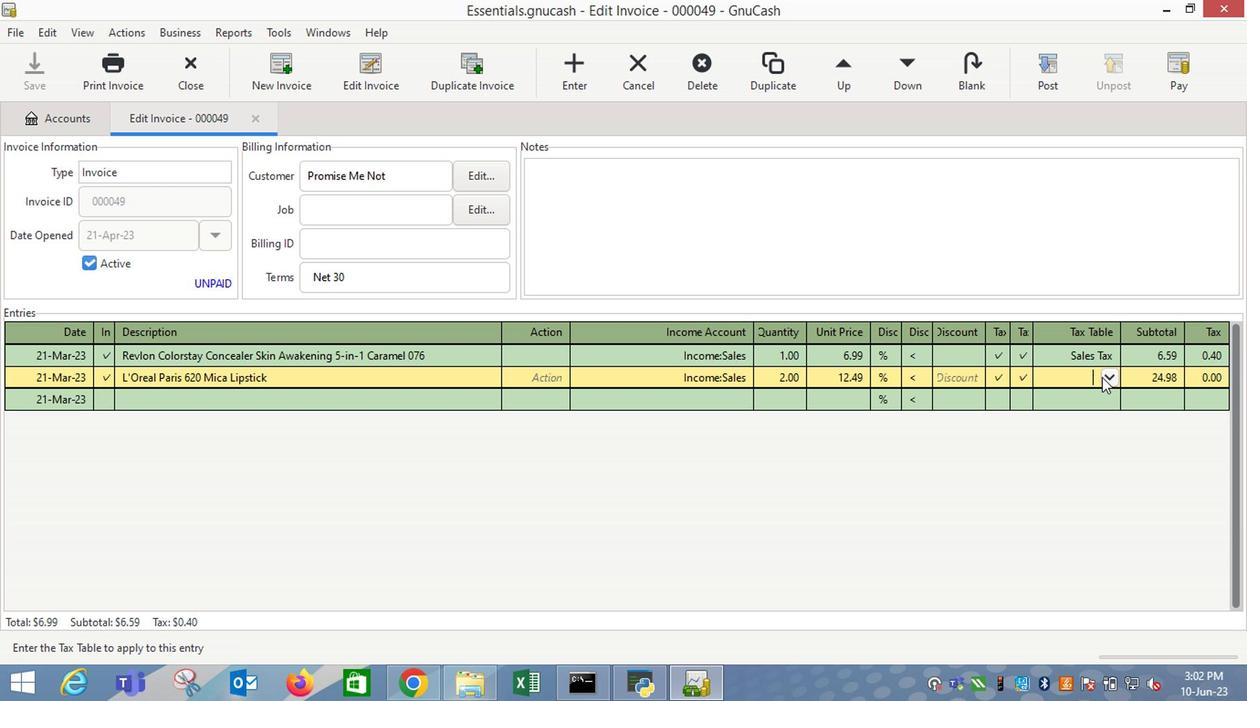 
Action: Mouse moved to (1075, 406)
Screenshot: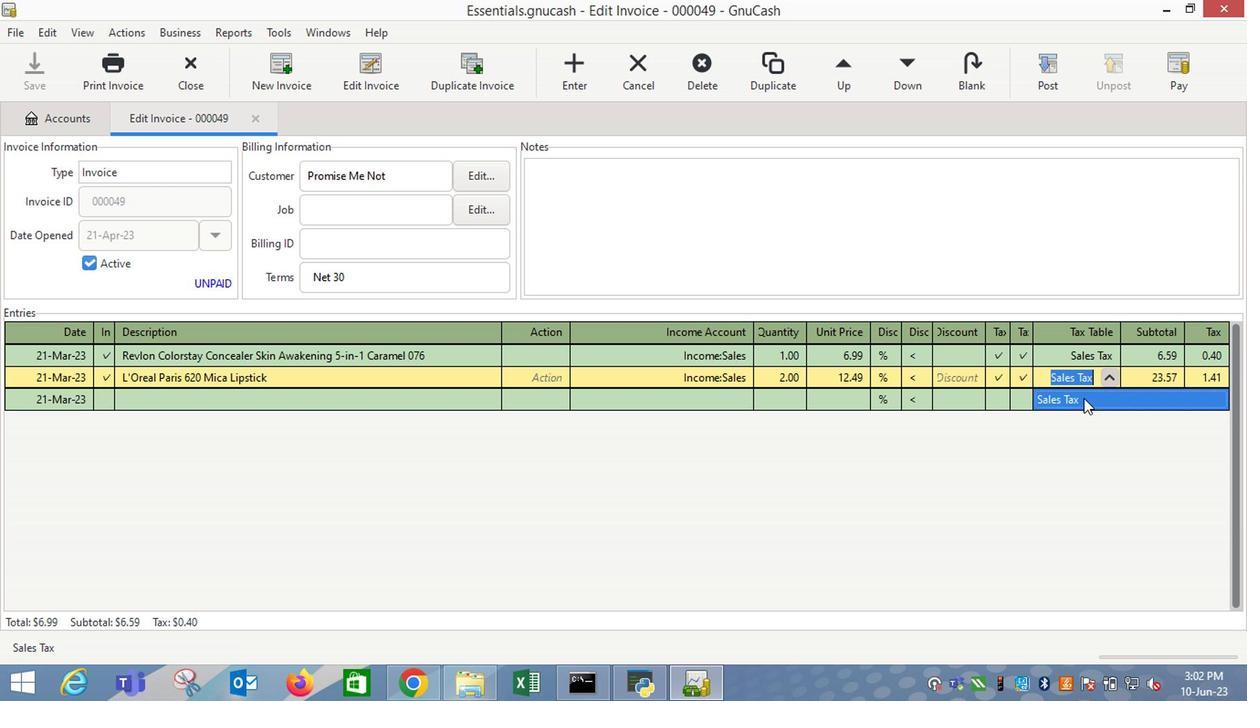 
Action: Mouse pressed left at (1075, 406)
Screenshot: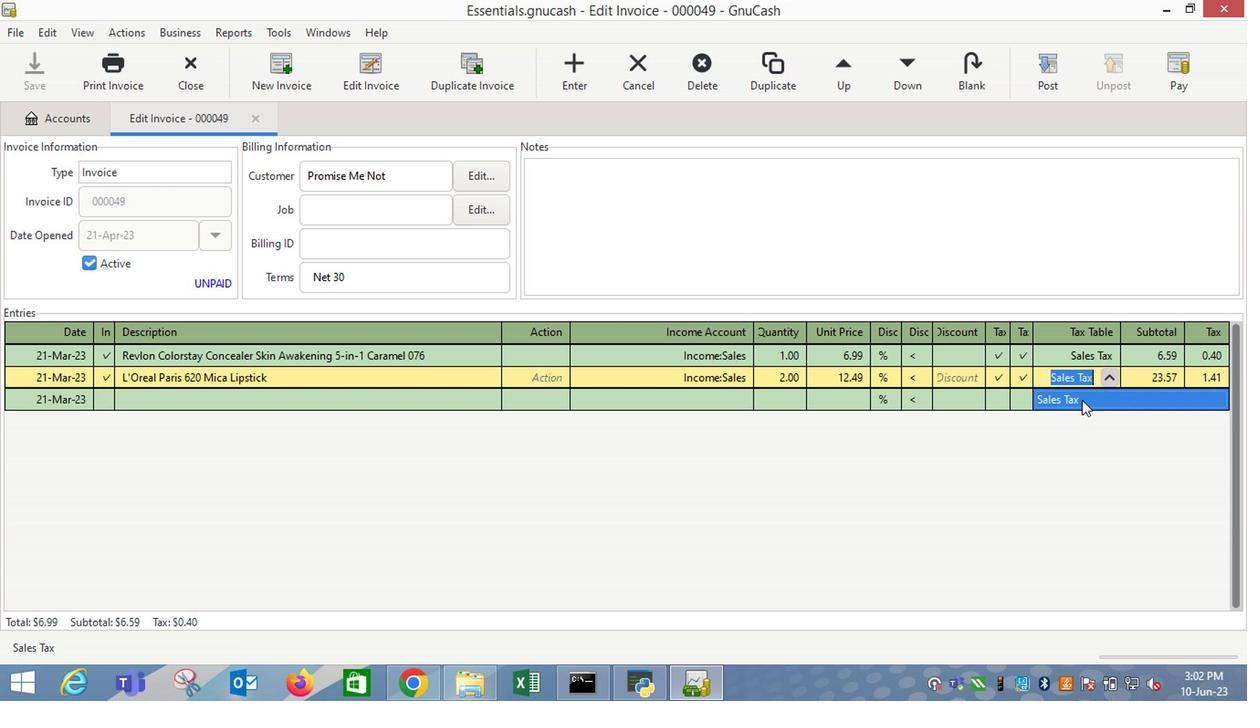 
Action: Mouse moved to (1074, 406)
Screenshot: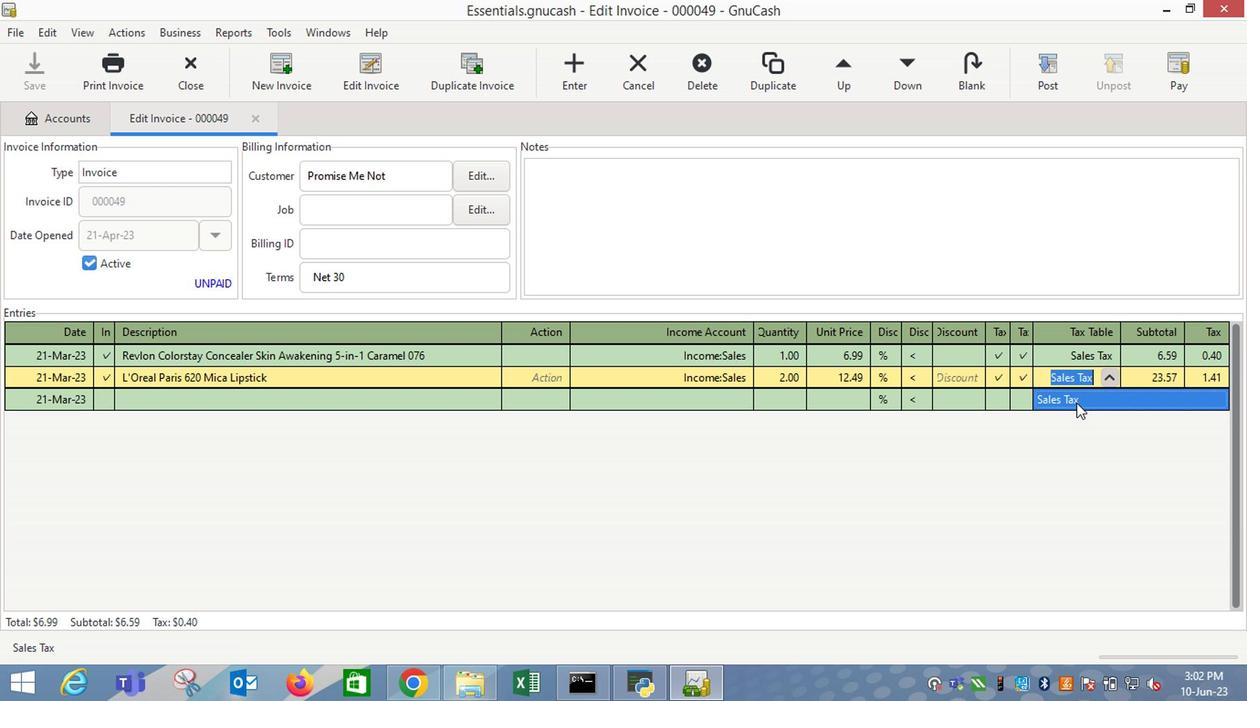 
Action: Key pressed <Key.enter>
Screenshot: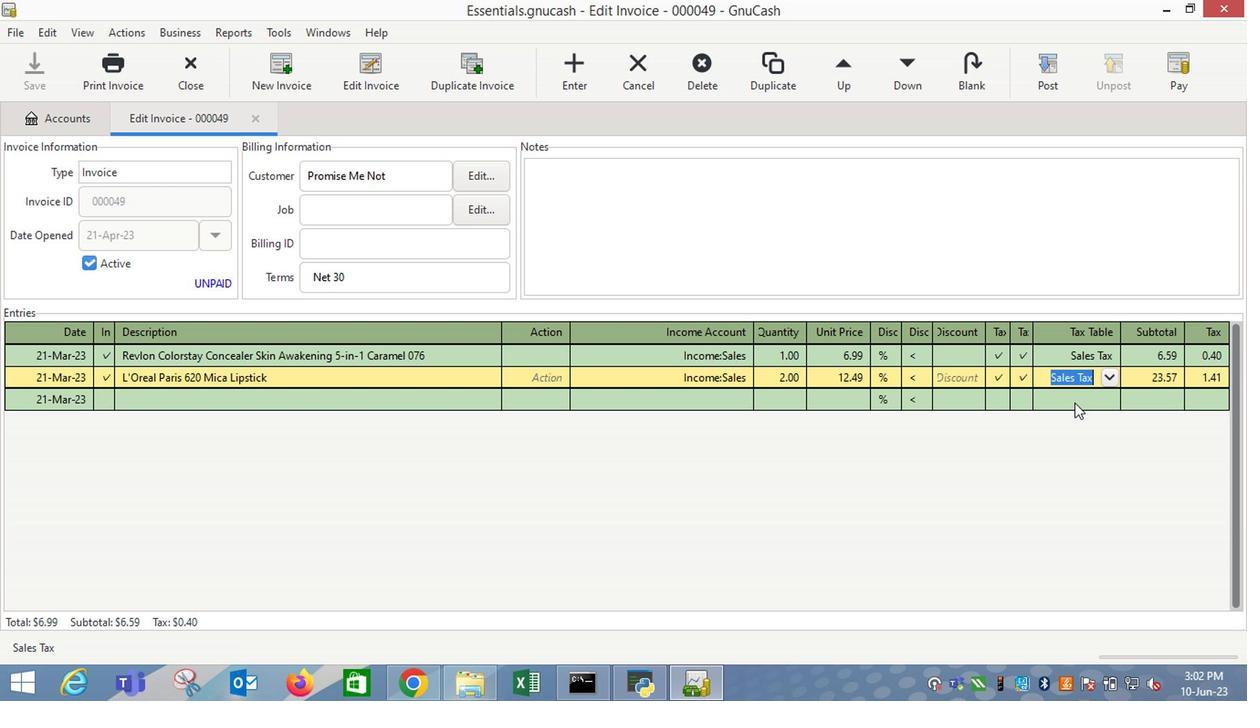 
Action: Mouse moved to (1063, 96)
Screenshot: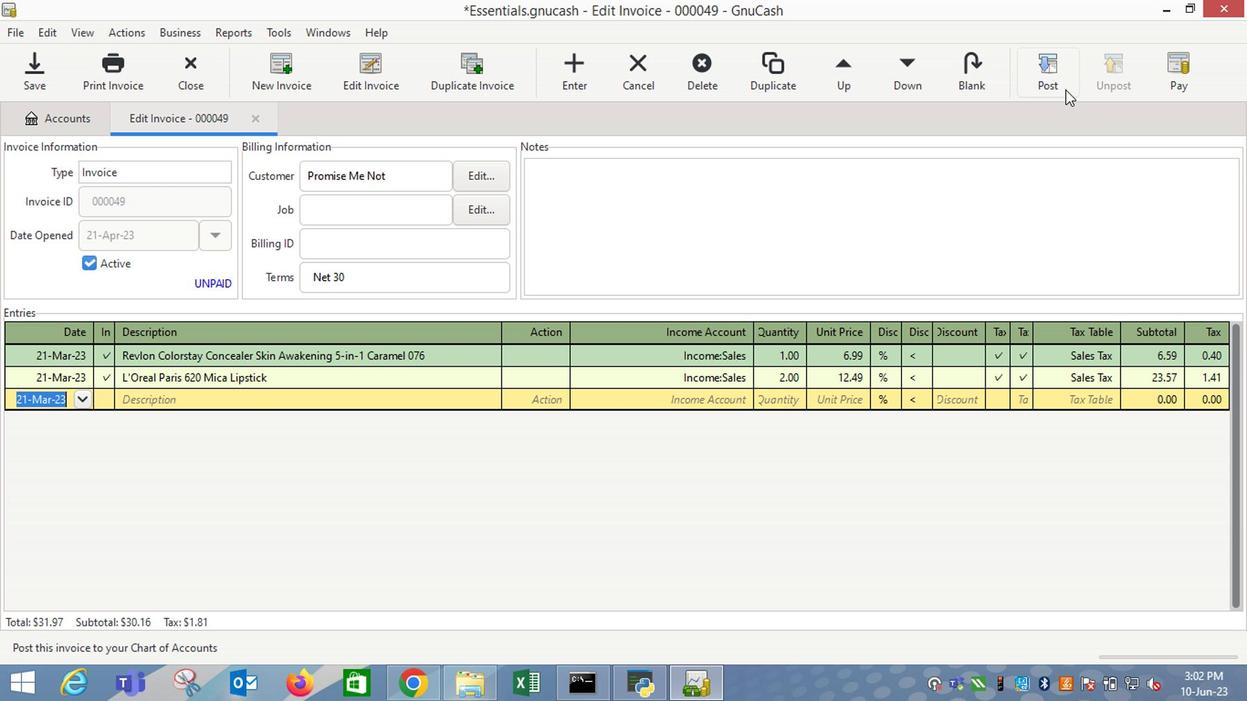 
Action: Mouse pressed left at (1063, 96)
Screenshot: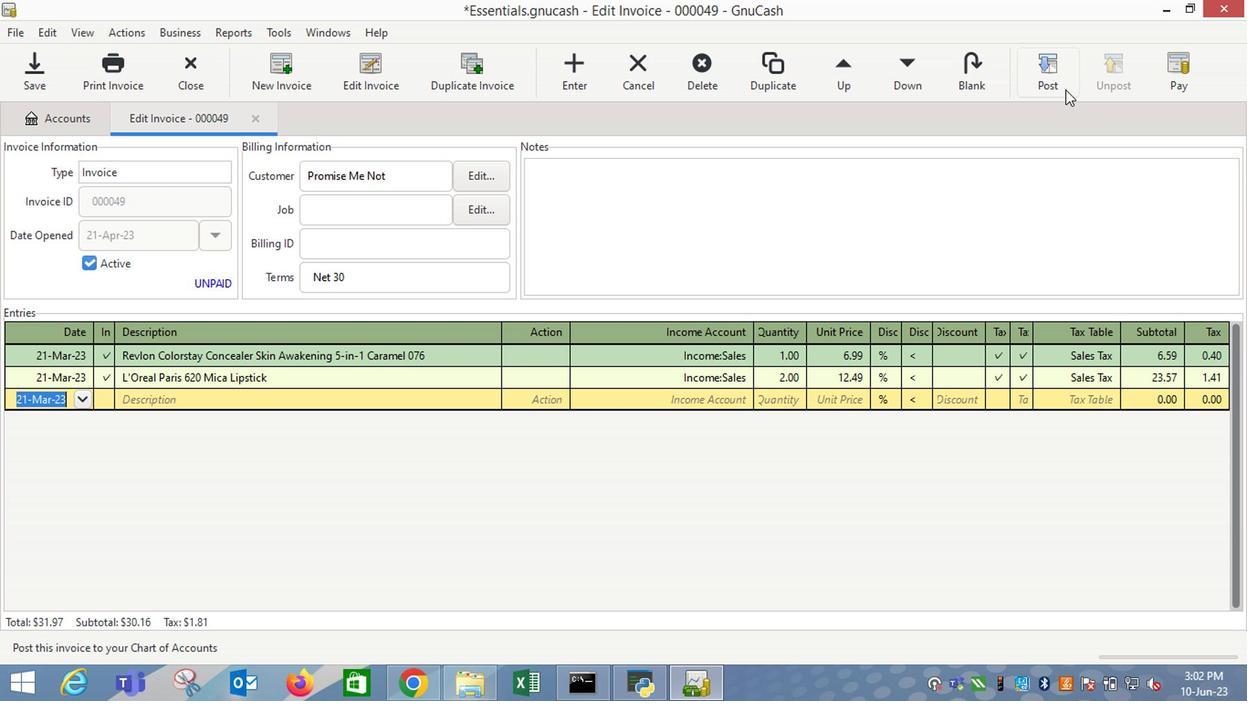 
Action: Mouse moved to (785, 308)
Screenshot: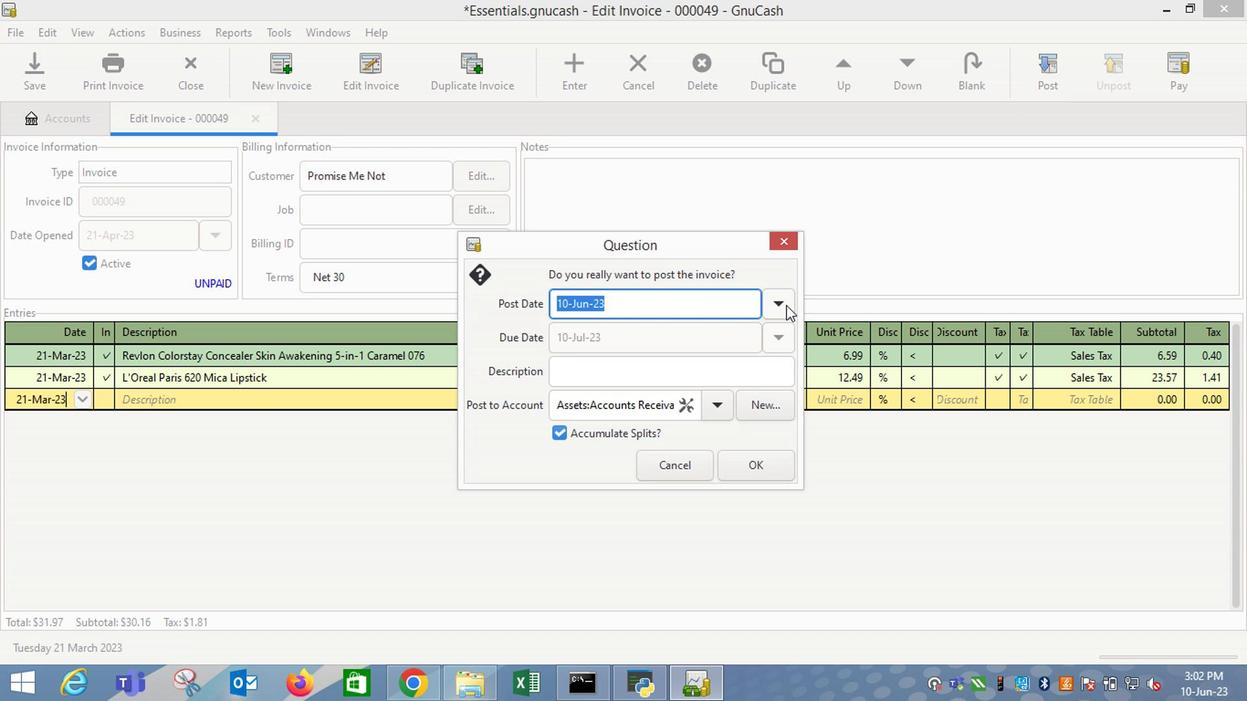 
Action: Mouse pressed left at (785, 308)
Screenshot: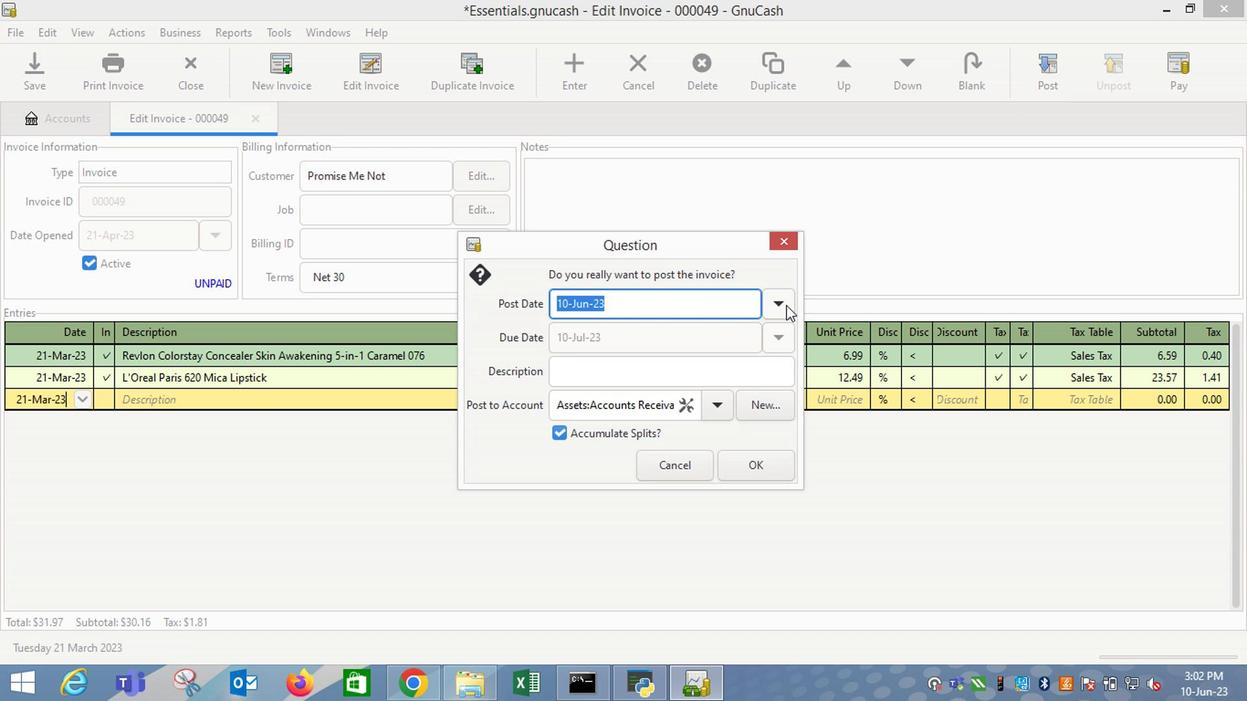 
Action: Mouse moved to (636, 337)
Screenshot: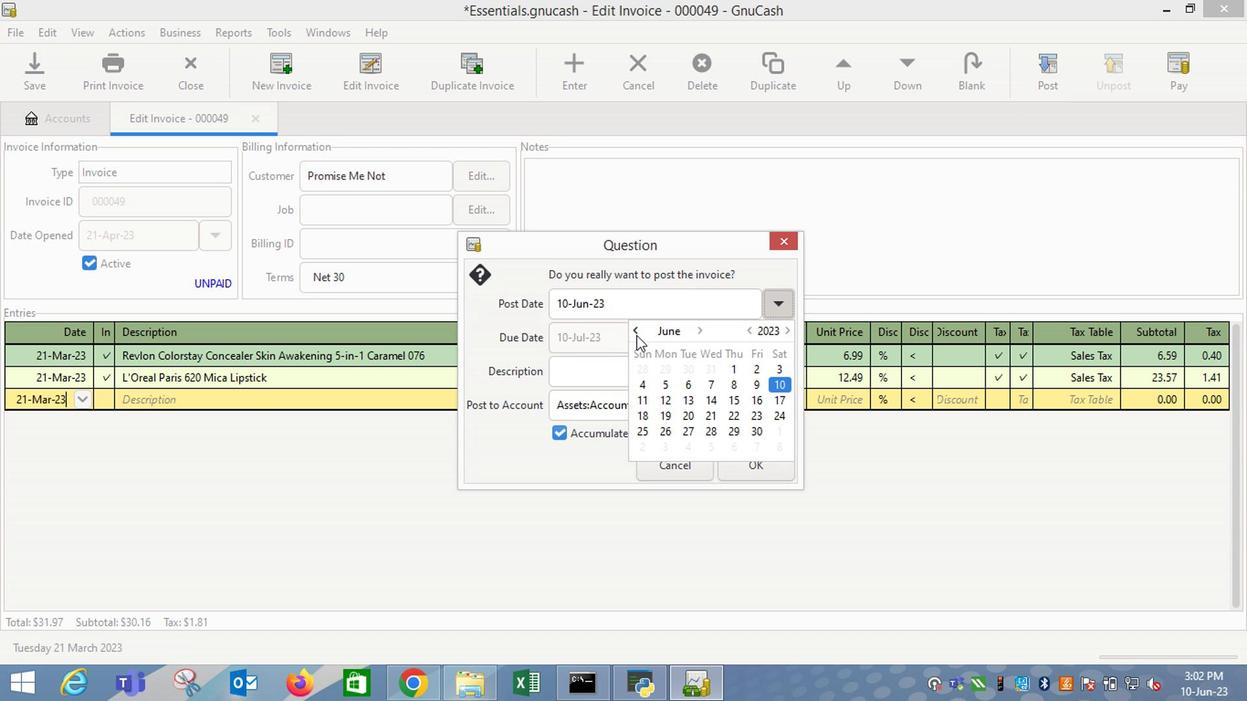 
Action: Mouse pressed left at (636, 337)
Screenshot: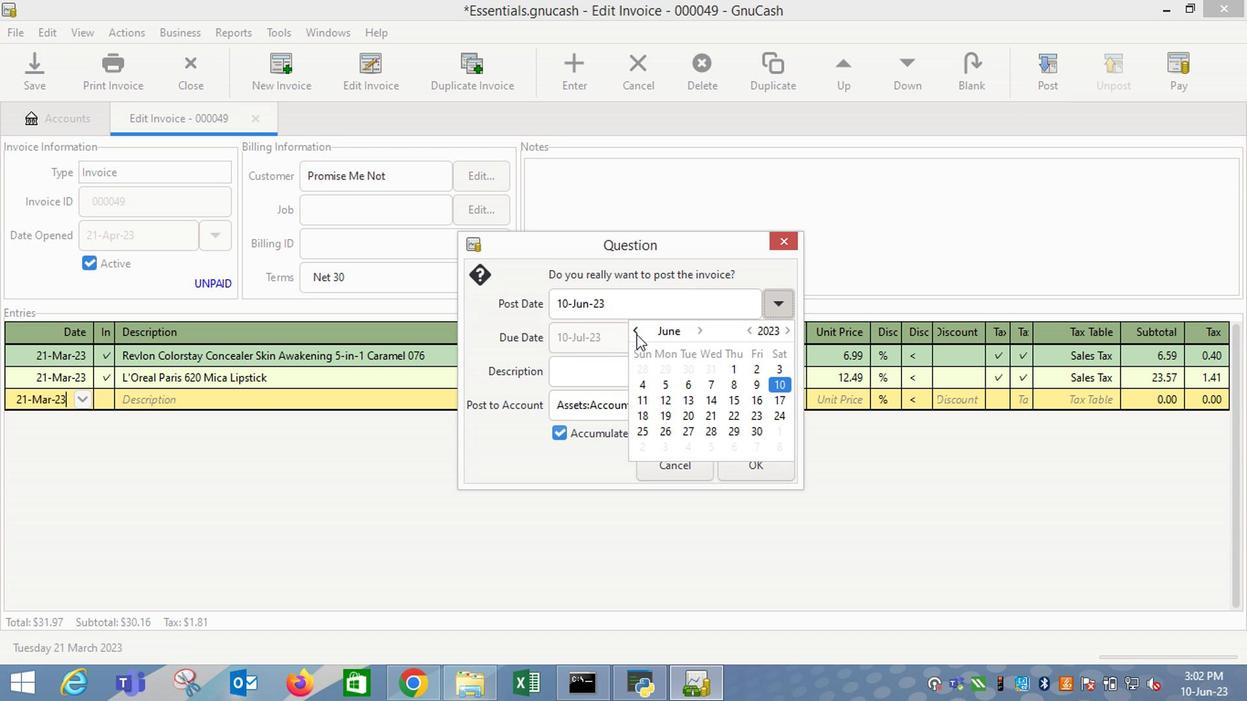 
Action: Mouse pressed left at (636, 337)
Screenshot: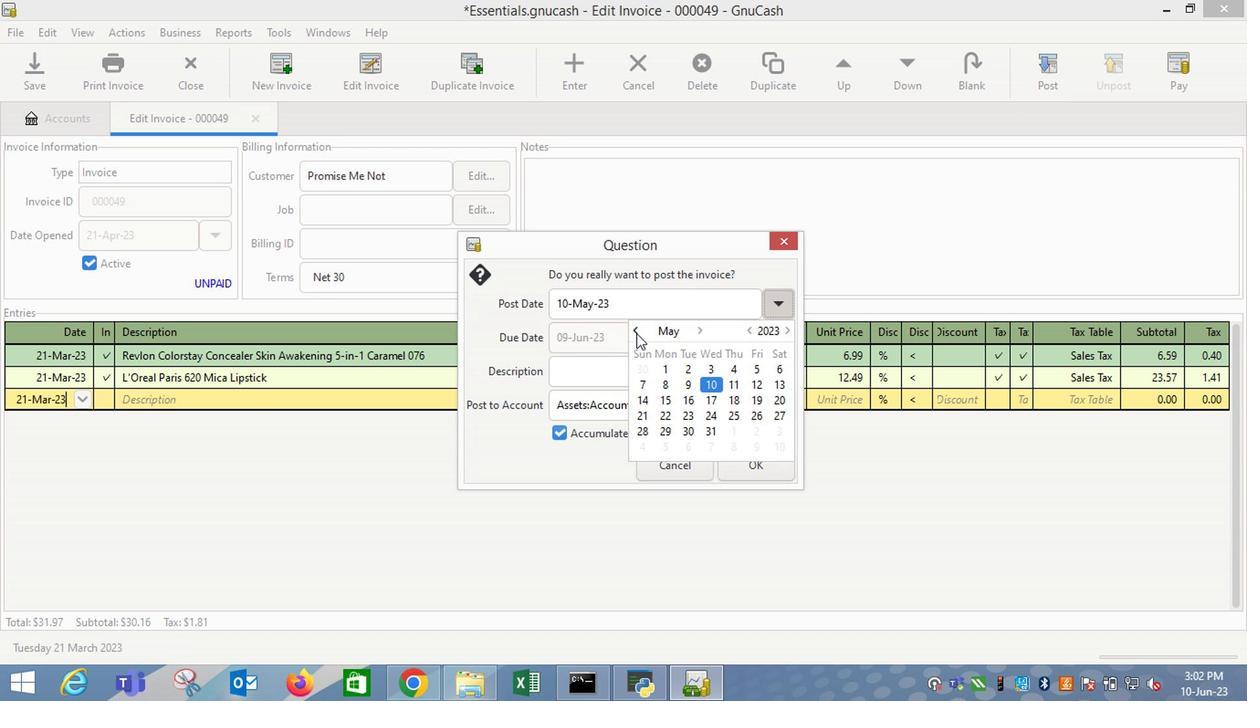 
Action: Mouse moved to (767, 416)
Screenshot: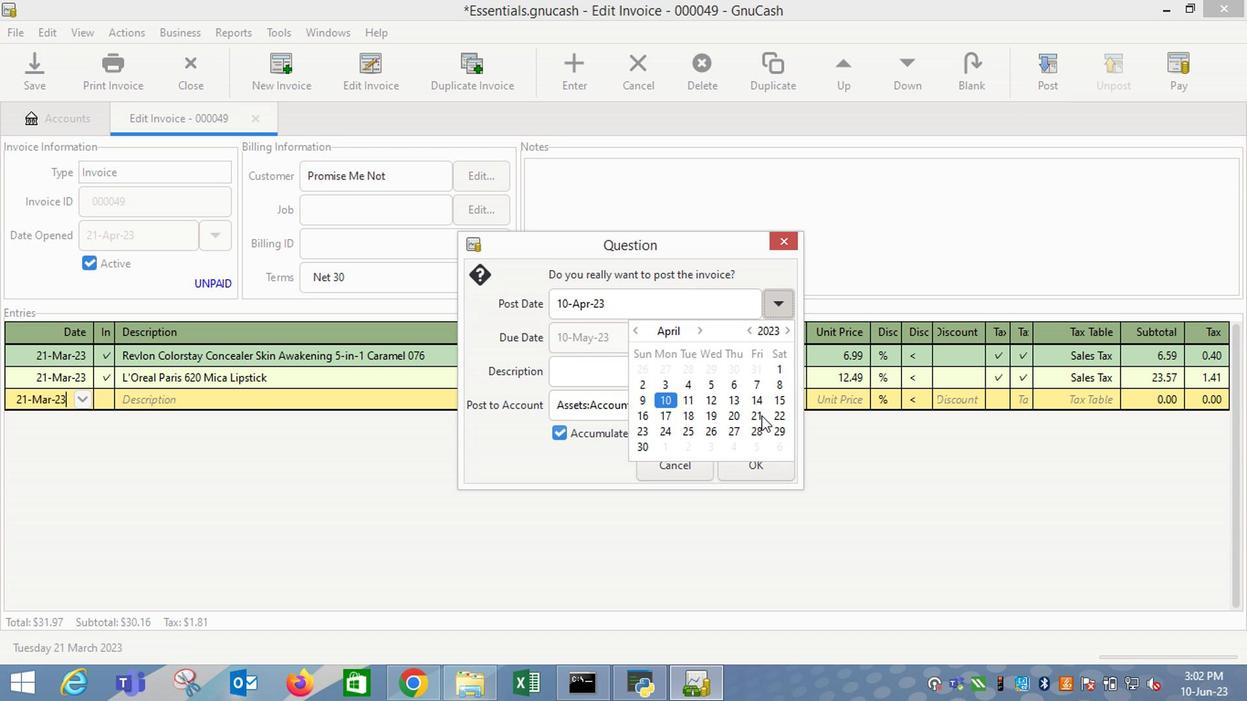 
Action: Mouse pressed left at (767, 416)
Screenshot: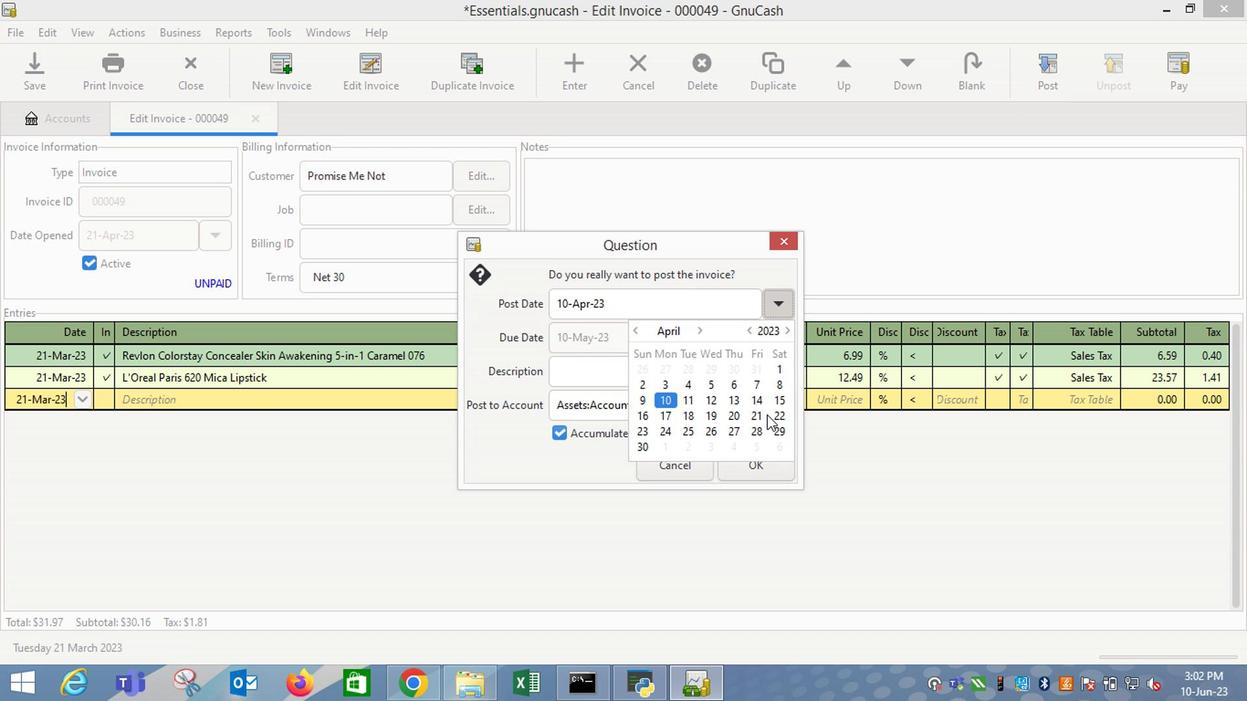 
Action: Mouse moved to (615, 386)
Screenshot: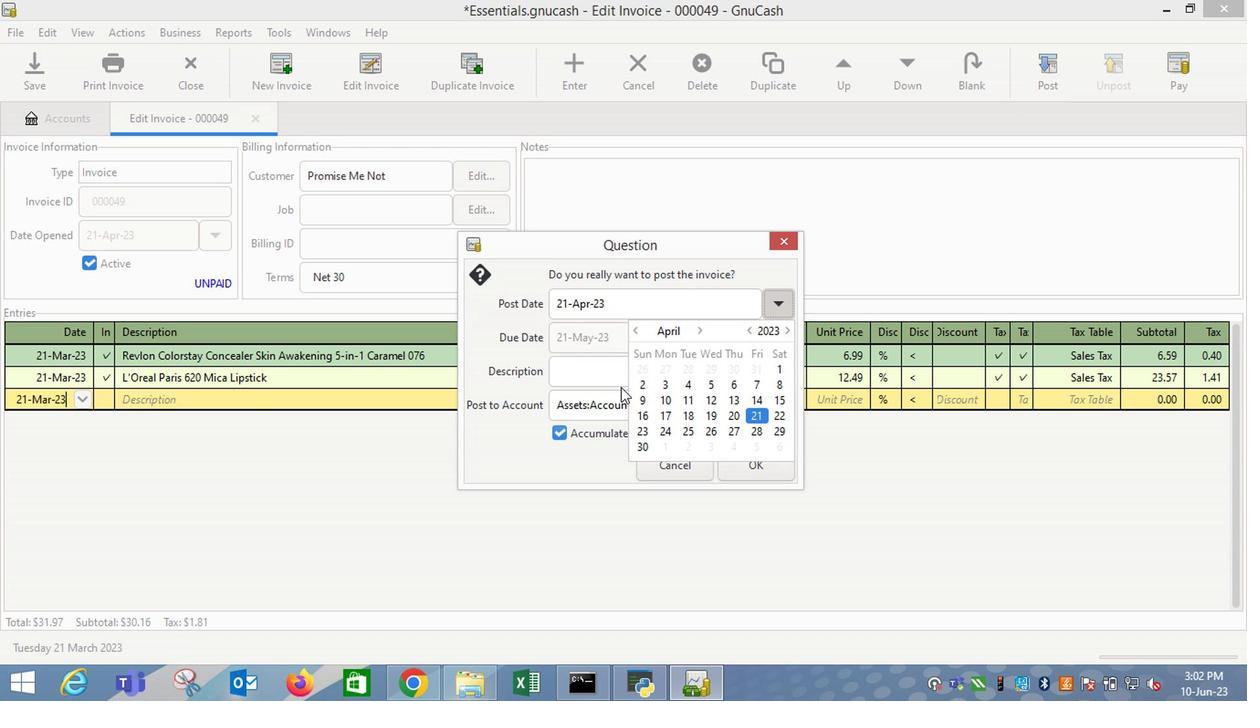 
Action: Mouse pressed left at (615, 386)
Screenshot: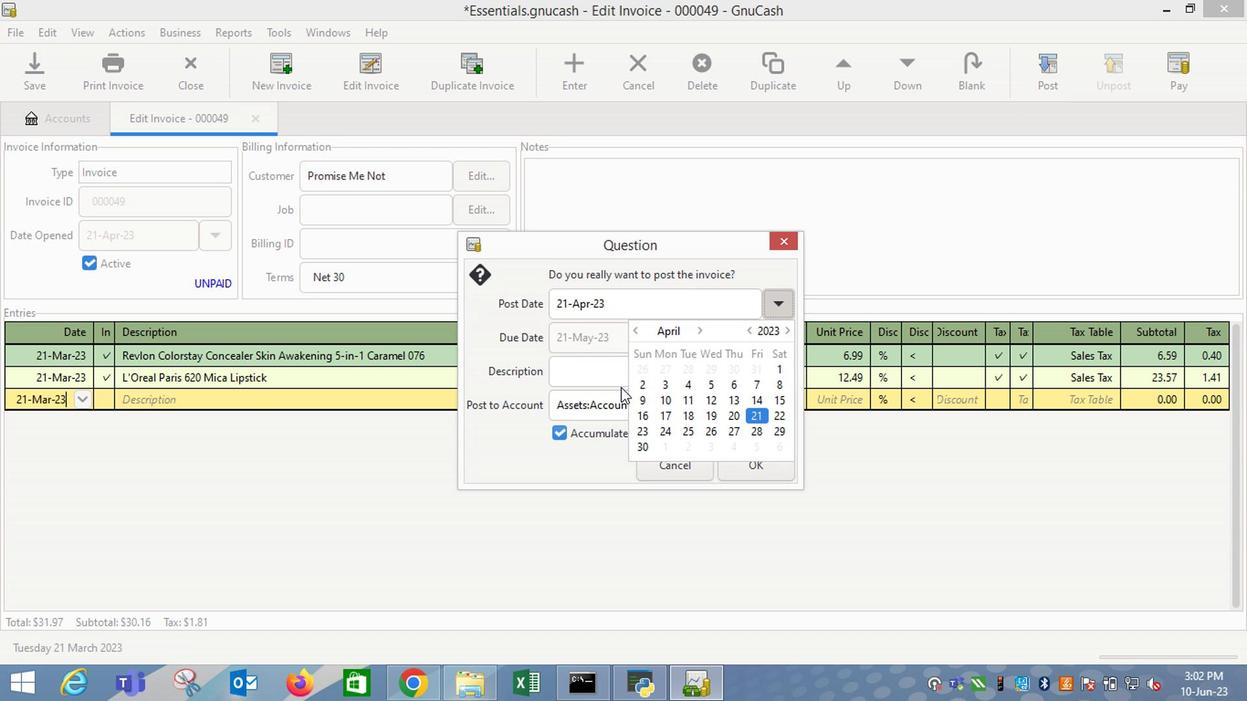 
Action: Mouse moved to (751, 467)
Screenshot: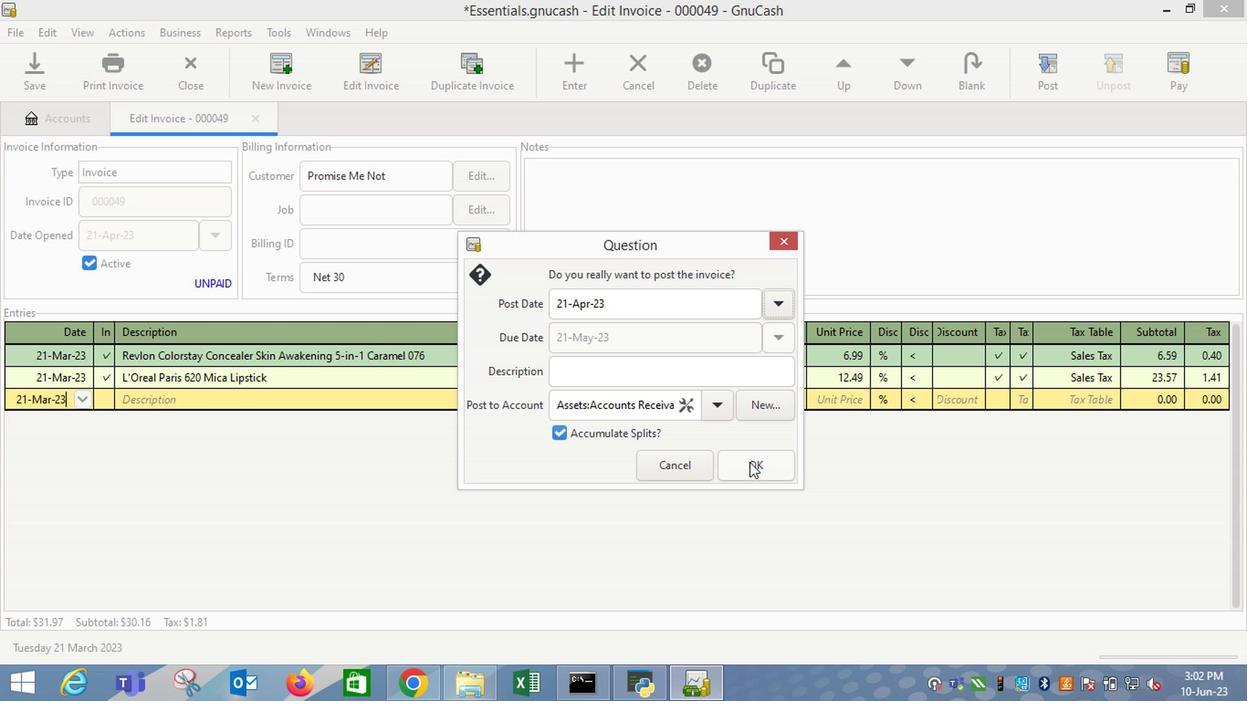 
Action: Mouse pressed left at (751, 467)
Screenshot: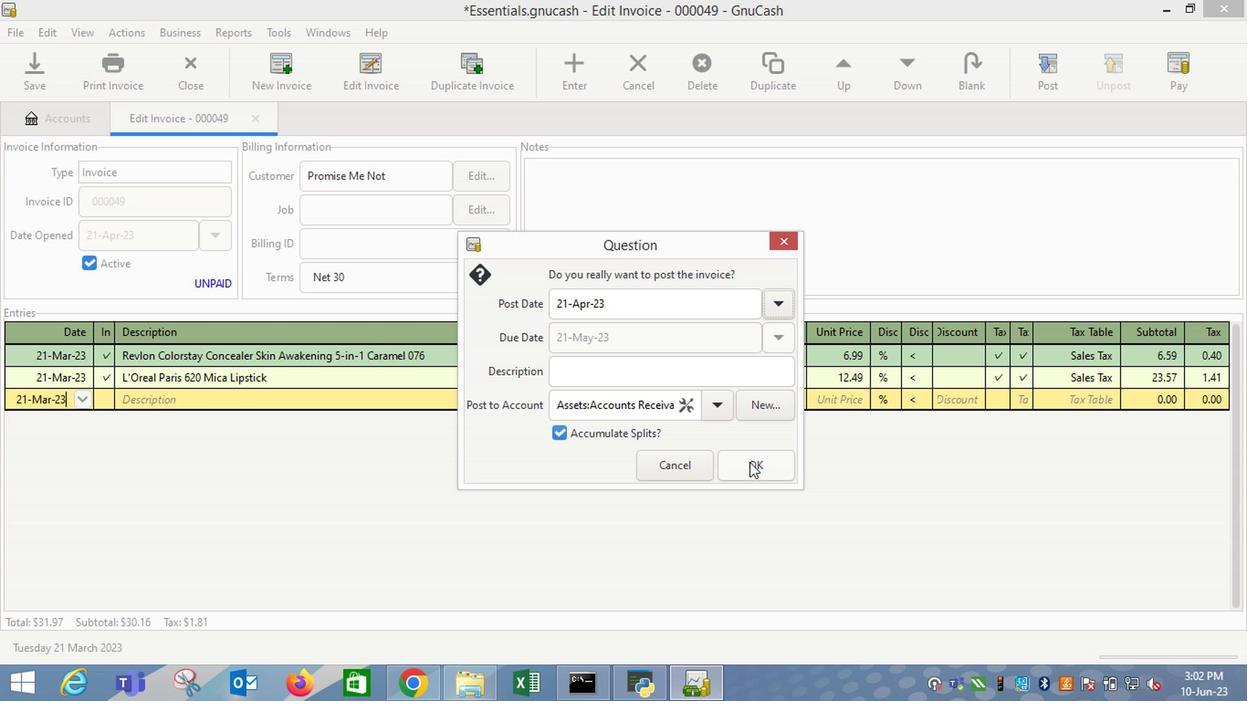 
Action: Mouse moved to (1183, 77)
Screenshot: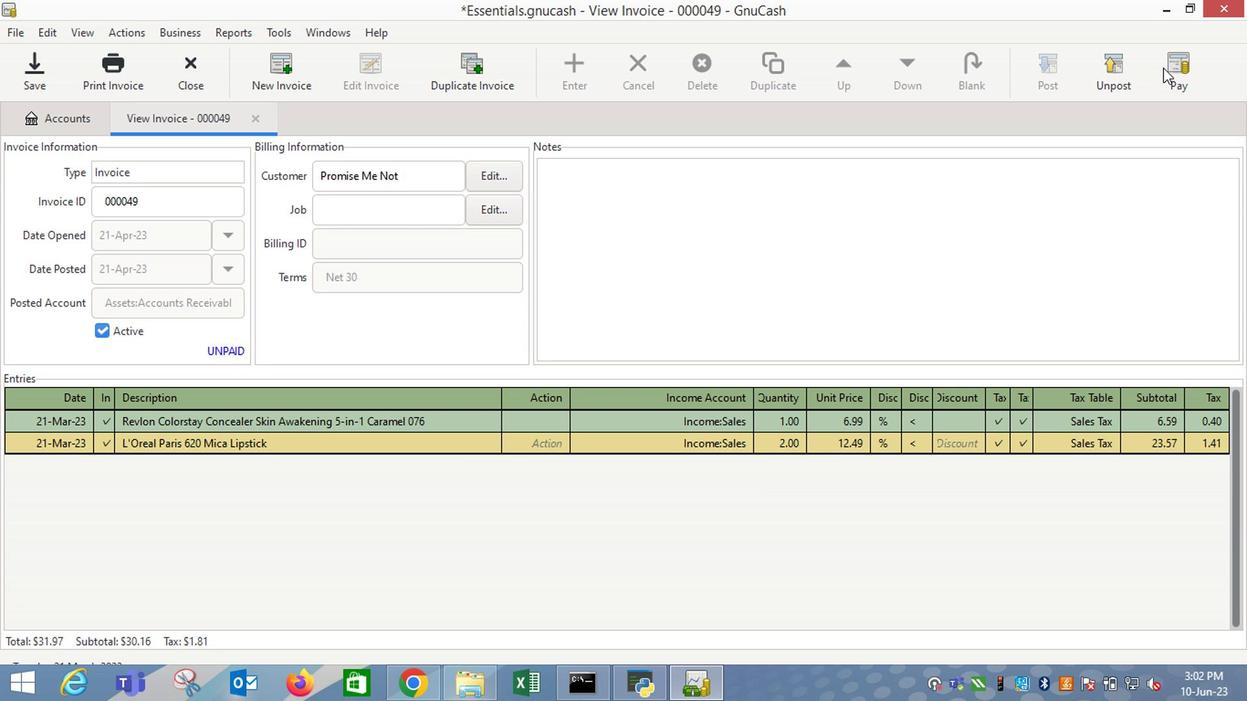 
Action: Mouse pressed left at (1183, 77)
Screenshot: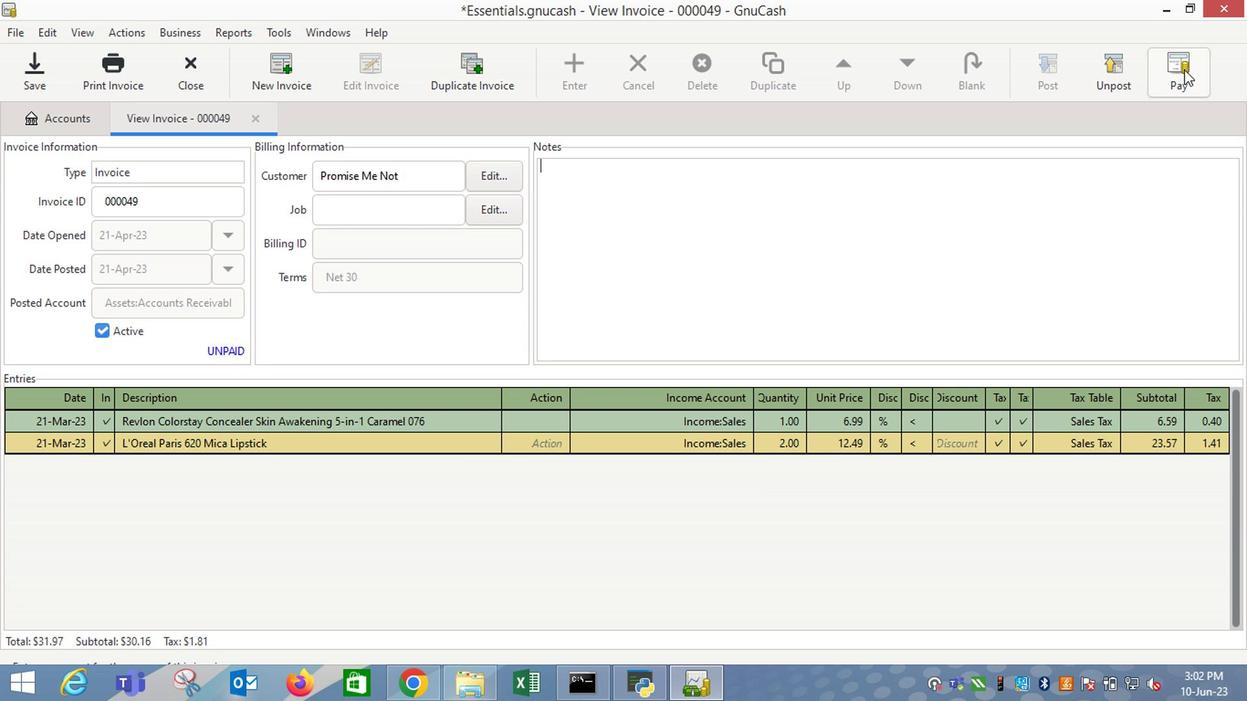 
Action: Mouse moved to (566, 362)
Screenshot: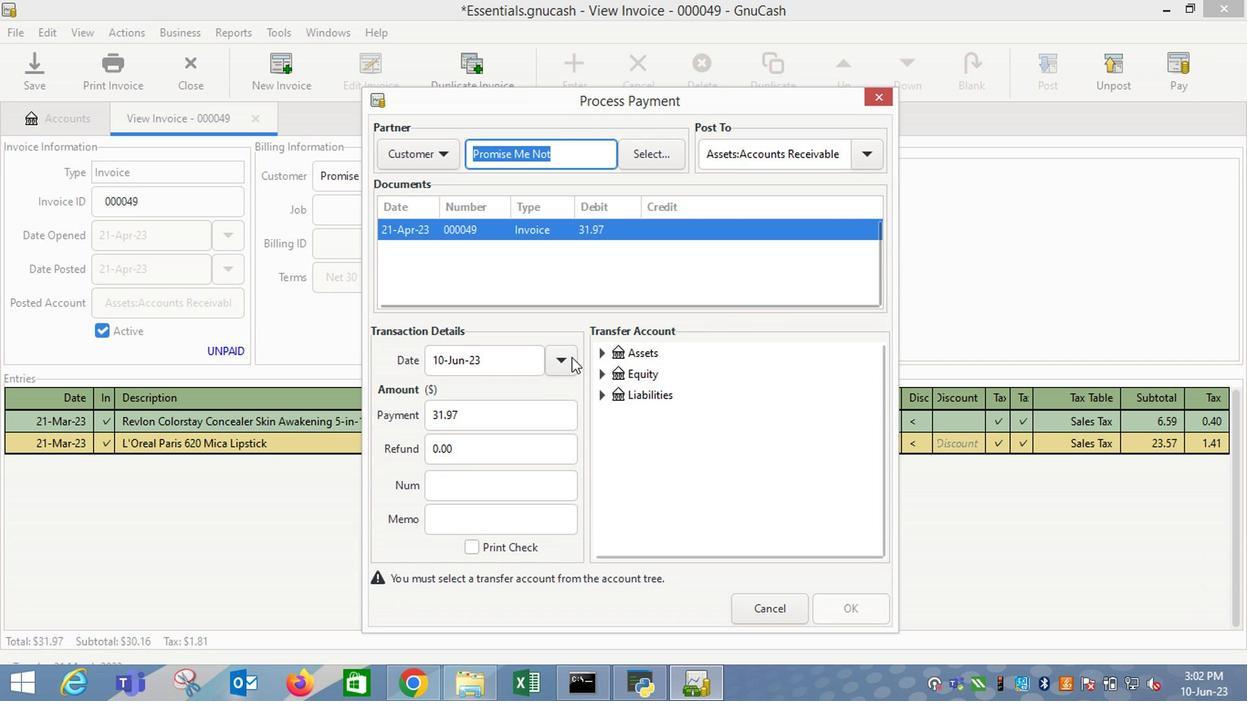 
Action: Mouse pressed left at (566, 362)
Screenshot: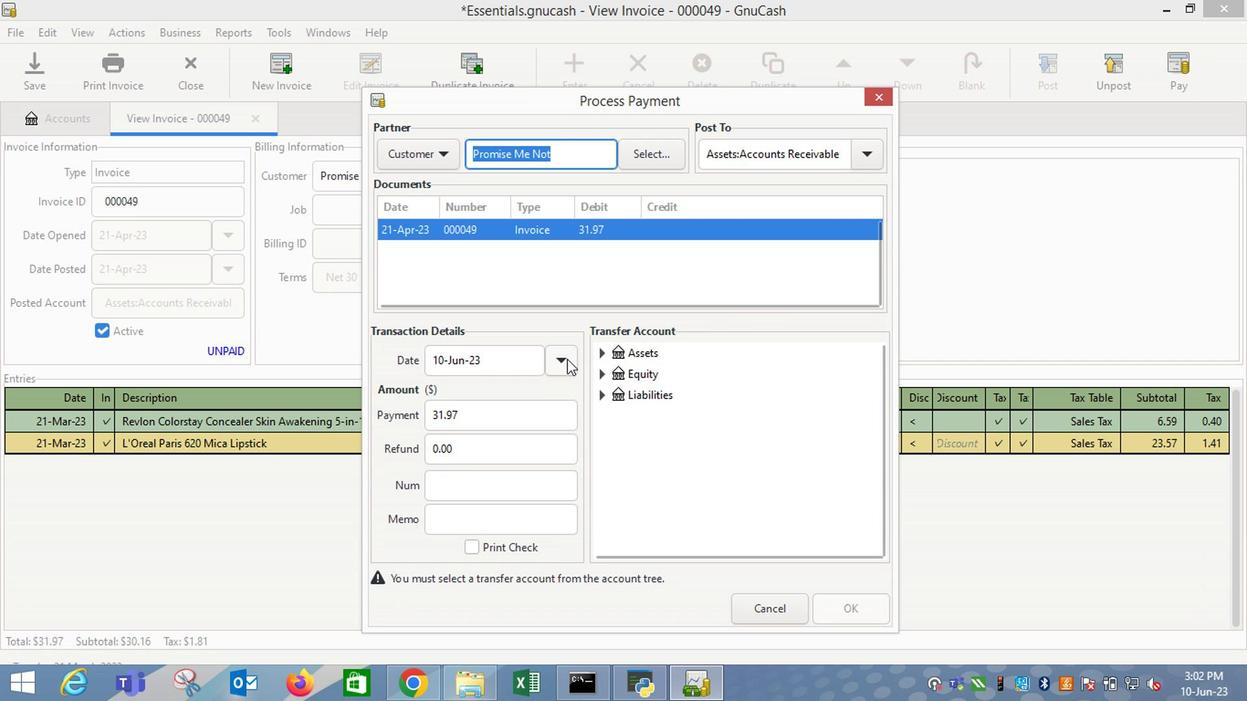 
Action: Mouse moved to (419, 392)
Screenshot: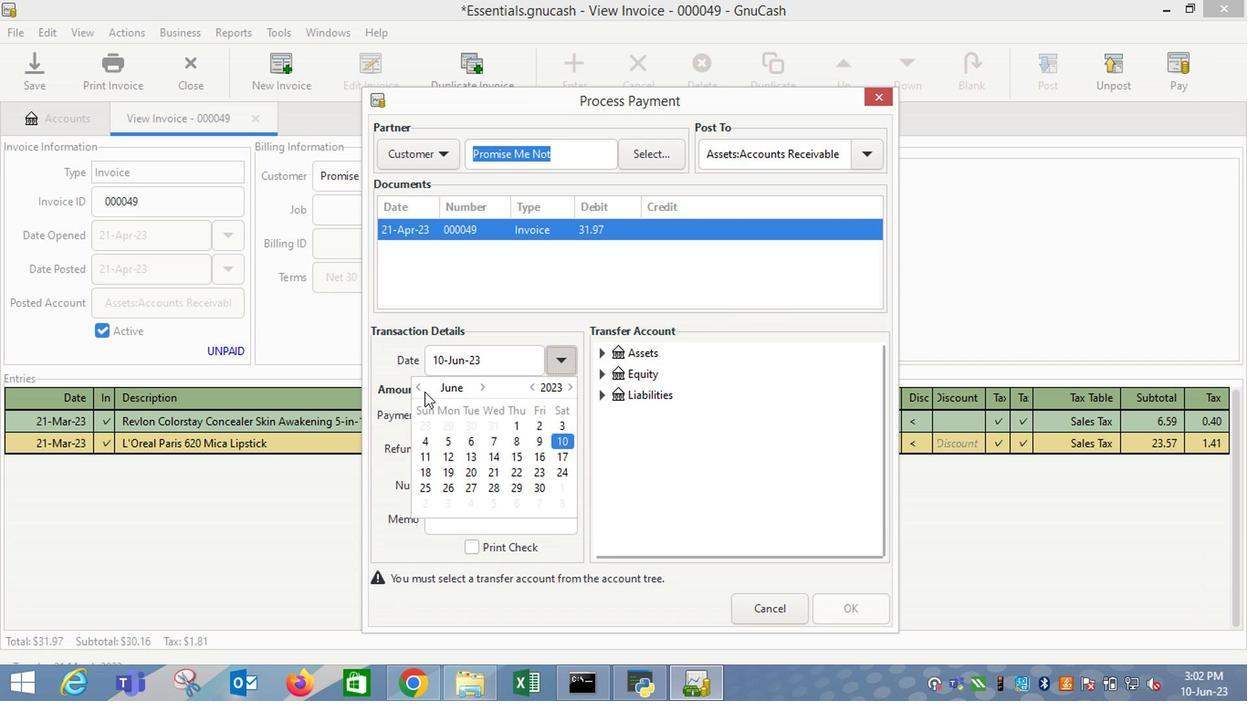 
Action: Mouse pressed left at (419, 392)
Screenshot: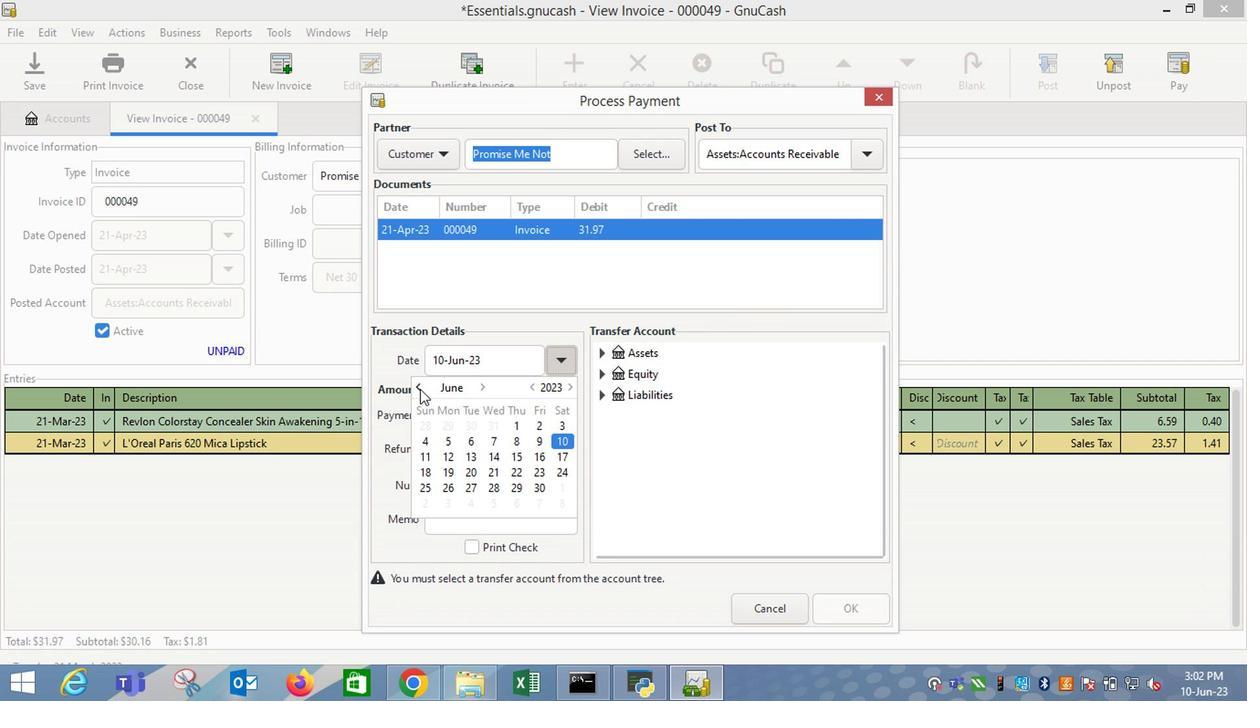 
Action: Mouse moved to (564, 456)
Screenshot: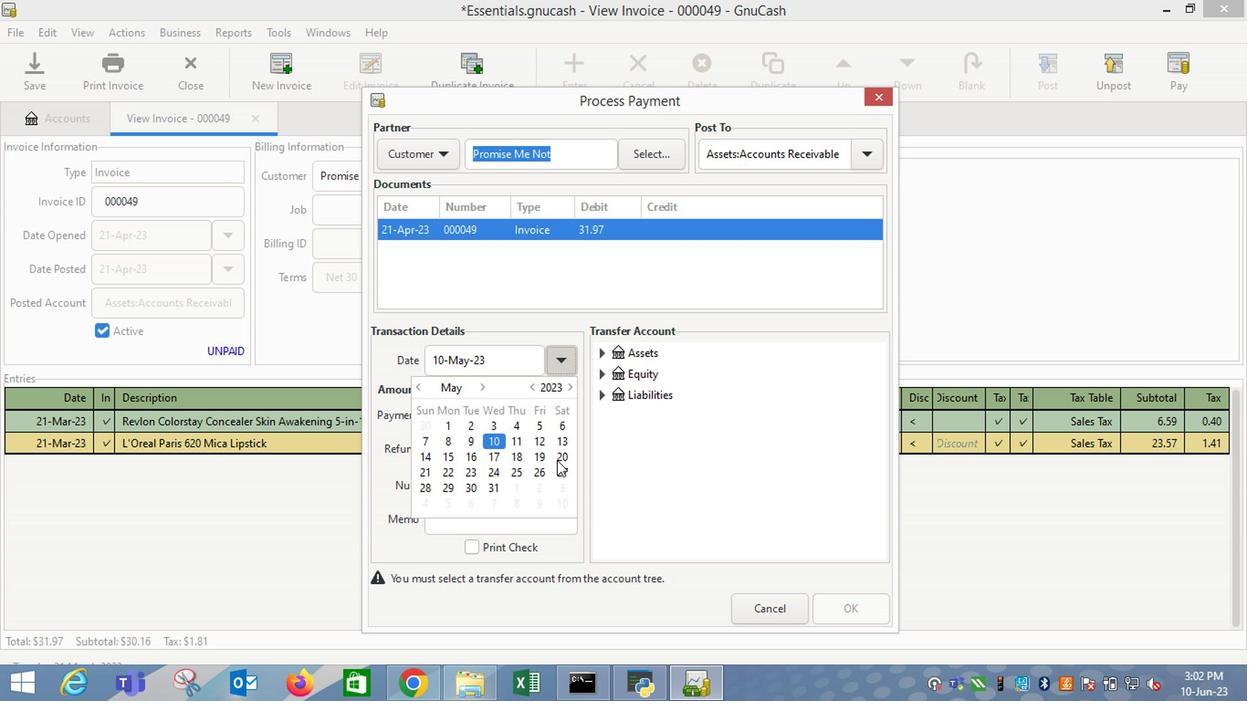 
Action: Mouse pressed left at (564, 456)
Screenshot: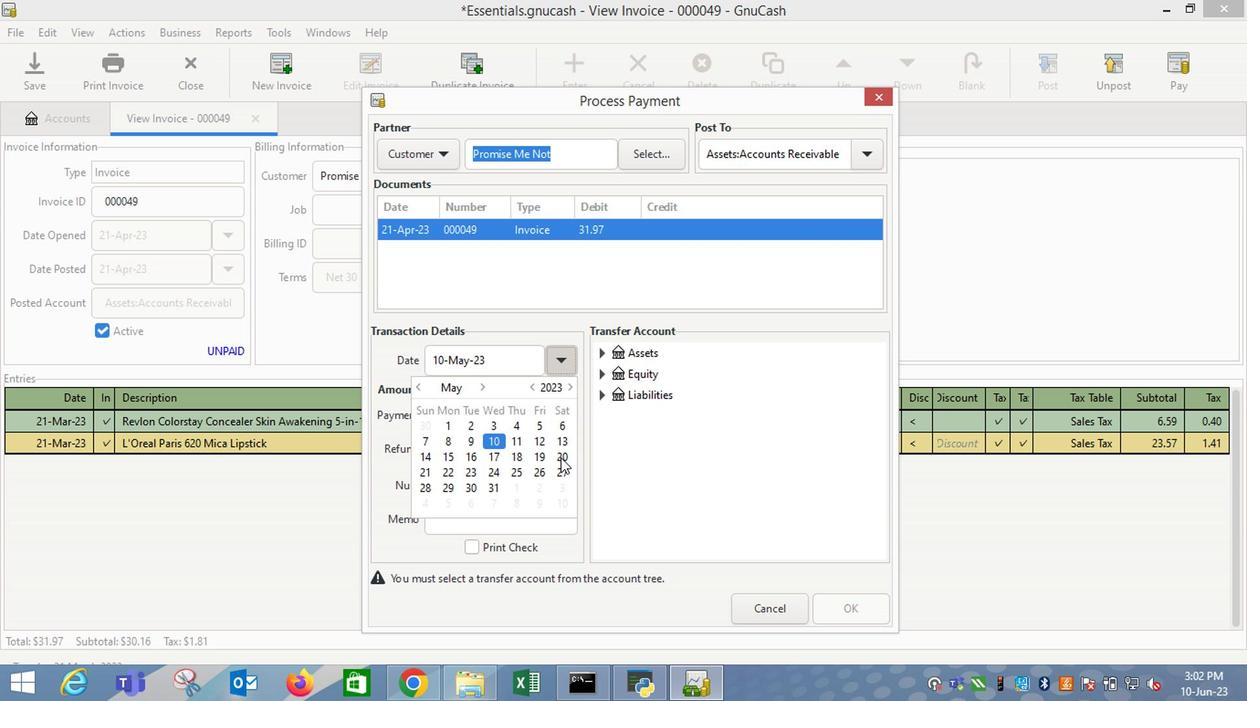 
Action: Mouse moved to (660, 434)
Screenshot: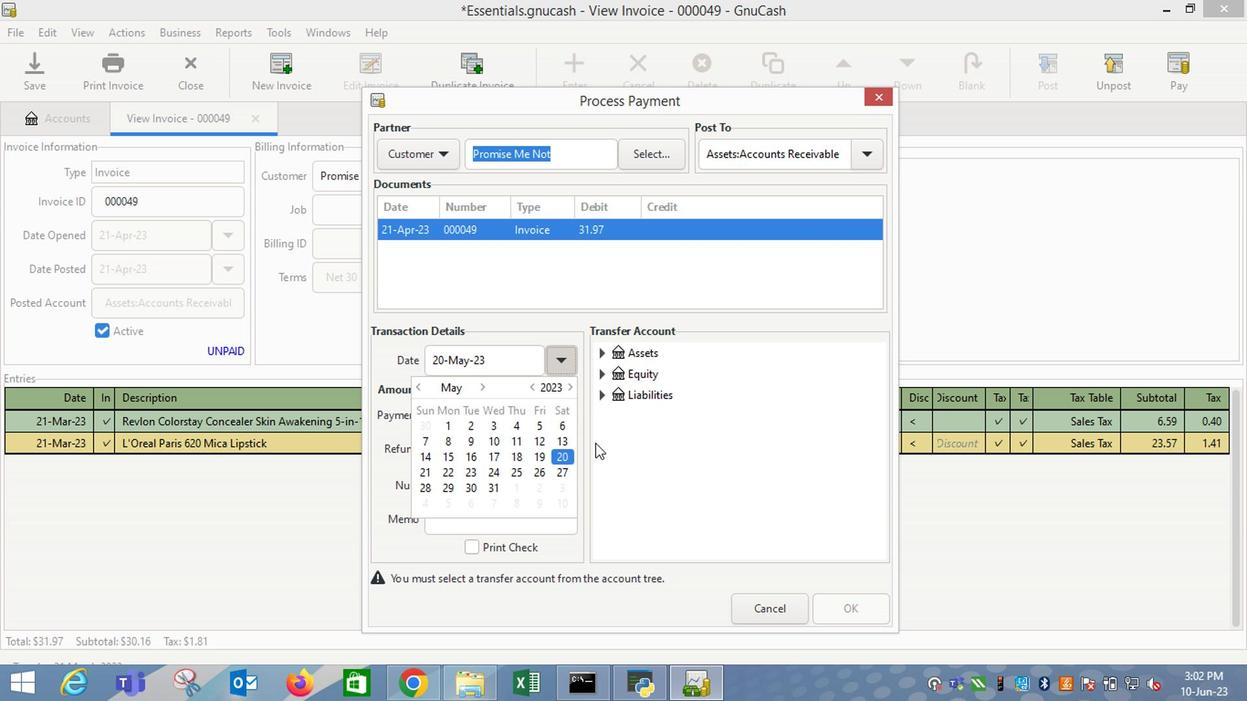 
Action: Mouse pressed left at (660, 434)
Screenshot: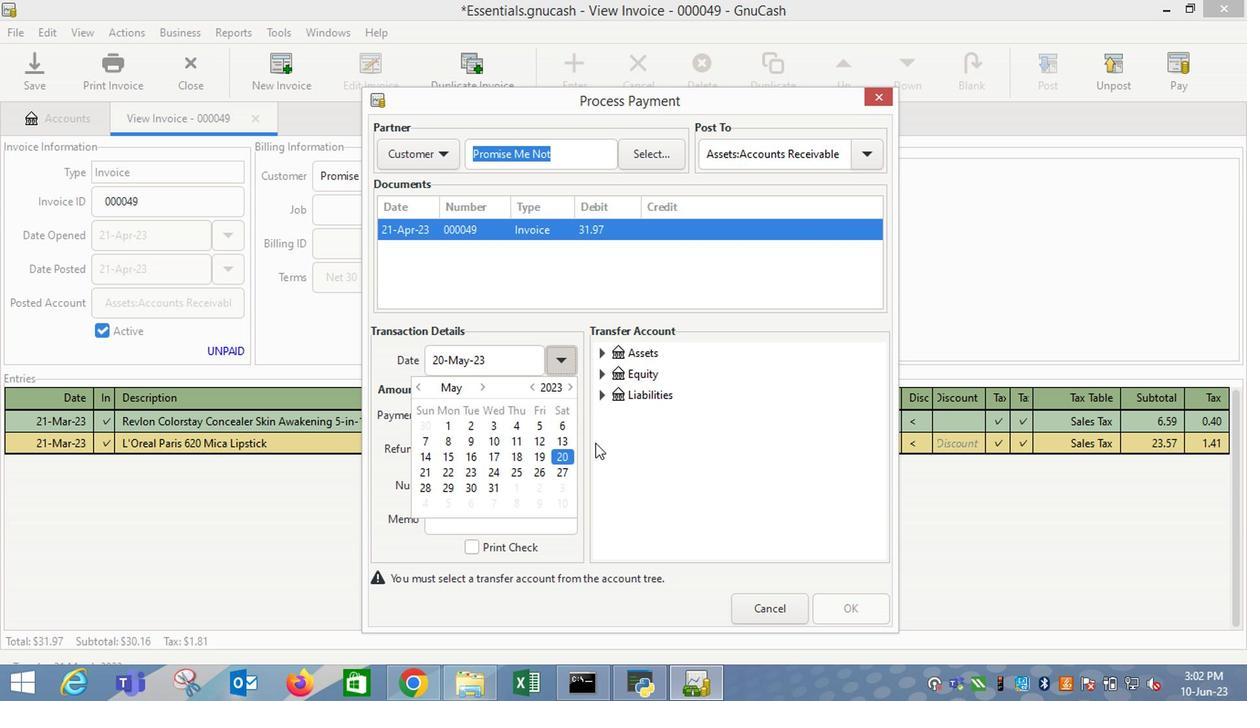 
Action: Mouse moved to (602, 354)
Screenshot: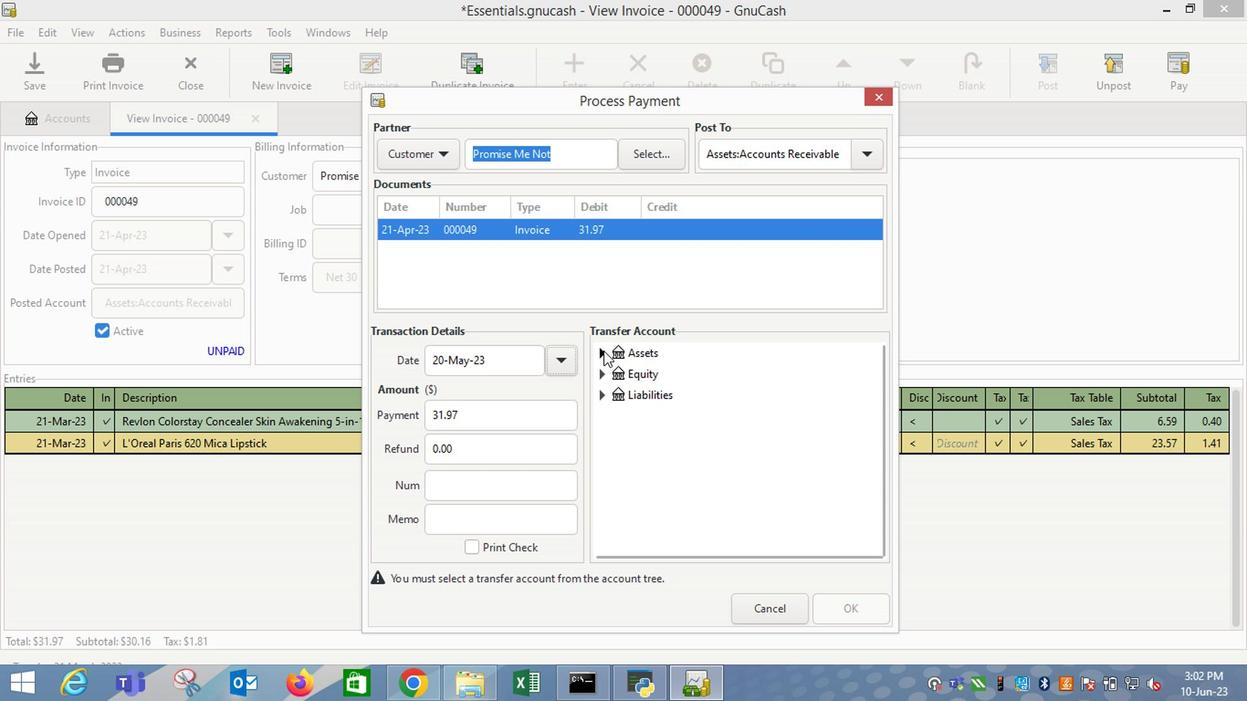 
Action: Mouse pressed left at (602, 354)
Screenshot: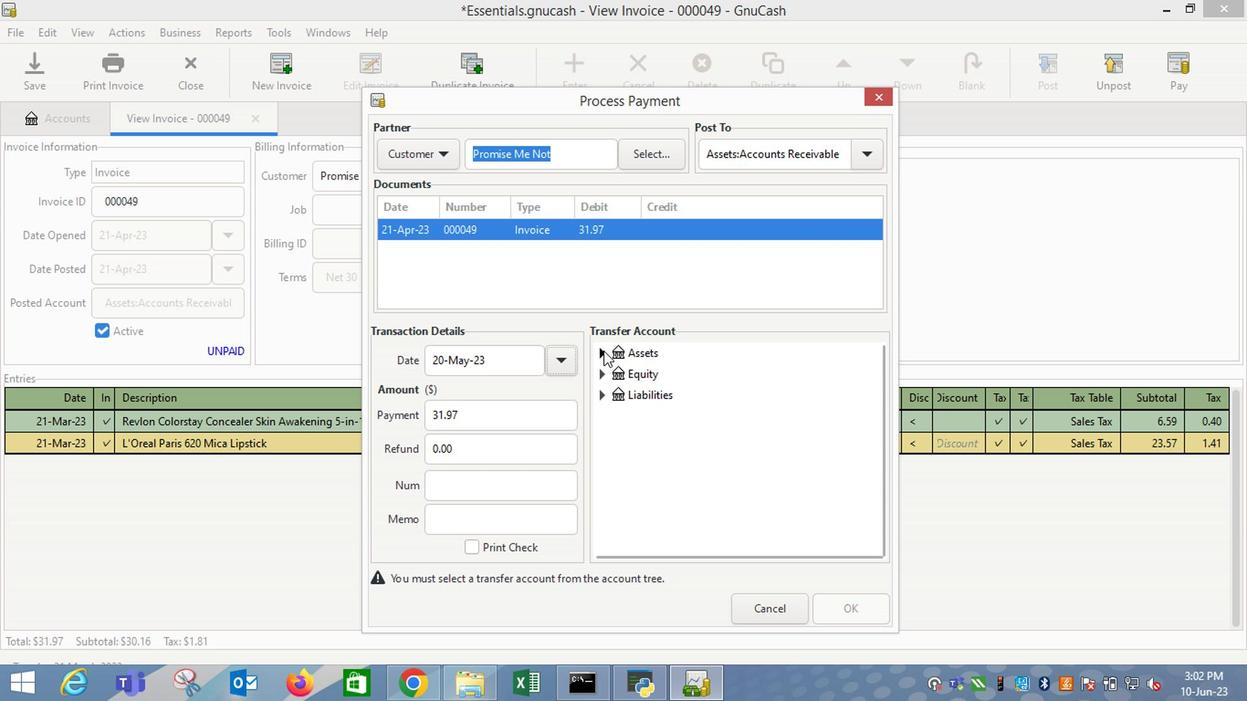 
Action: Mouse moved to (625, 375)
Screenshot: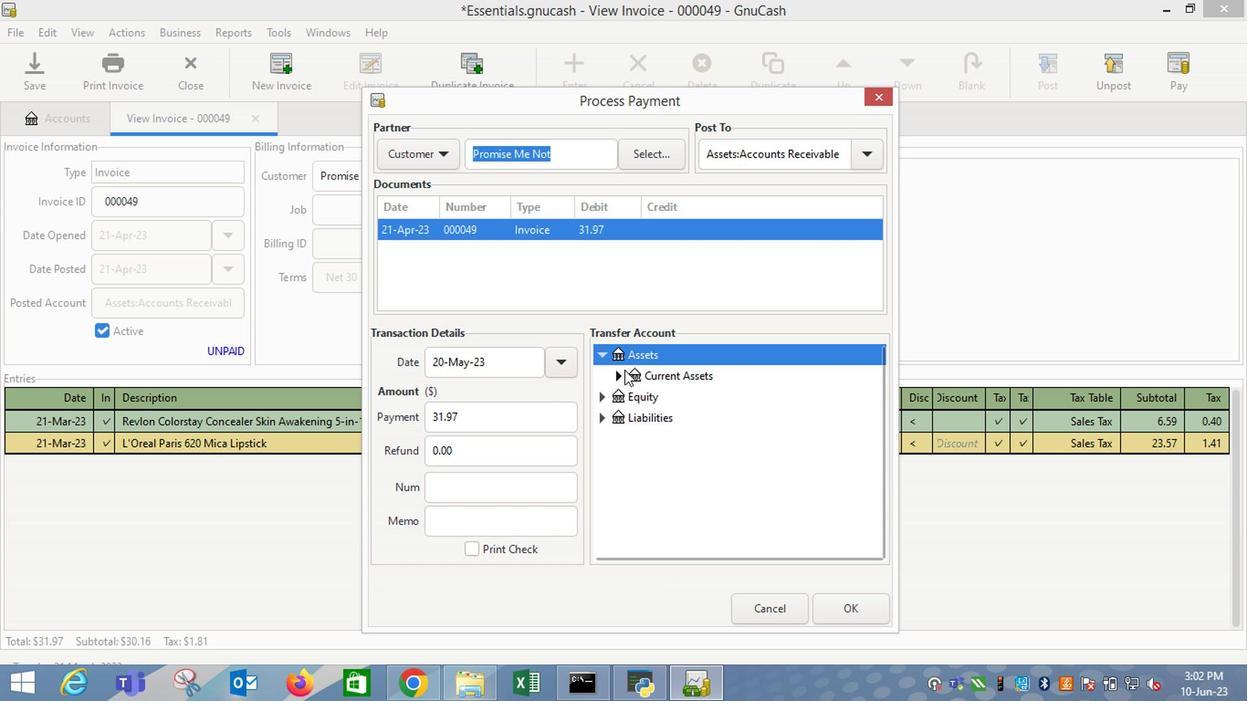 
Action: Mouse pressed left at (625, 375)
Screenshot: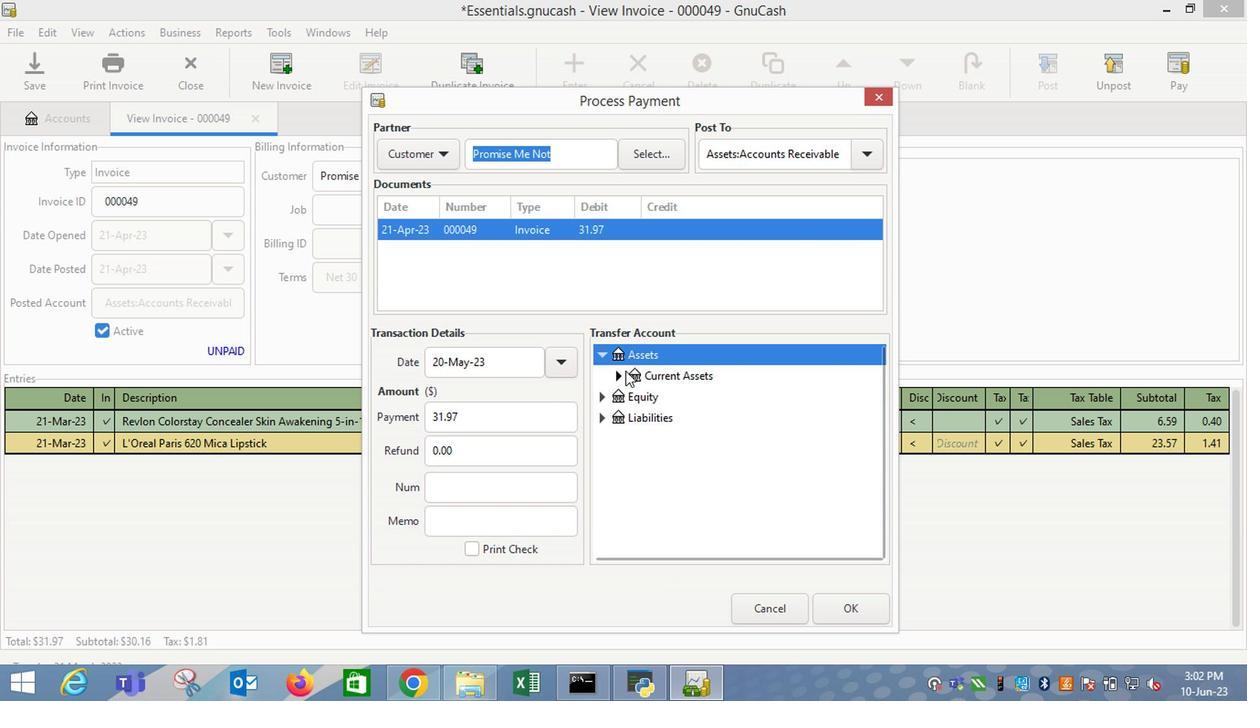 
Action: Mouse moved to (665, 397)
Screenshot: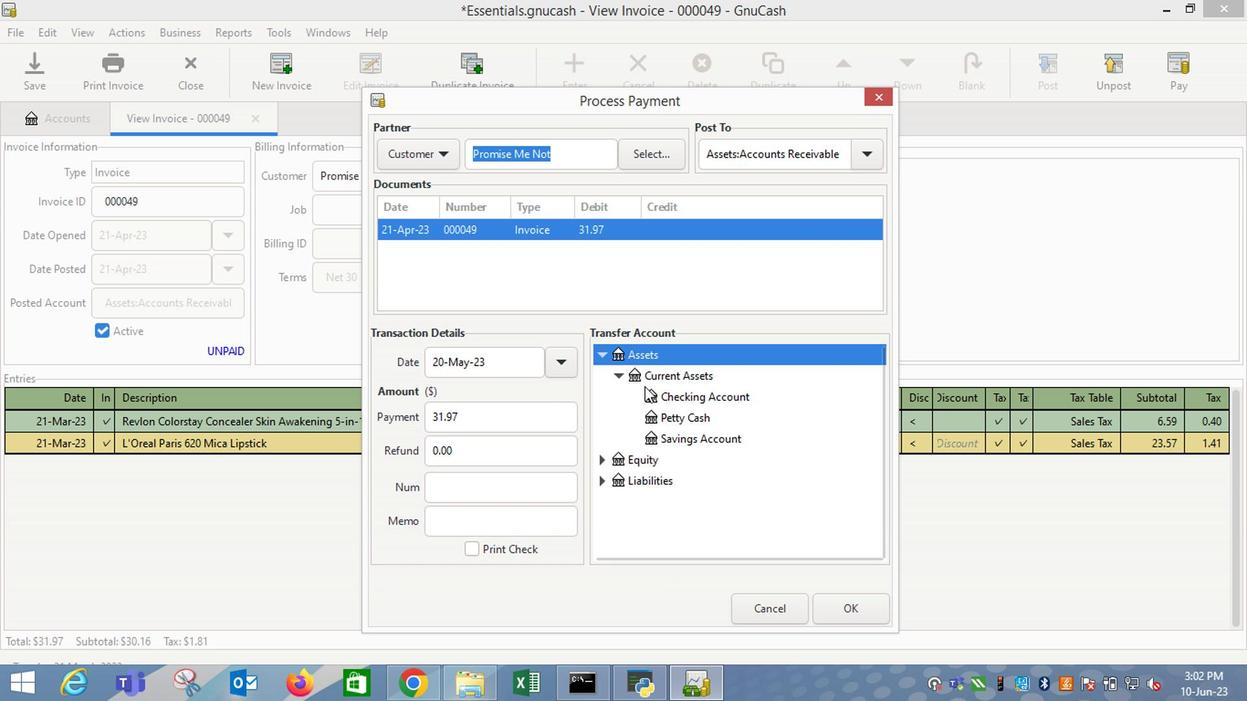 
Action: Mouse pressed left at (665, 397)
Screenshot: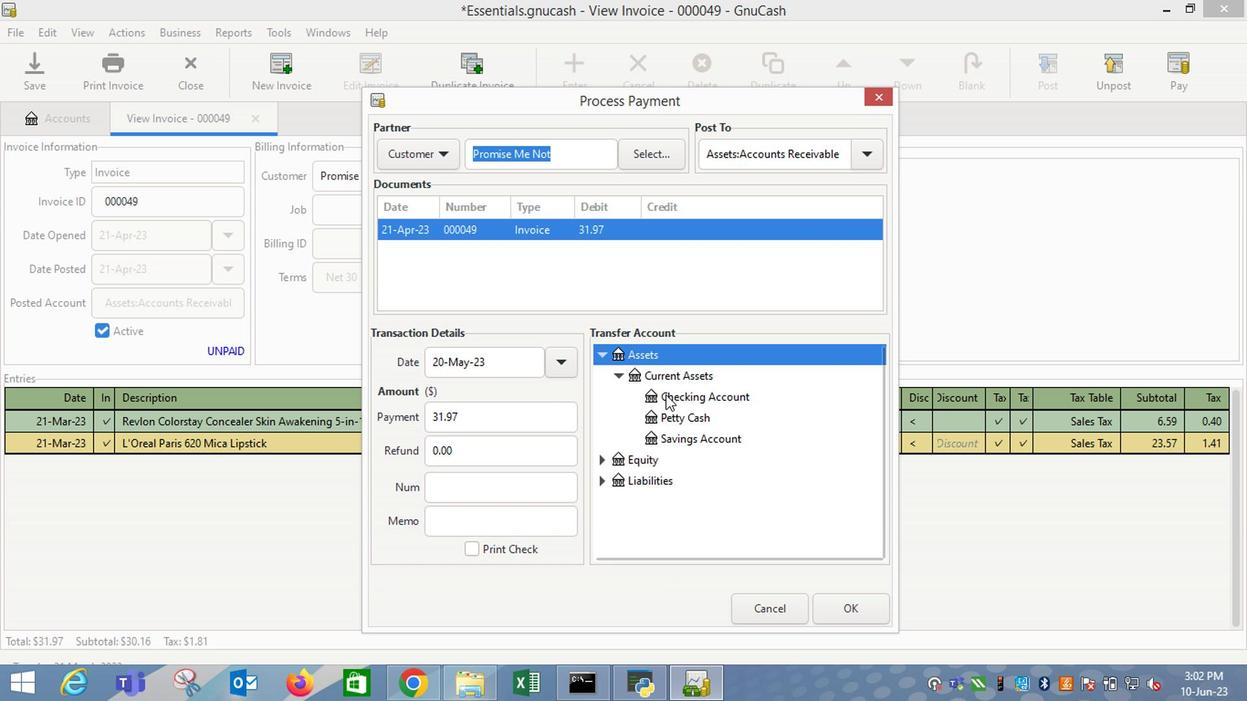 
Action: Mouse moved to (835, 608)
Screenshot: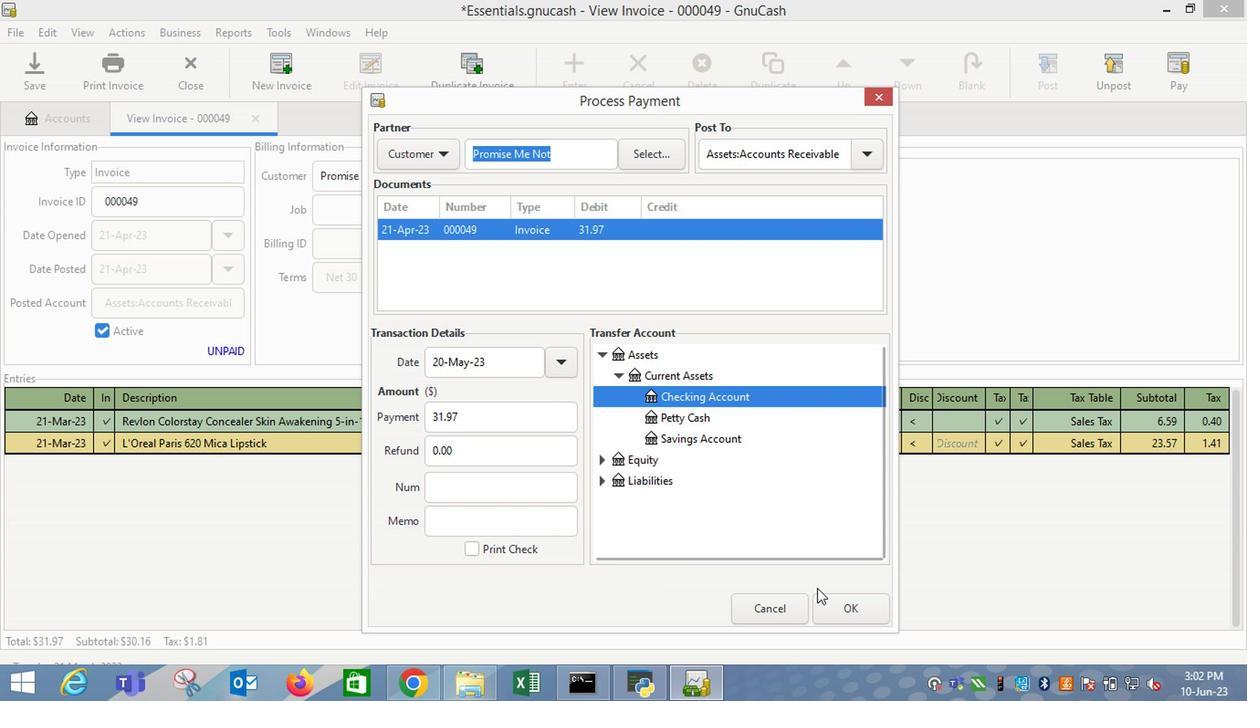
Action: Mouse pressed left at (835, 608)
Screenshot: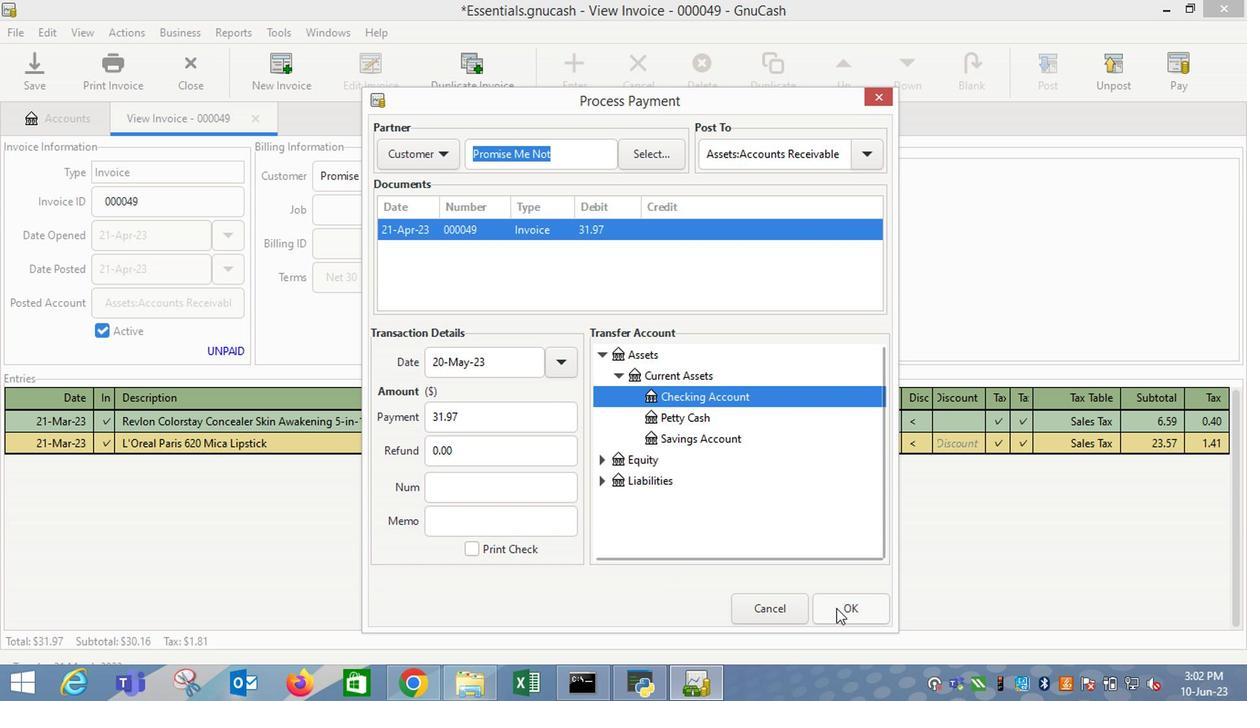 
Action: Mouse moved to (116, 83)
Screenshot: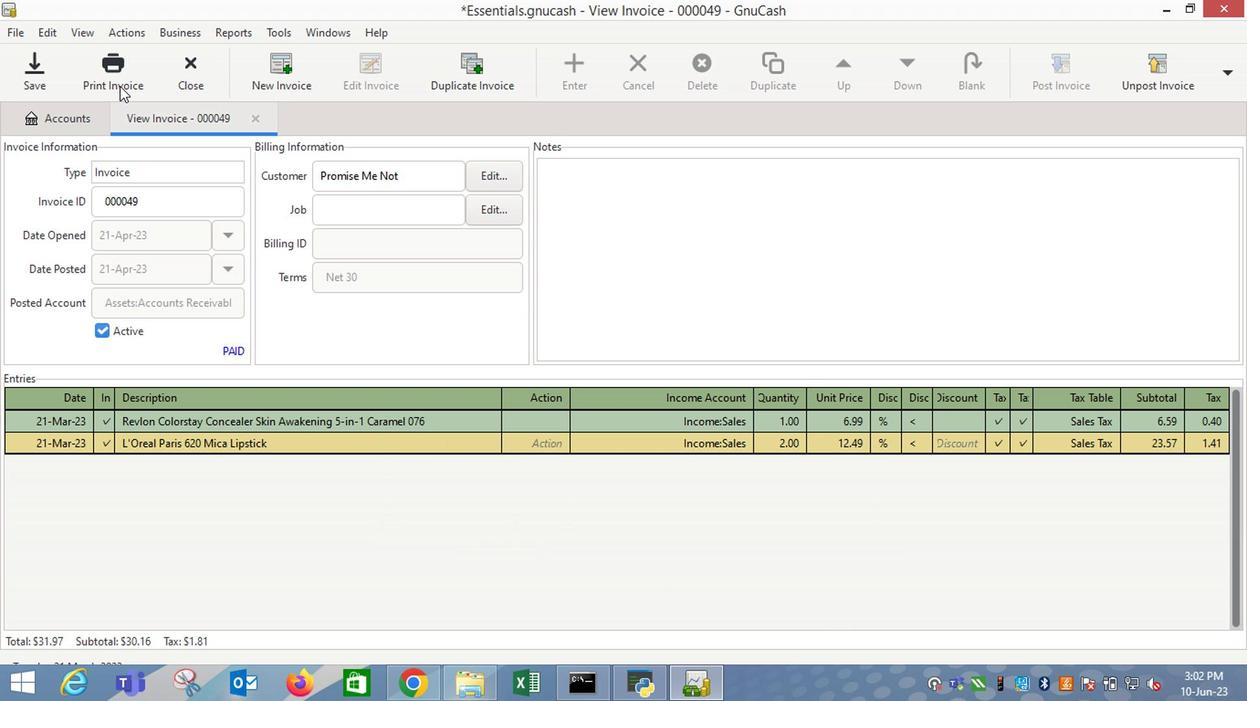 
Action: Mouse pressed left at (116, 83)
Screenshot: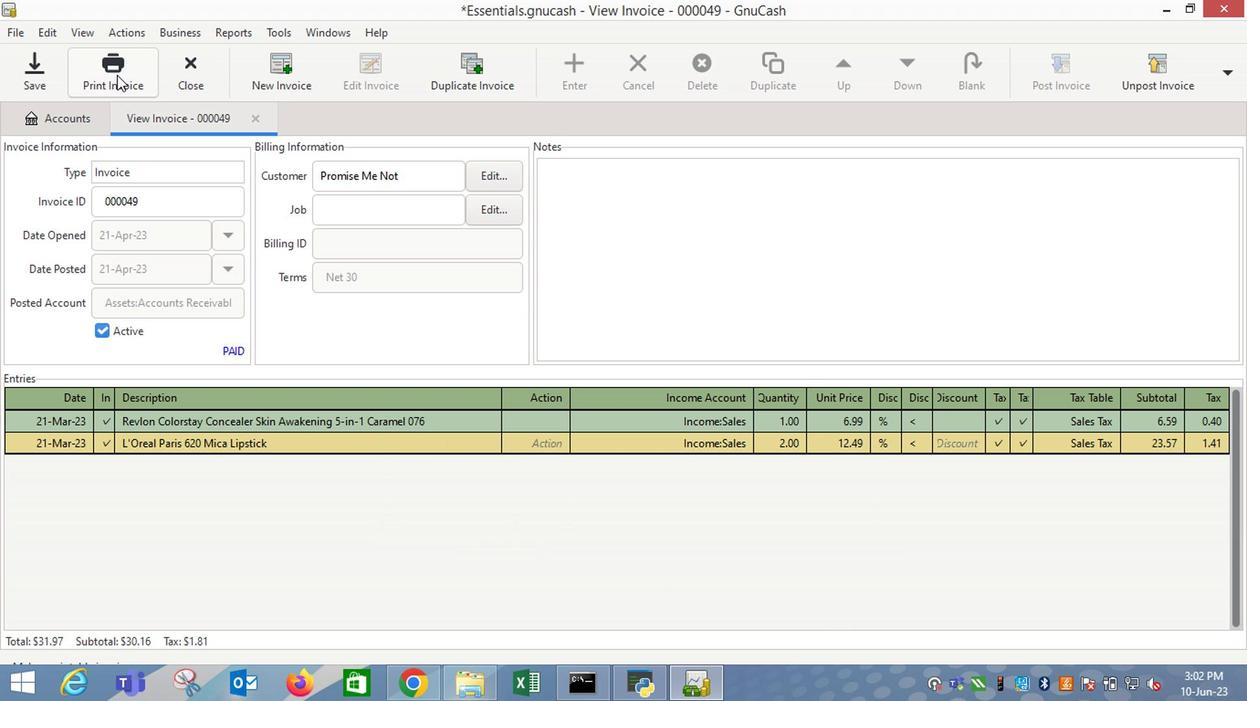 
Action: Mouse moved to (855, 70)
Screenshot: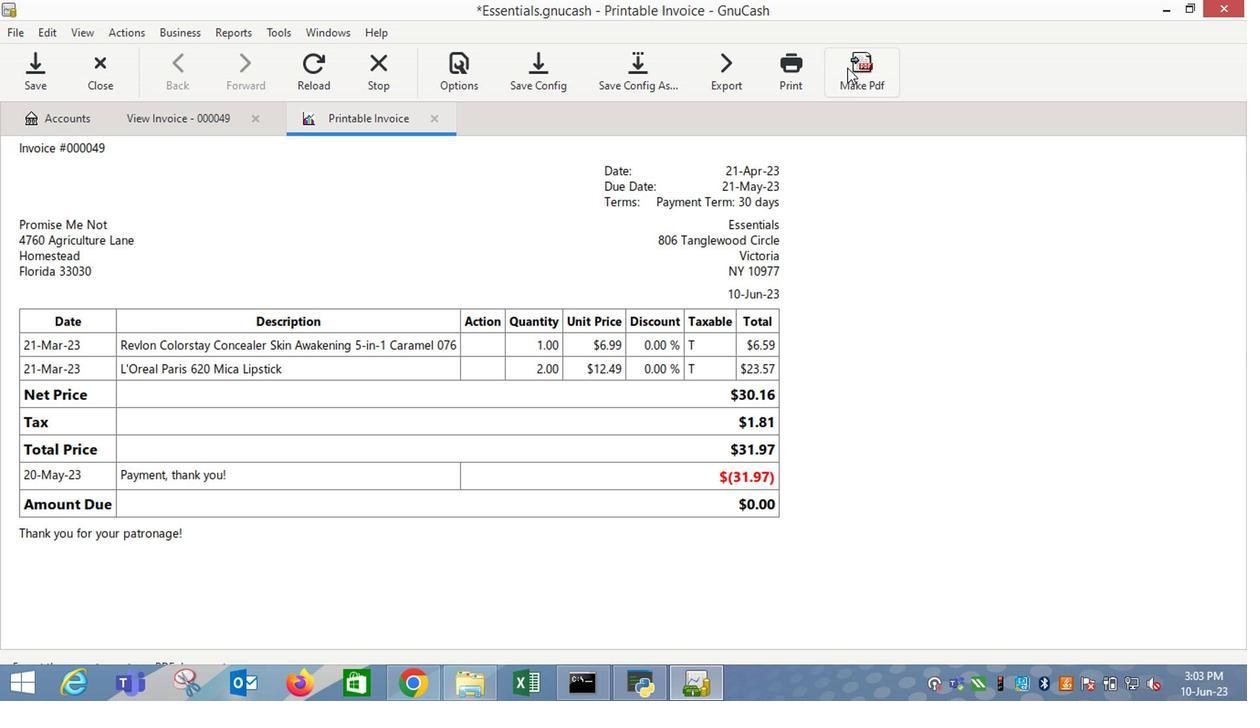 
Action: Mouse pressed left at (855, 70)
Screenshot: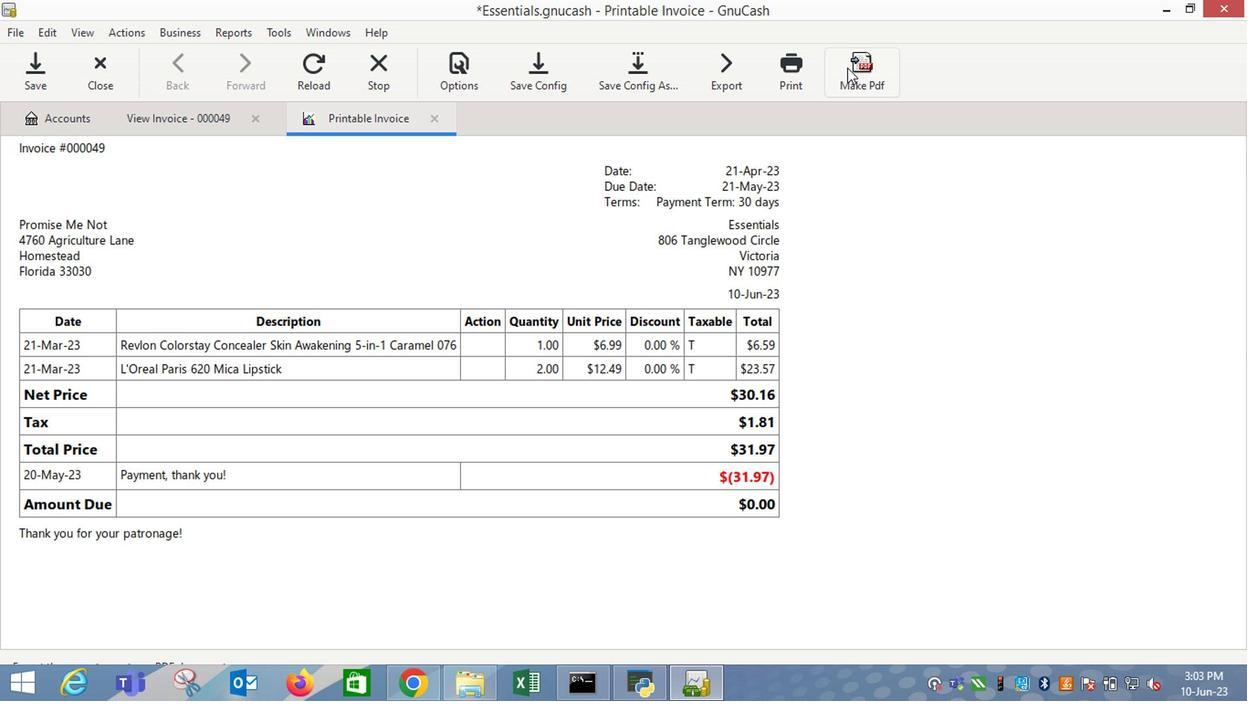 
Action: Mouse moved to (972, 632)
Screenshot: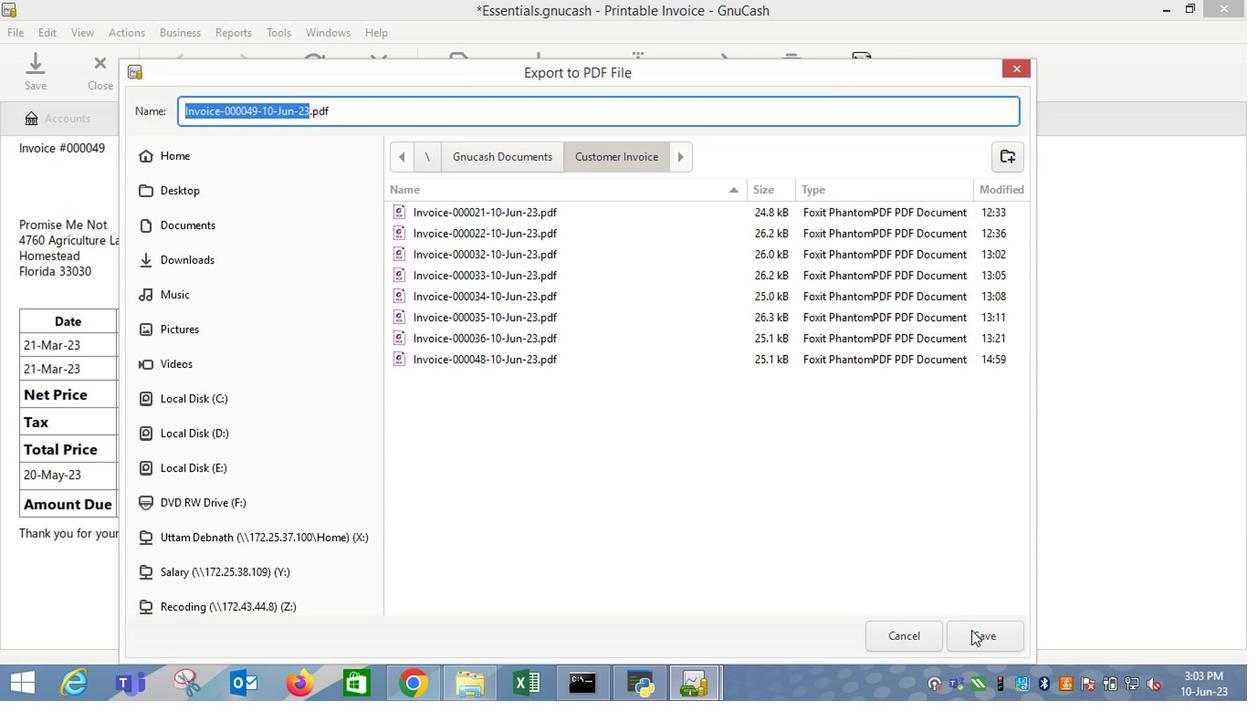 
Action: Mouse pressed left at (972, 632)
Screenshot: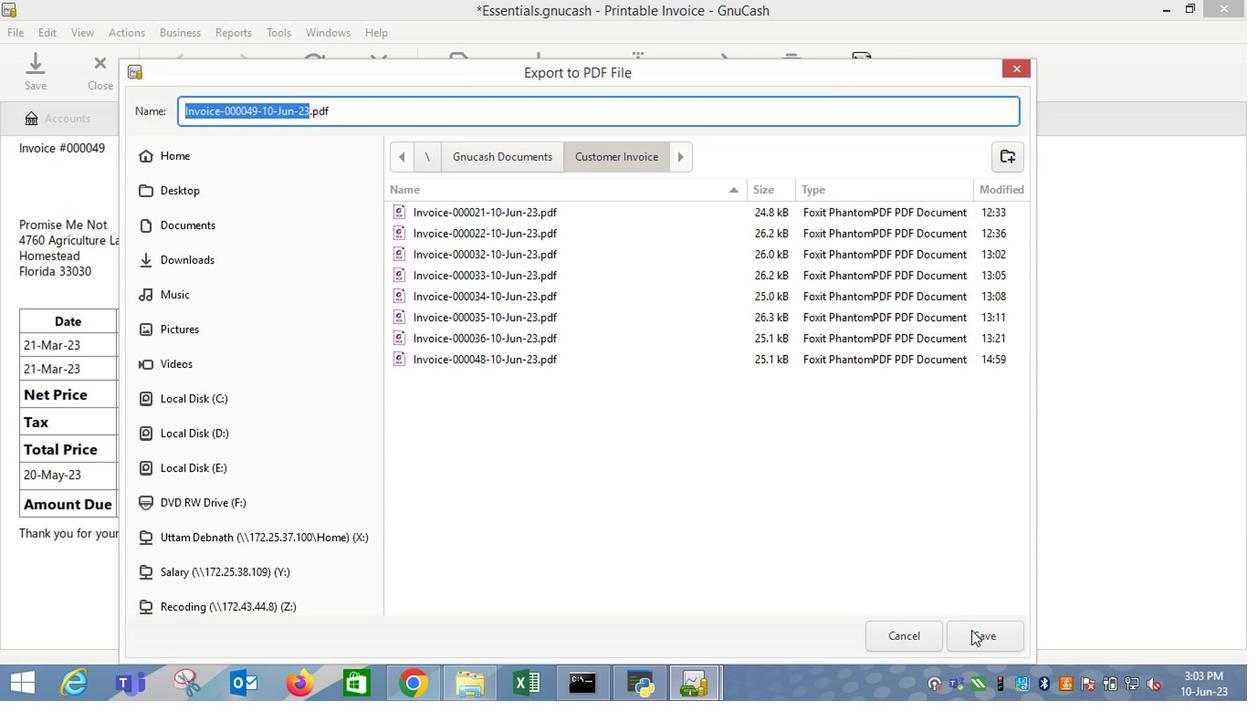 
Action: Mouse moved to (607, 526)
Screenshot: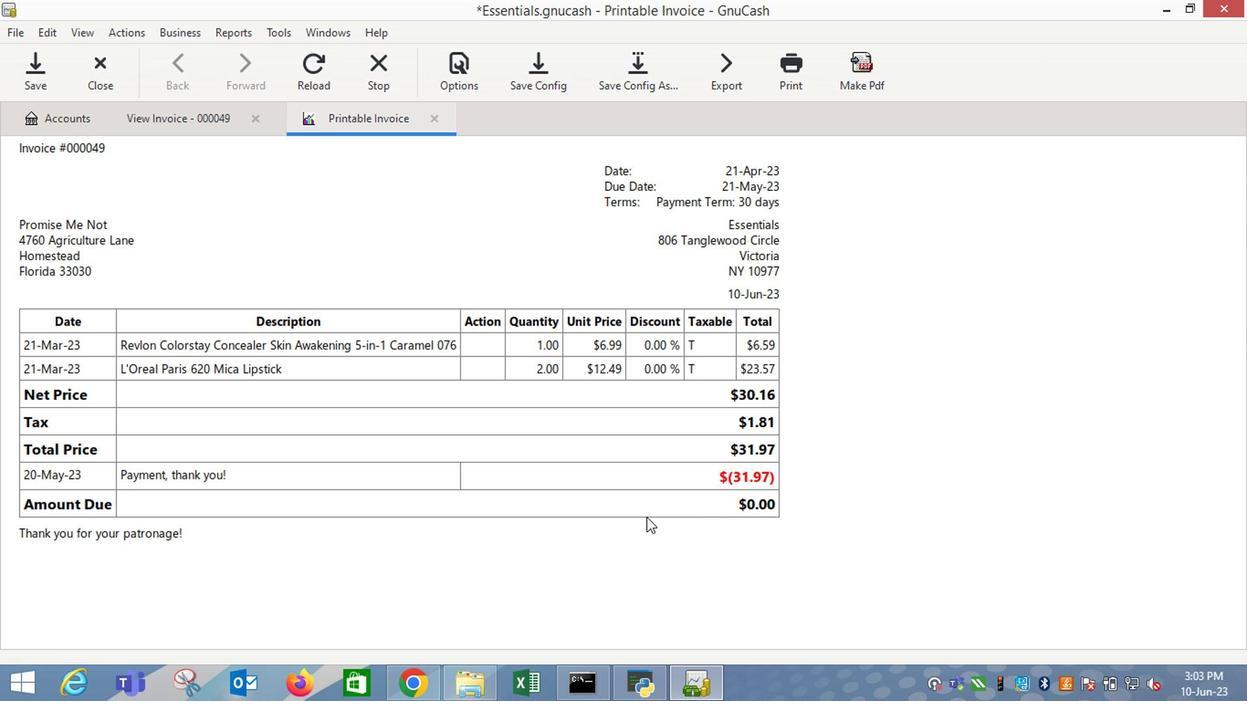 
